 Task: Add an event with the title Sales Territory Review, date '2023/10/02', time 7:50 AM to 9:50 AMand add a description: Participants will explore techniques for building rapport and establishing positive relationships with team members. They will learn how to create a supportive and inclusive communication environment, fostering trust, respect, and collaboration.Select event color  Banana . Add location for the event as: 321 Cairo Citadel, Cairo, Egypt, logged in from the account softage.2@softage.netand send the event invitation to softage.8@softage.net and softage.9@softage.net. Set a reminder for the event Weekly on Sunday
Action: Mouse pressed left at (64, 104)
Screenshot: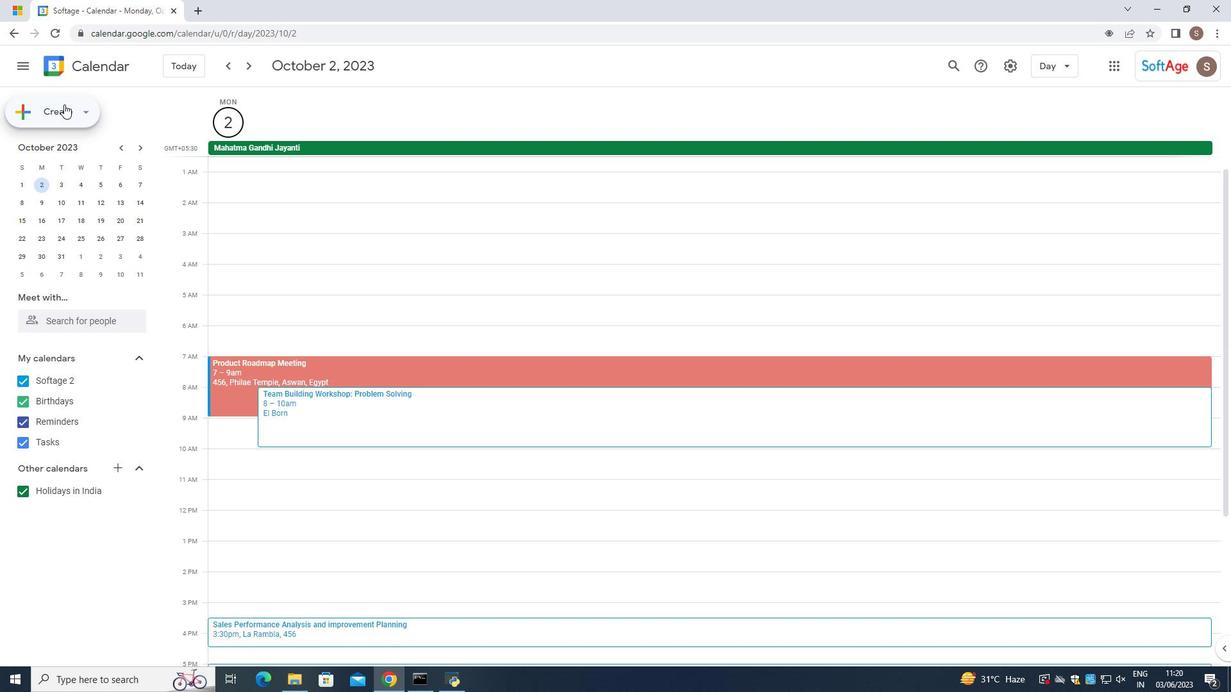 
Action: Mouse moved to (87, 142)
Screenshot: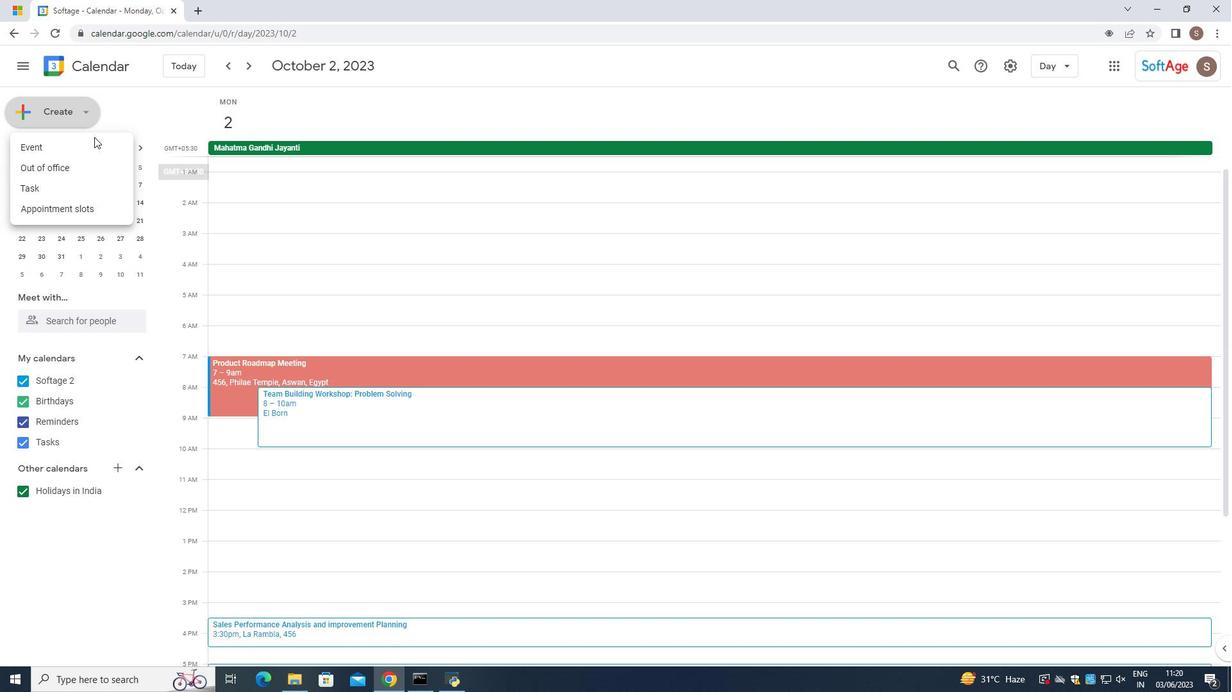 
Action: Mouse pressed left at (87, 142)
Screenshot: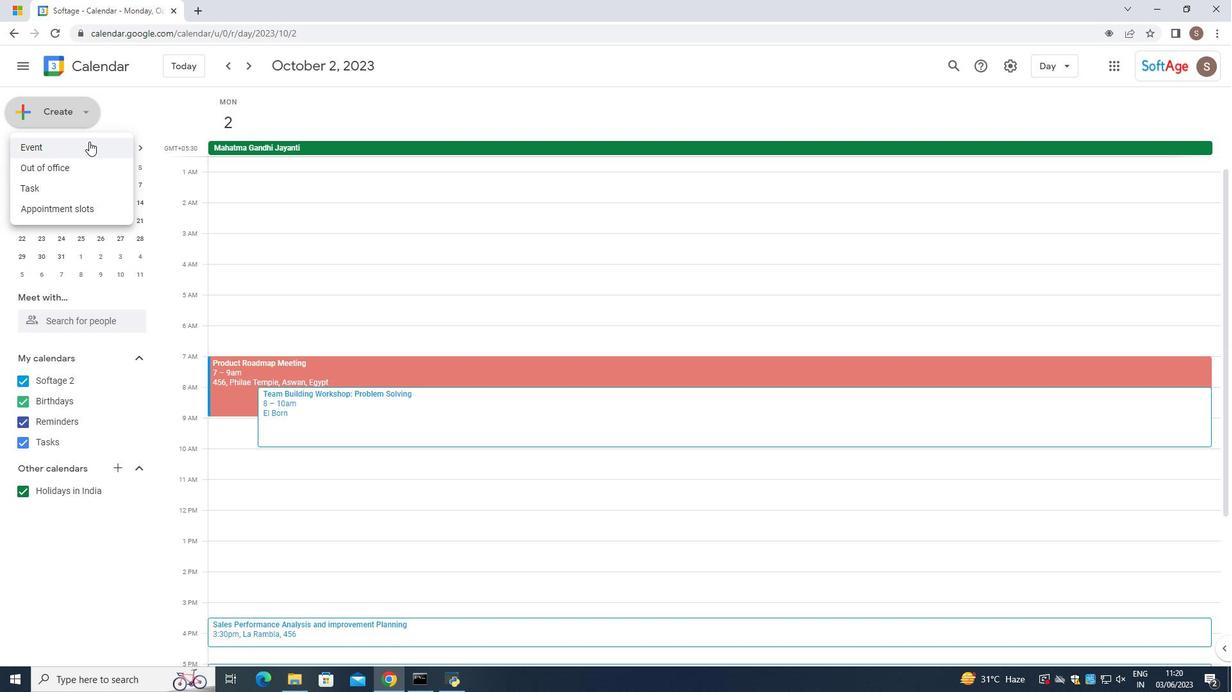 
Action: Mouse moved to (669, 302)
Screenshot: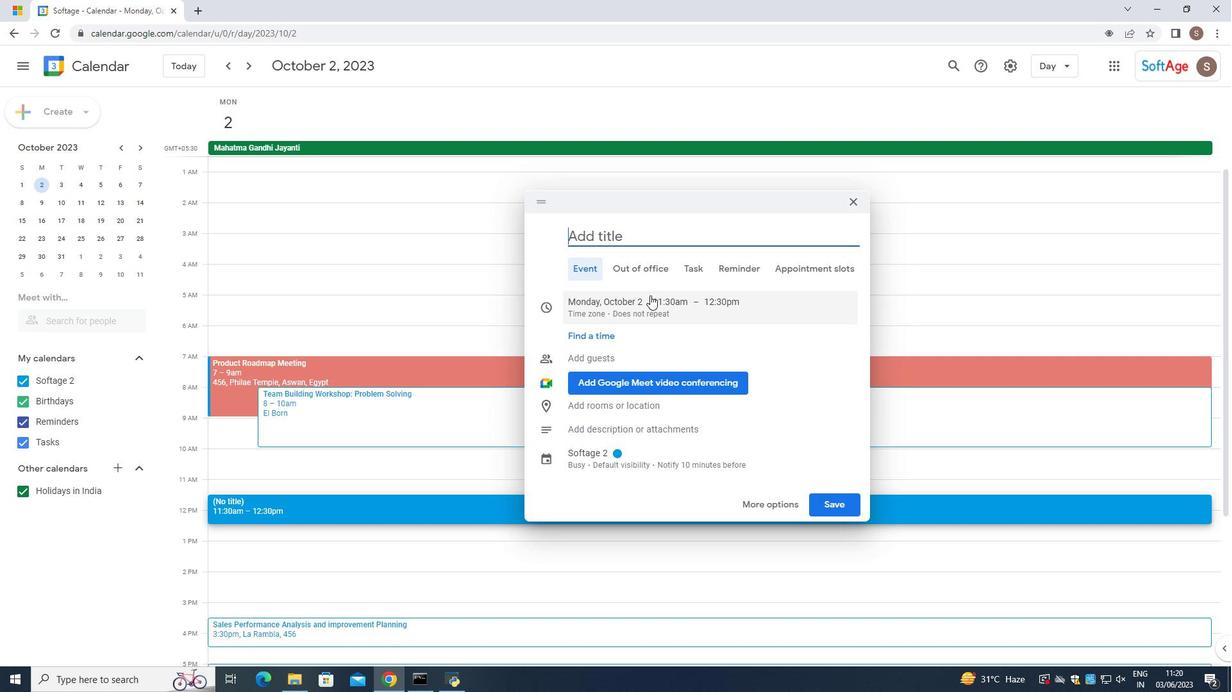 
Action: Mouse pressed left at (669, 302)
Screenshot: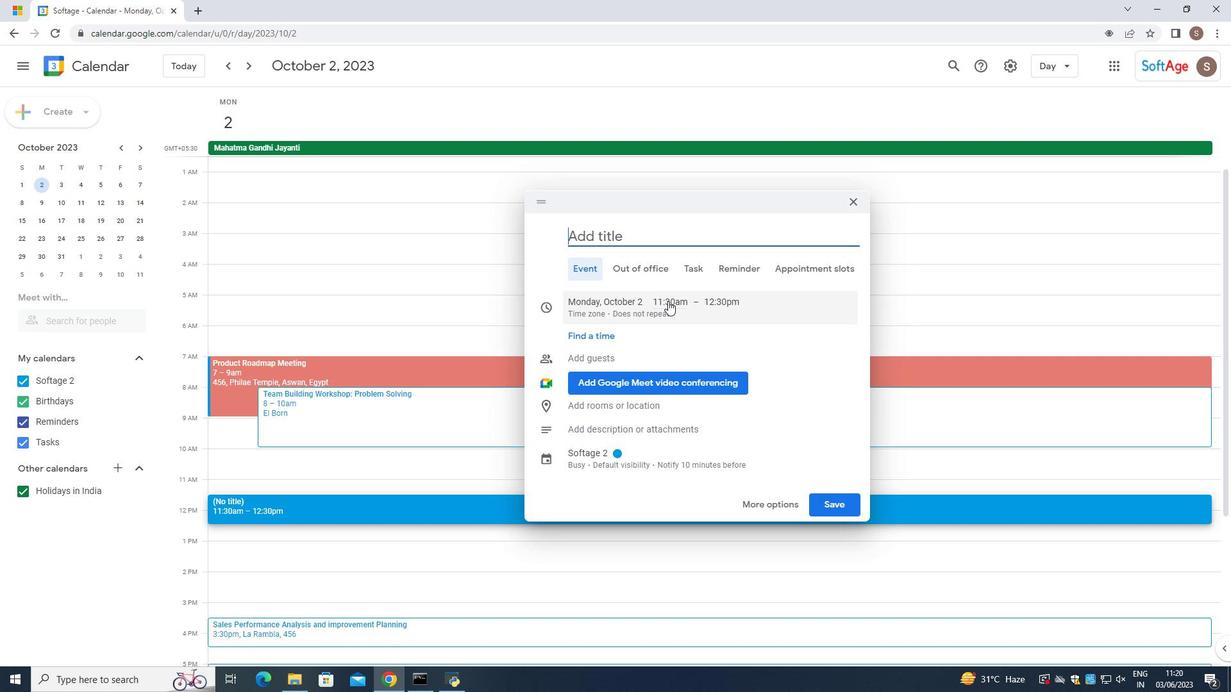 
Action: Mouse moved to (670, 302)
Screenshot: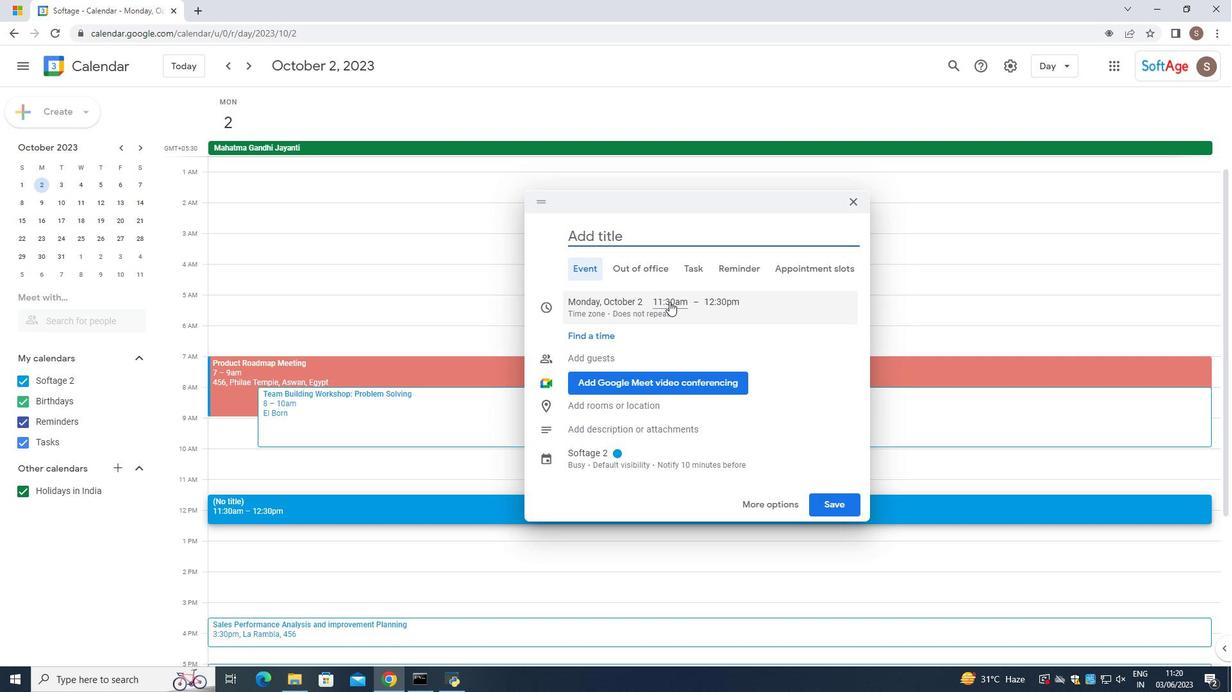 
Action: Mouse pressed left at (670, 302)
Screenshot: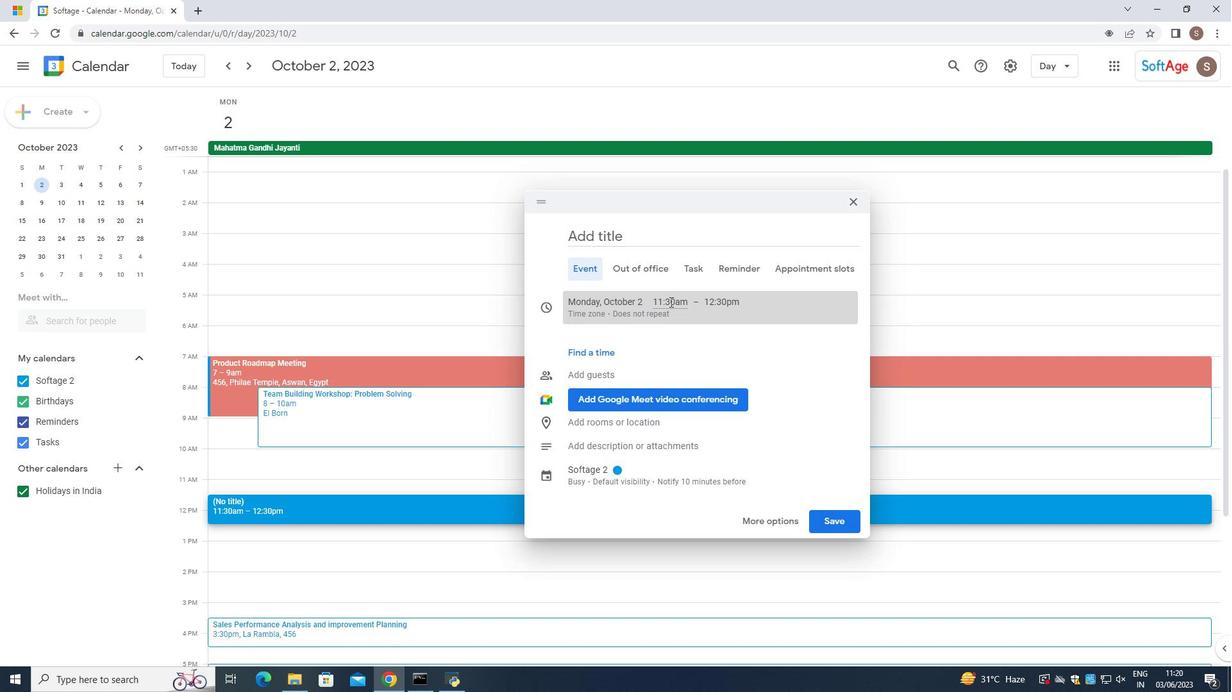 
Action: Key pressed 7<Key.shift_r>:50
Screenshot: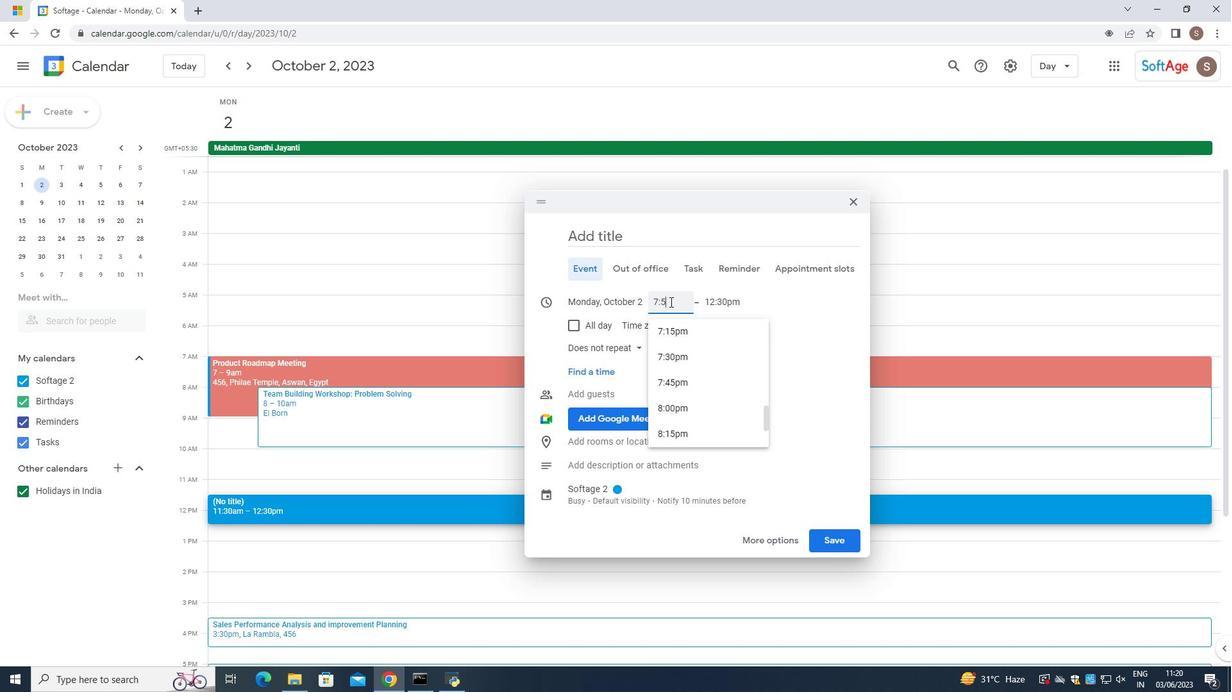 
Action: Mouse moved to (663, 287)
Screenshot: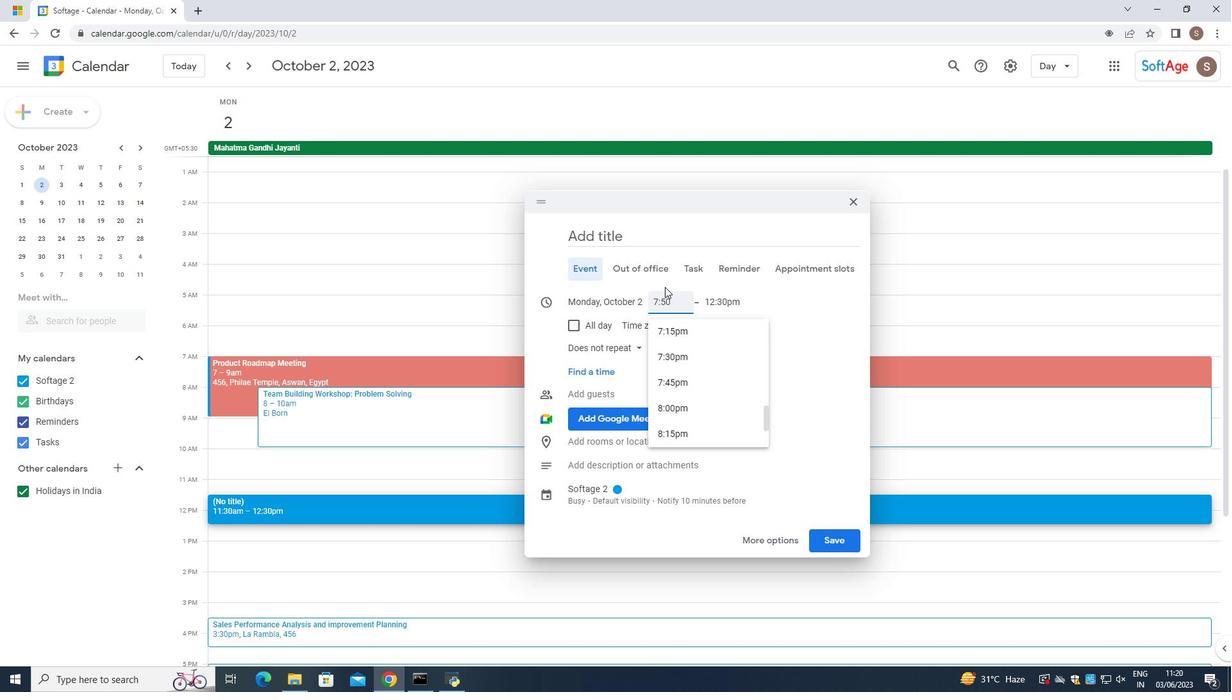 
Action: Key pressed am
Screenshot: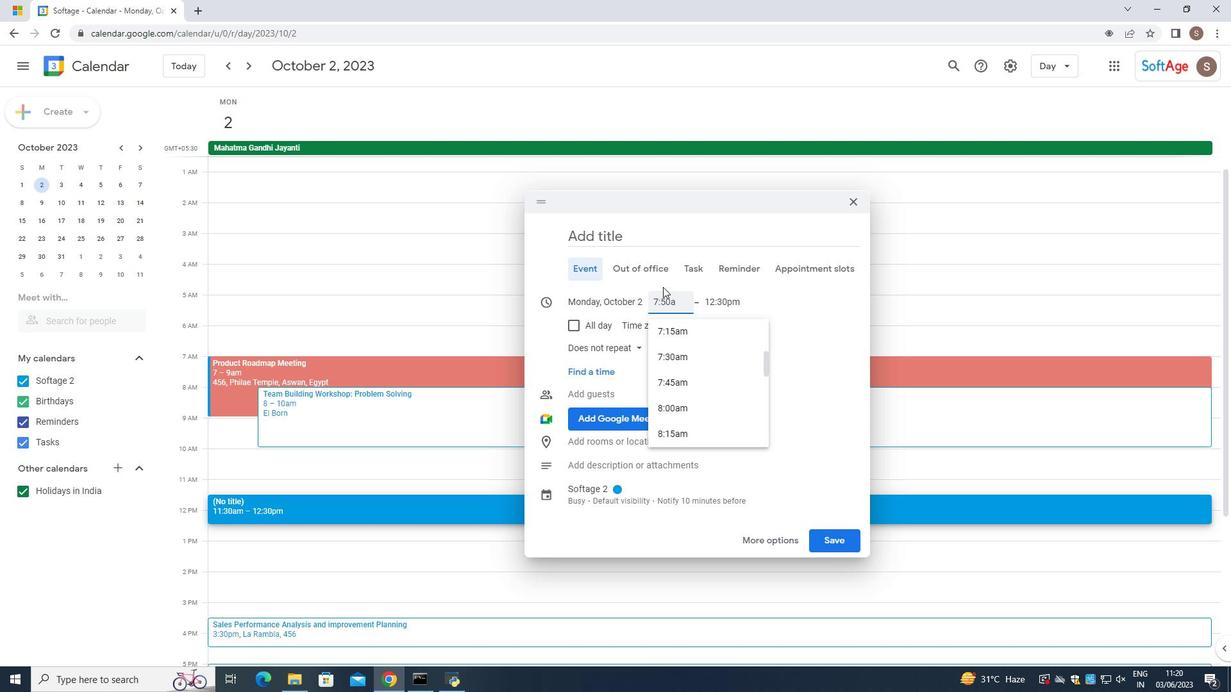 
Action: Mouse moved to (674, 314)
Screenshot: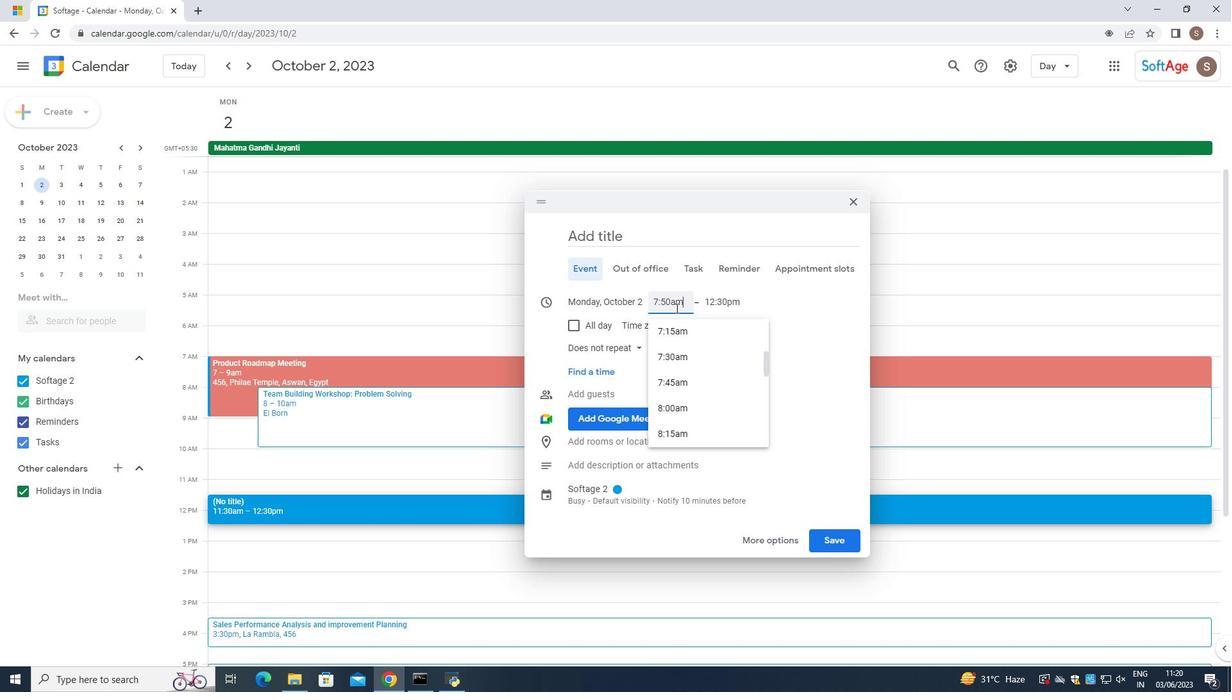 
Action: Key pressed <Key.enter>
Screenshot: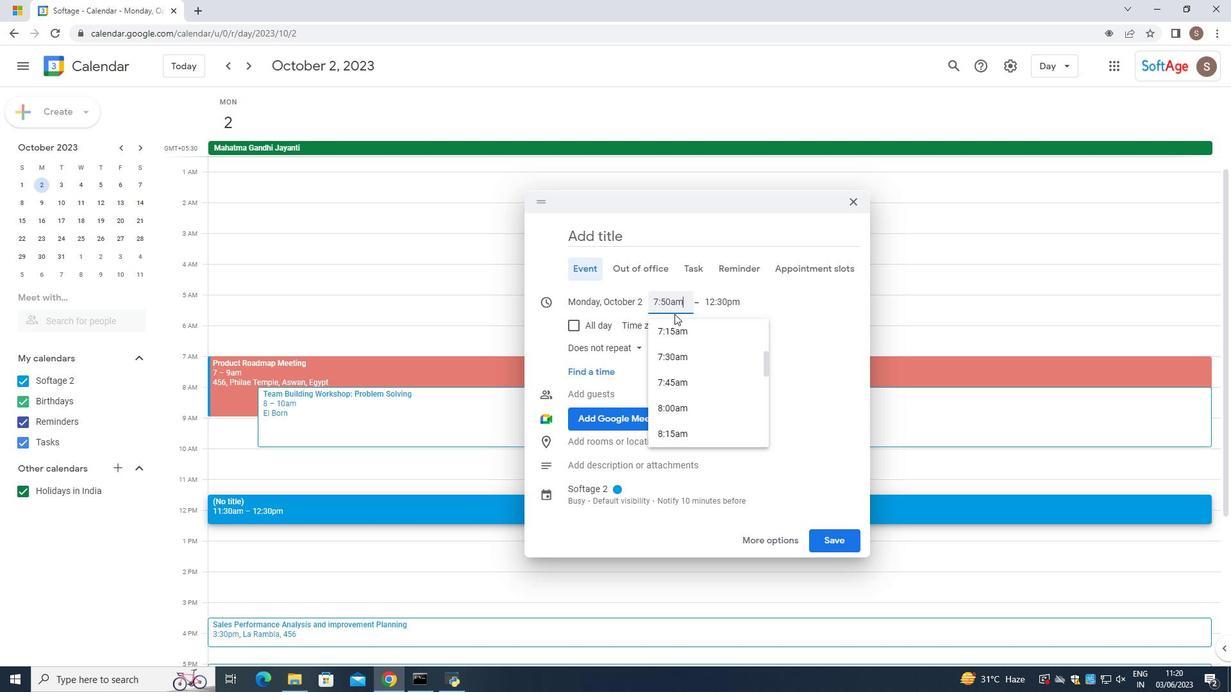 
Action: Mouse moved to (719, 309)
Screenshot: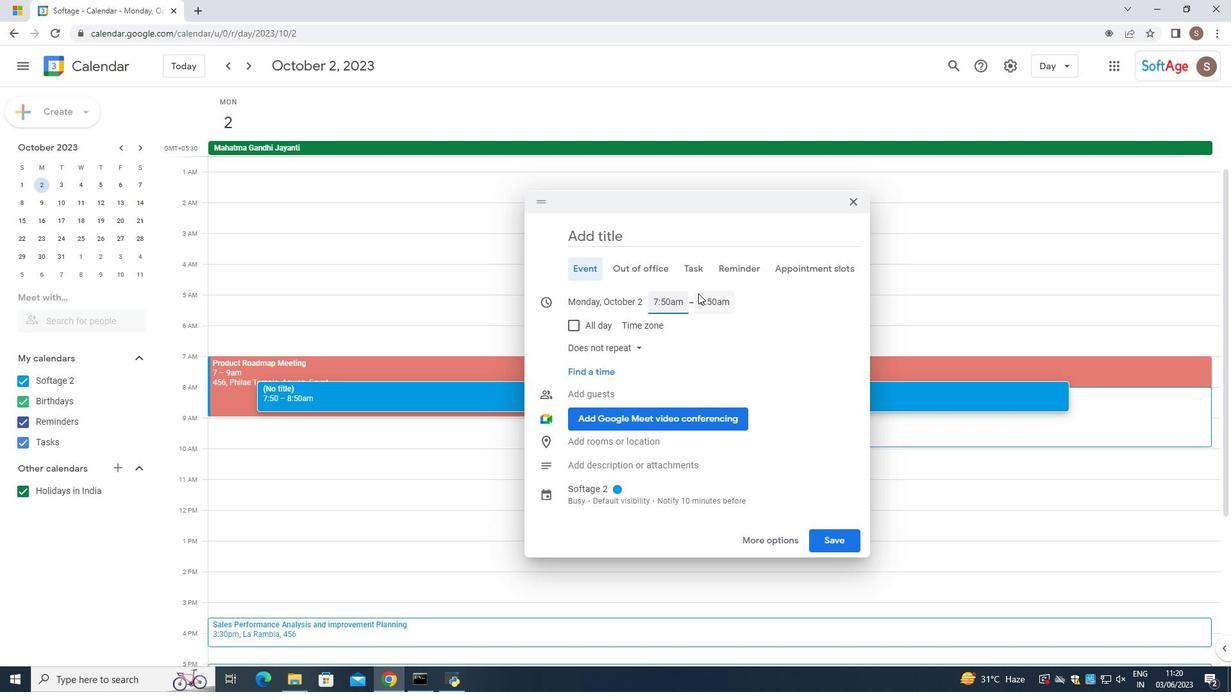 
Action: Mouse pressed left at (719, 309)
Screenshot: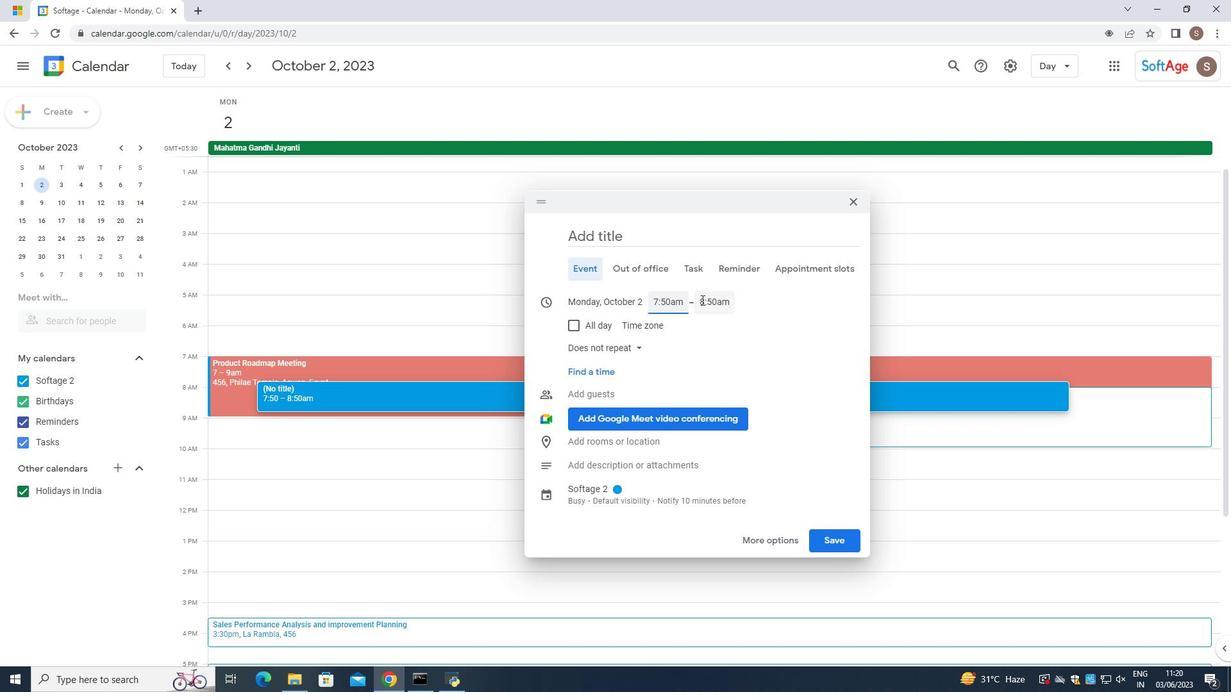 
Action: Mouse moved to (719, 445)
Screenshot: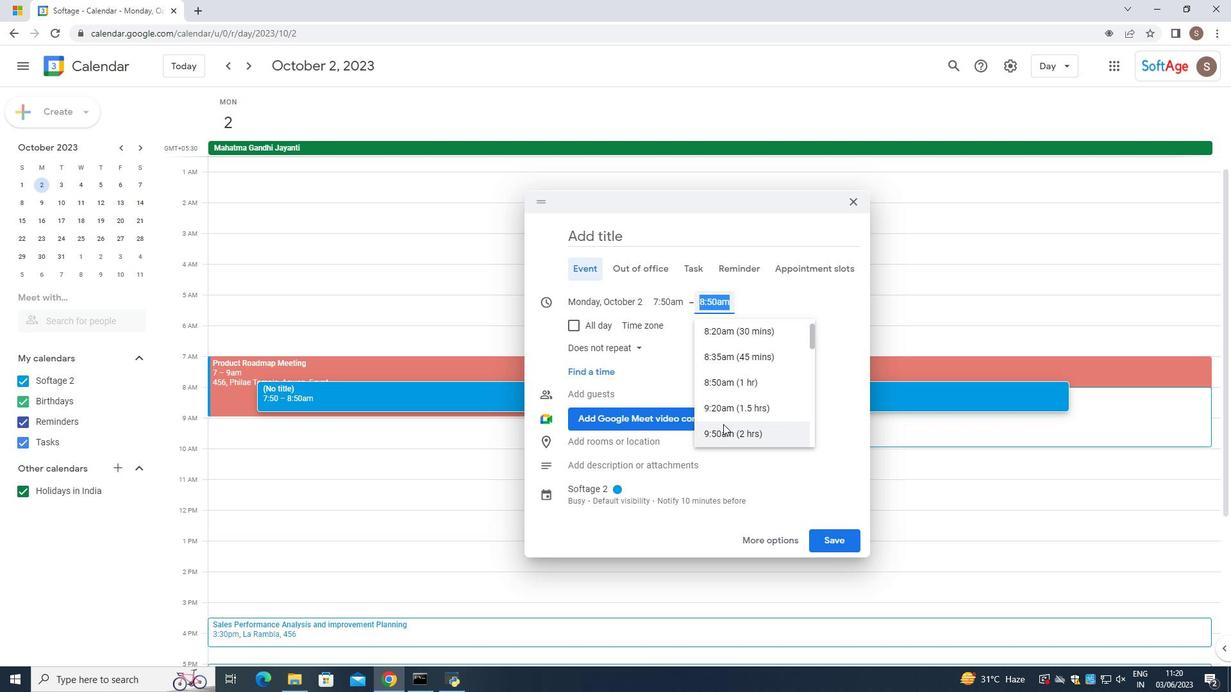 
Action: Mouse pressed left at (719, 445)
Screenshot: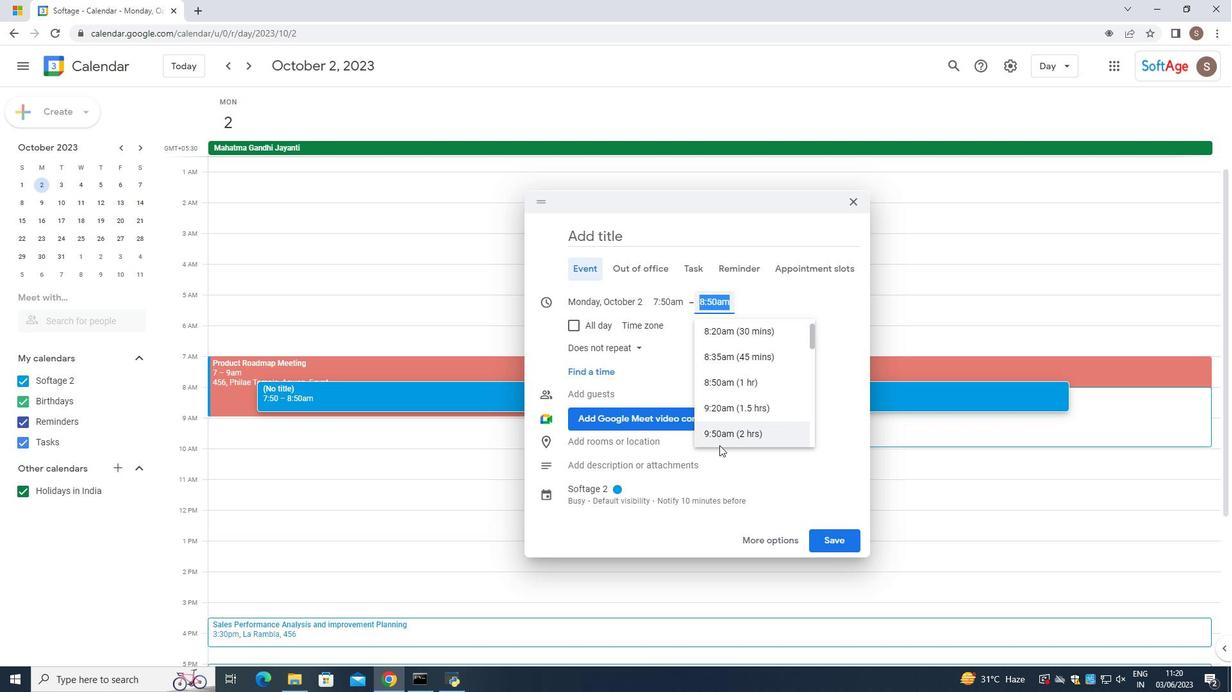
Action: Mouse moved to (635, 343)
Screenshot: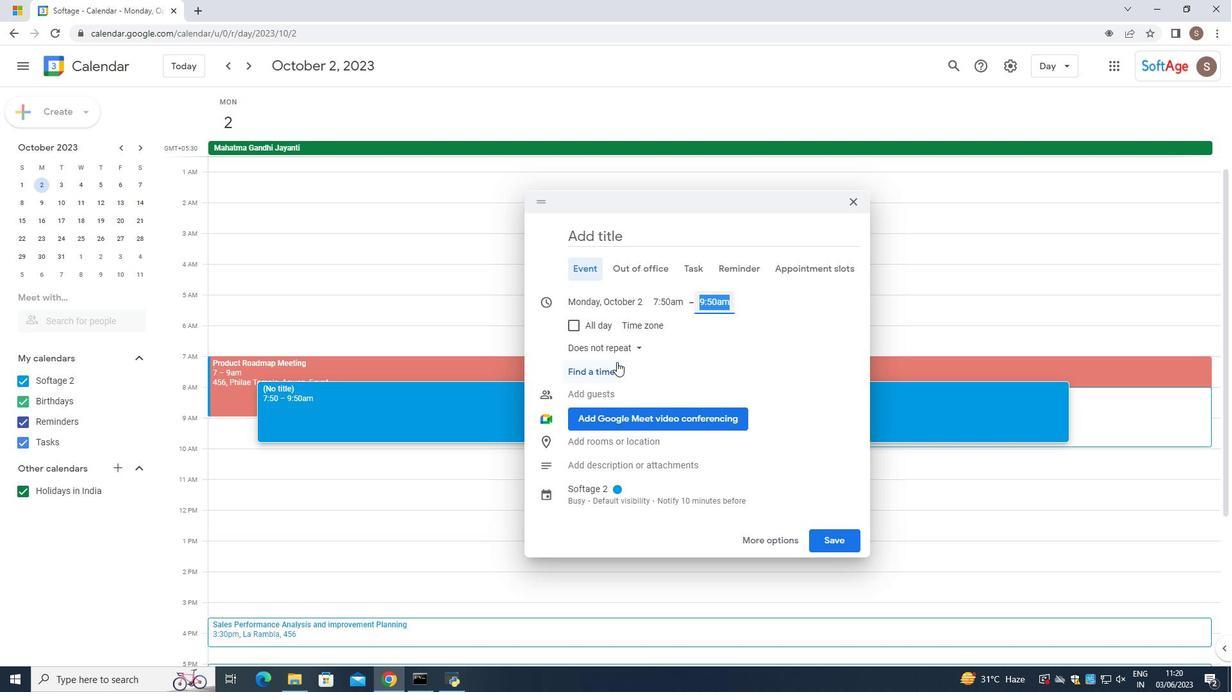 
Action: Mouse pressed left at (635, 343)
Screenshot: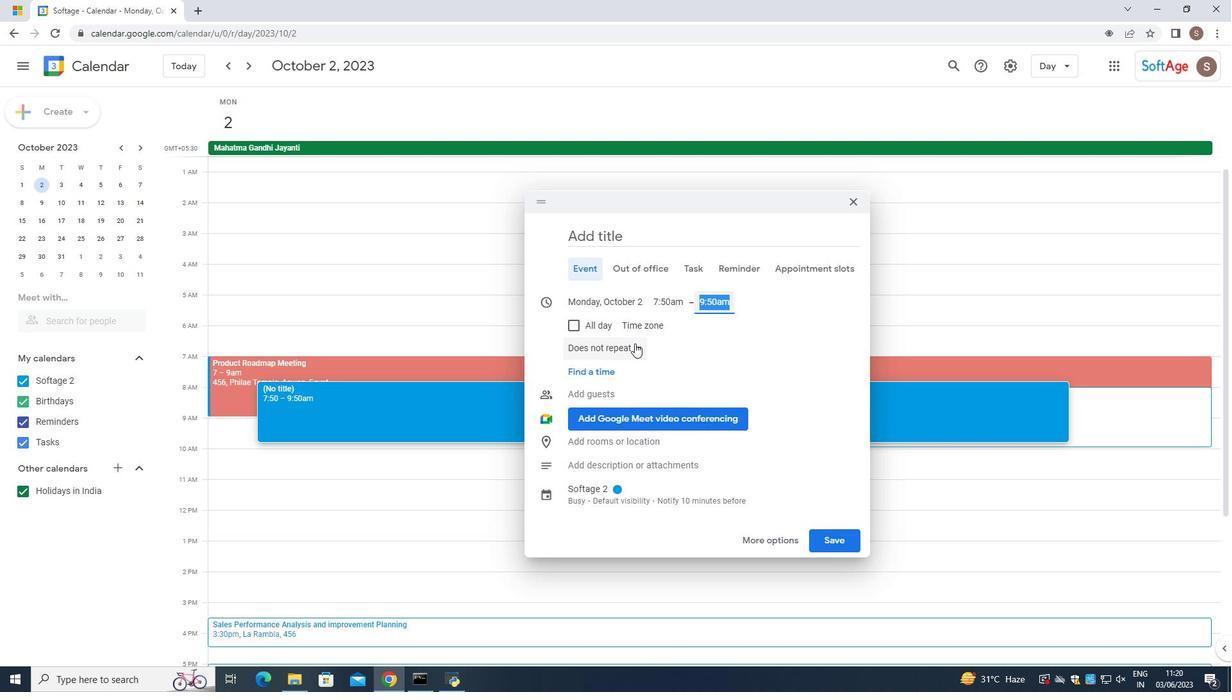 
Action: Mouse moved to (624, 395)
Screenshot: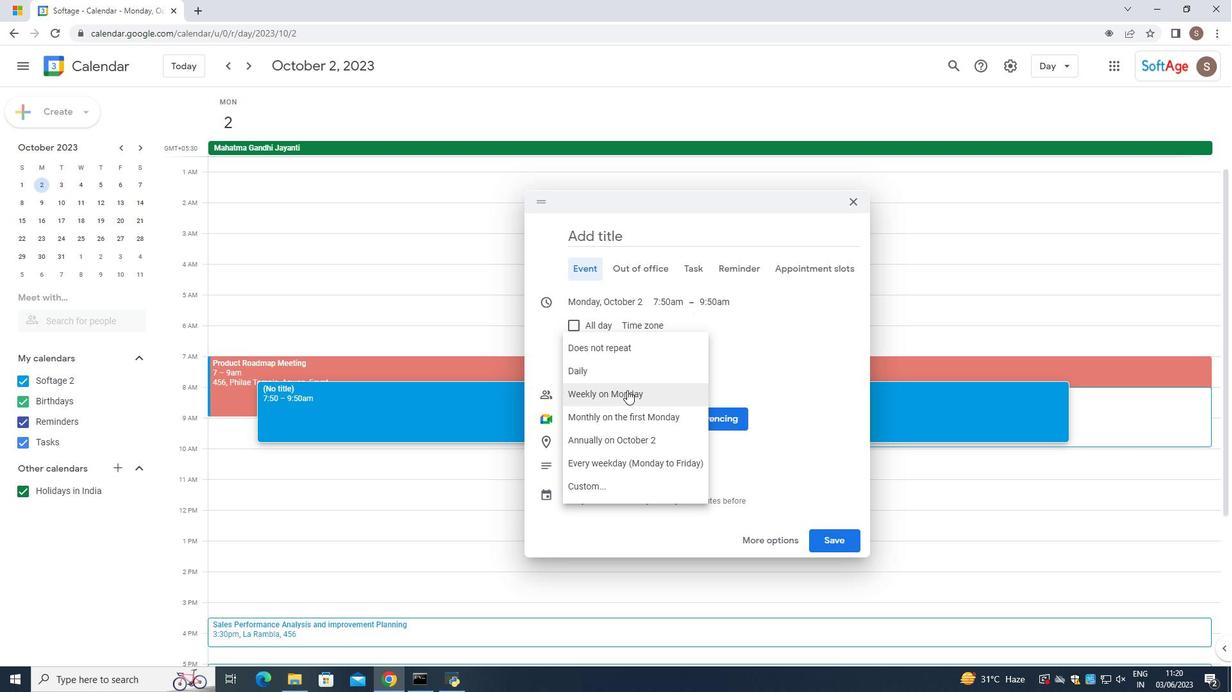 
Action: Mouse pressed left at (624, 395)
Screenshot: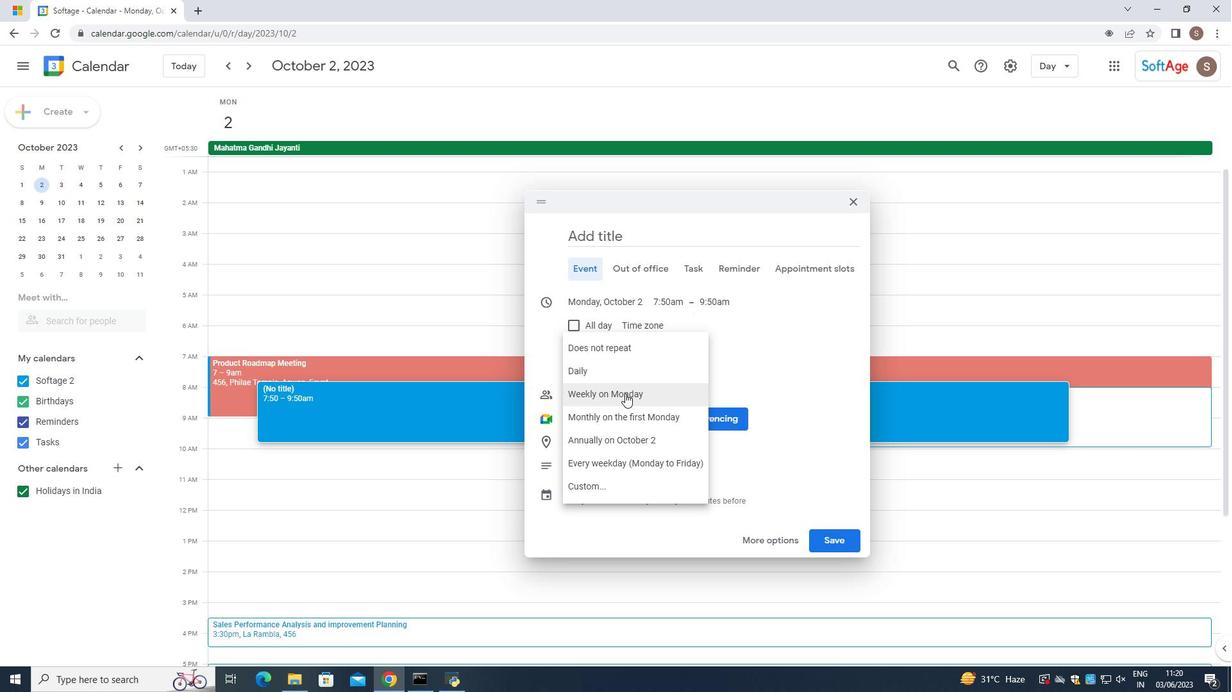
Action: Mouse moved to (624, 387)
Screenshot: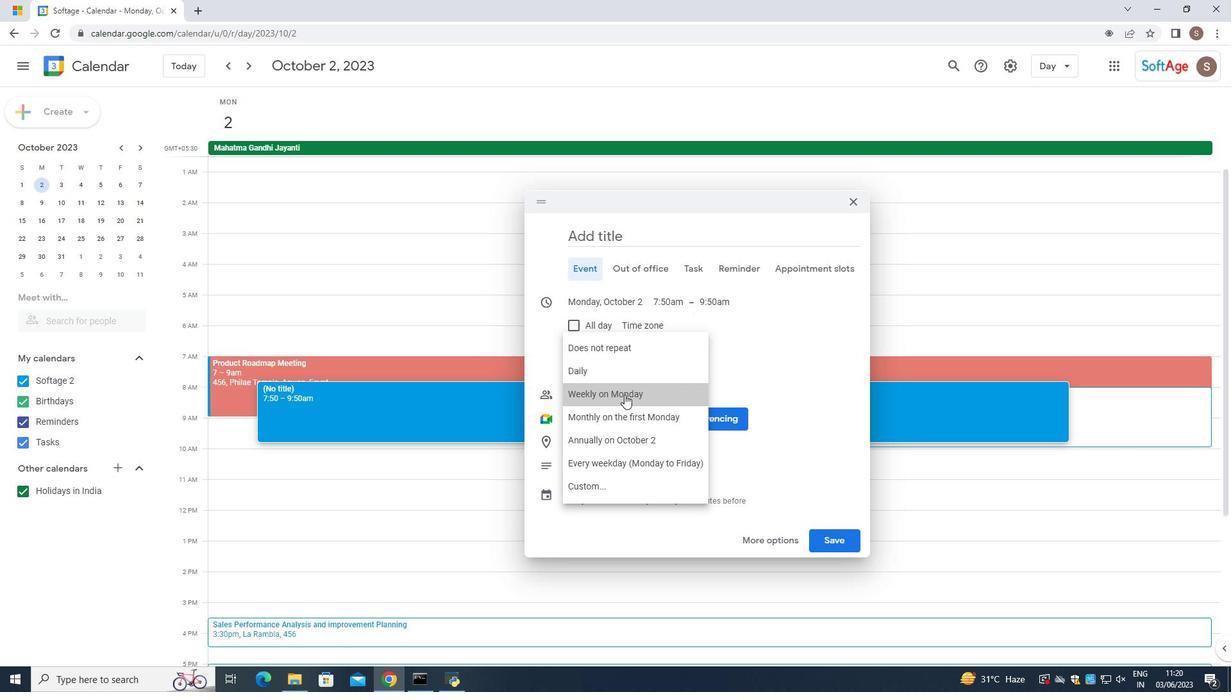 
Action: Mouse scrolled (624, 386) with delta (0, 0)
Screenshot: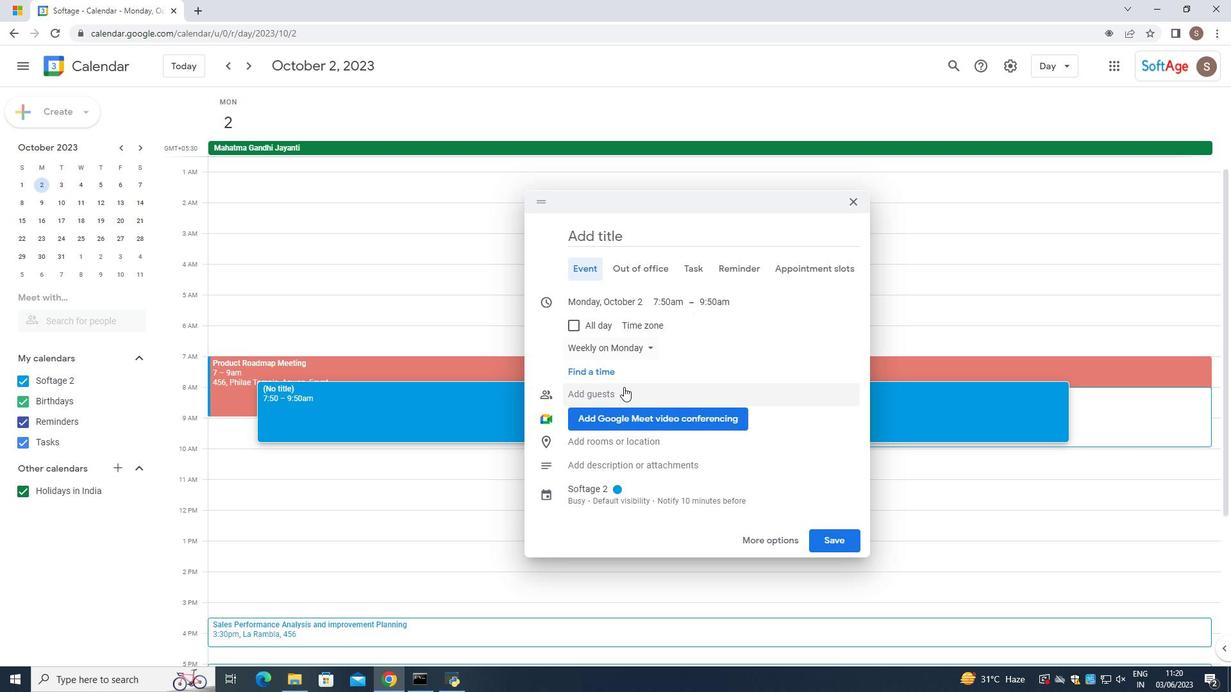 
Action: Mouse scrolled (624, 386) with delta (0, 0)
Screenshot: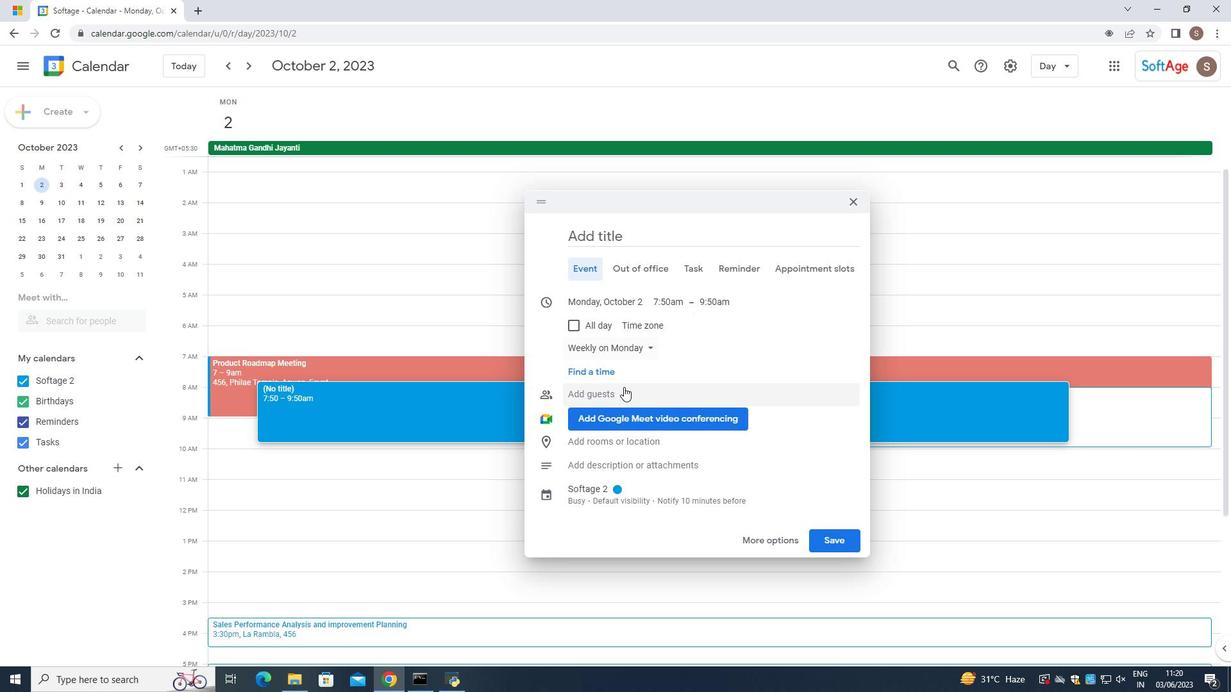 
Action: Mouse scrolled (624, 386) with delta (0, 0)
Screenshot: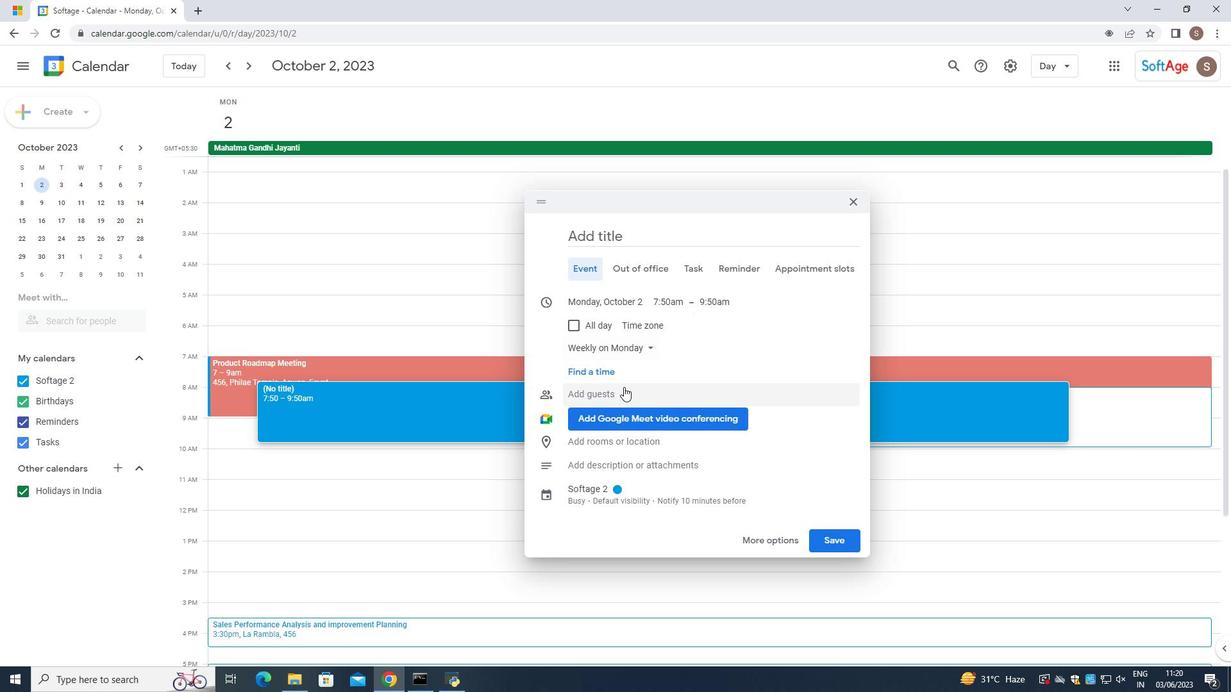 
Action: Mouse moved to (588, 460)
Screenshot: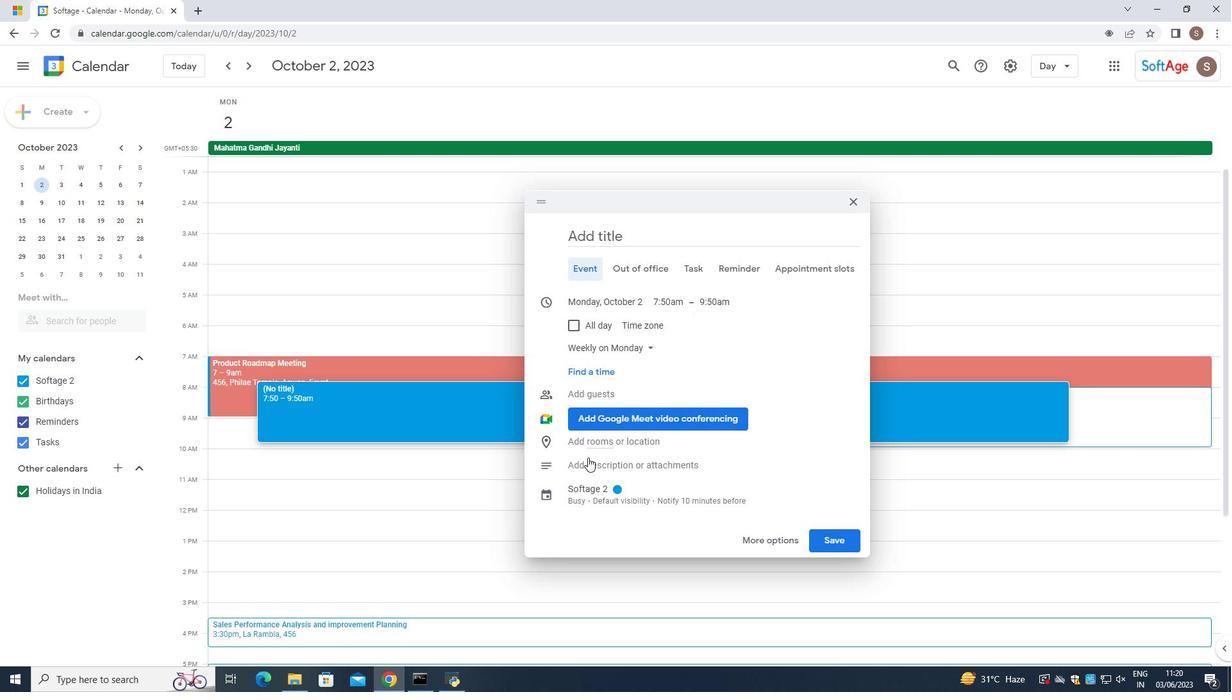 
Action: Mouse pressed left at (588, 460)
Screenshot: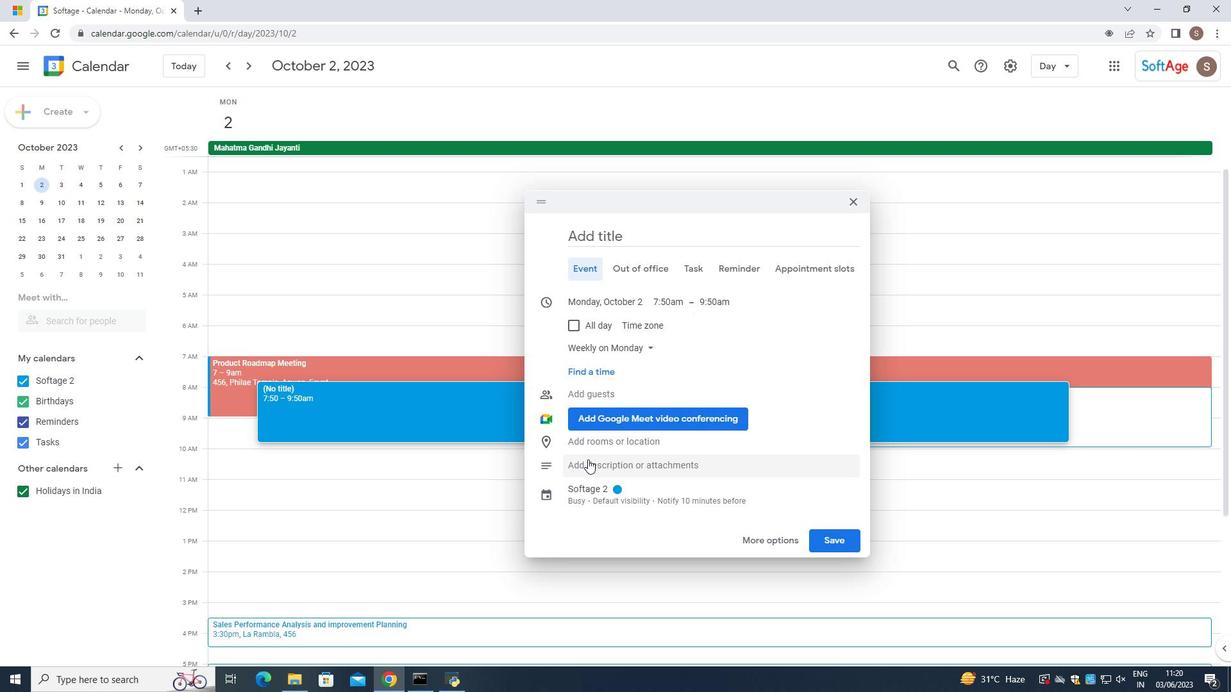 
Action: Mouse moved to (581, 428)
Screenshot: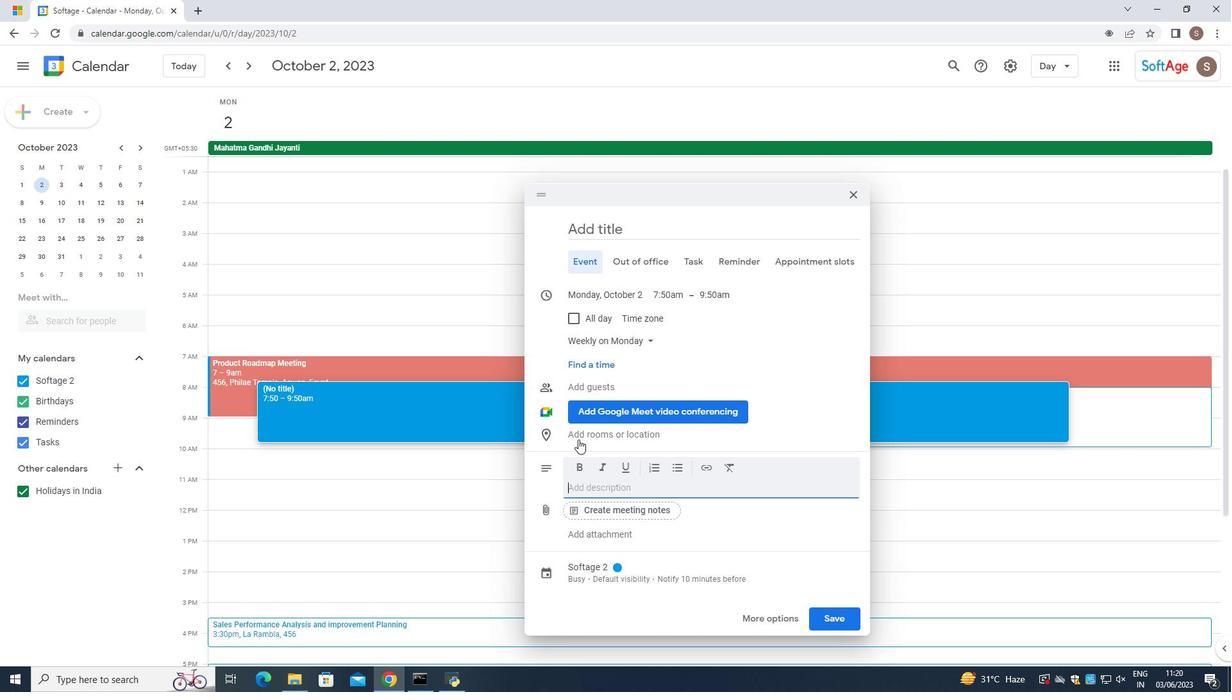 
Action: Mouse pressed left at (581, 428)
Screenshot: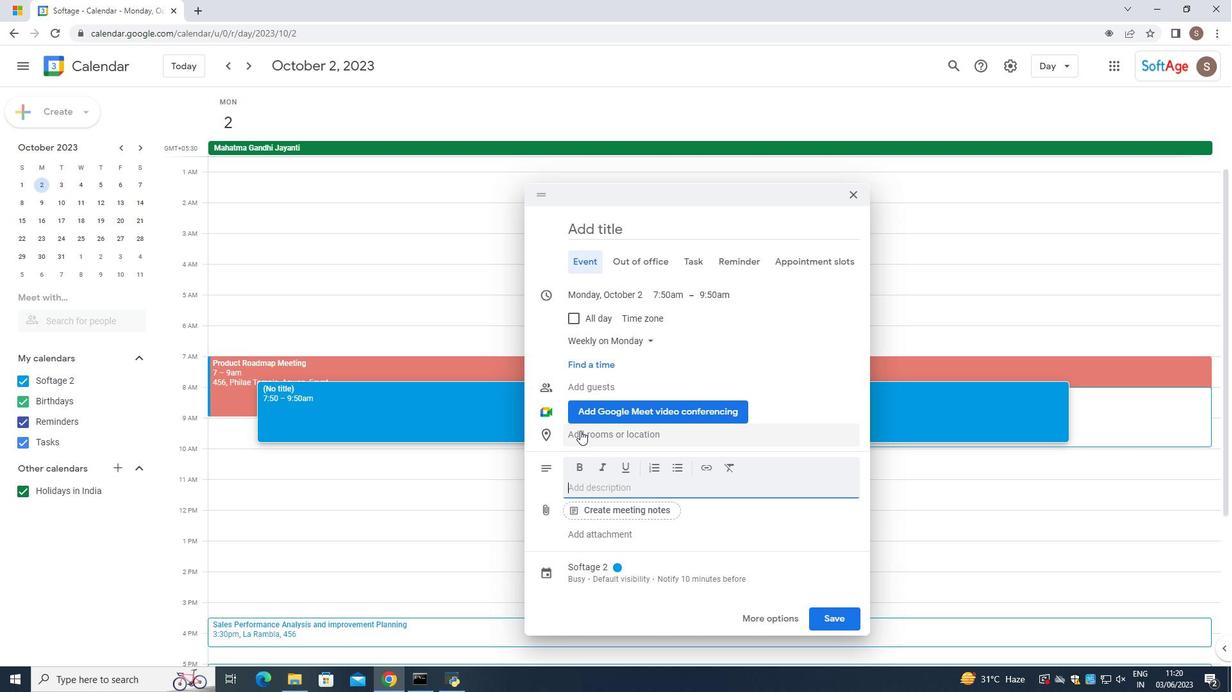 
Action: Mouse moved to (581, 428)
Screenshot: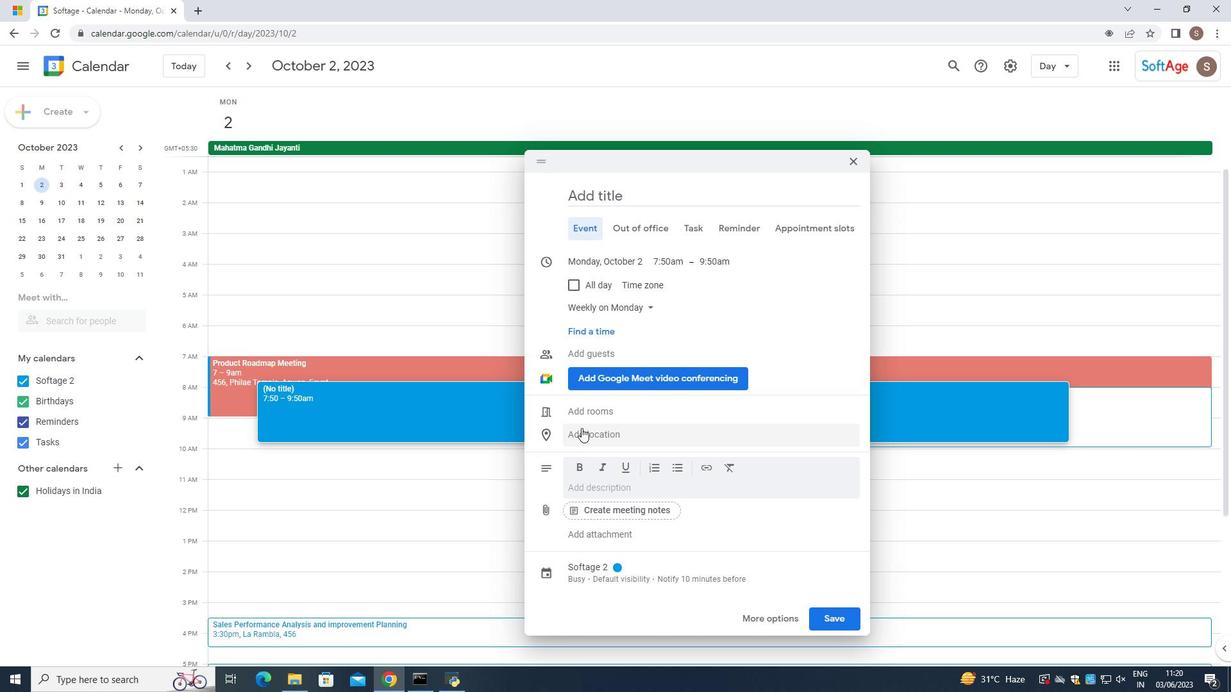 
Action: Mouse pressed left at (581, 428)
Screenshot: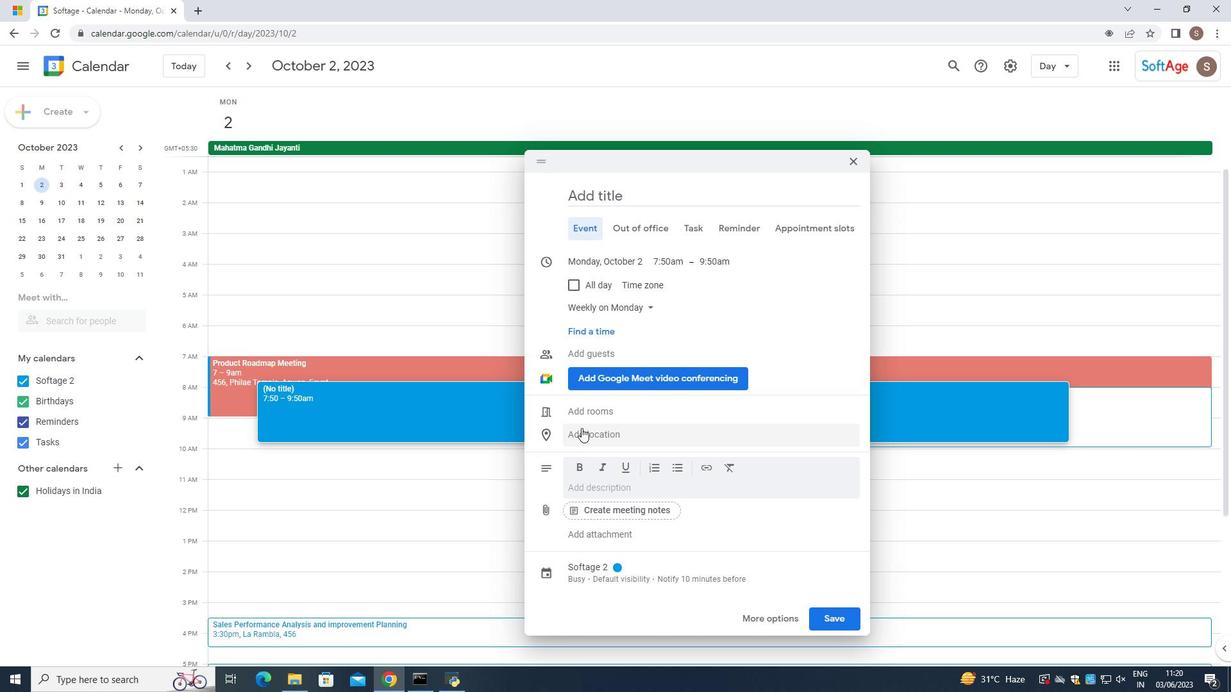 
Action: Key pressed 321<Key.space><Key.caps_lock>C<Key.caps_lock>ai
Screenshot: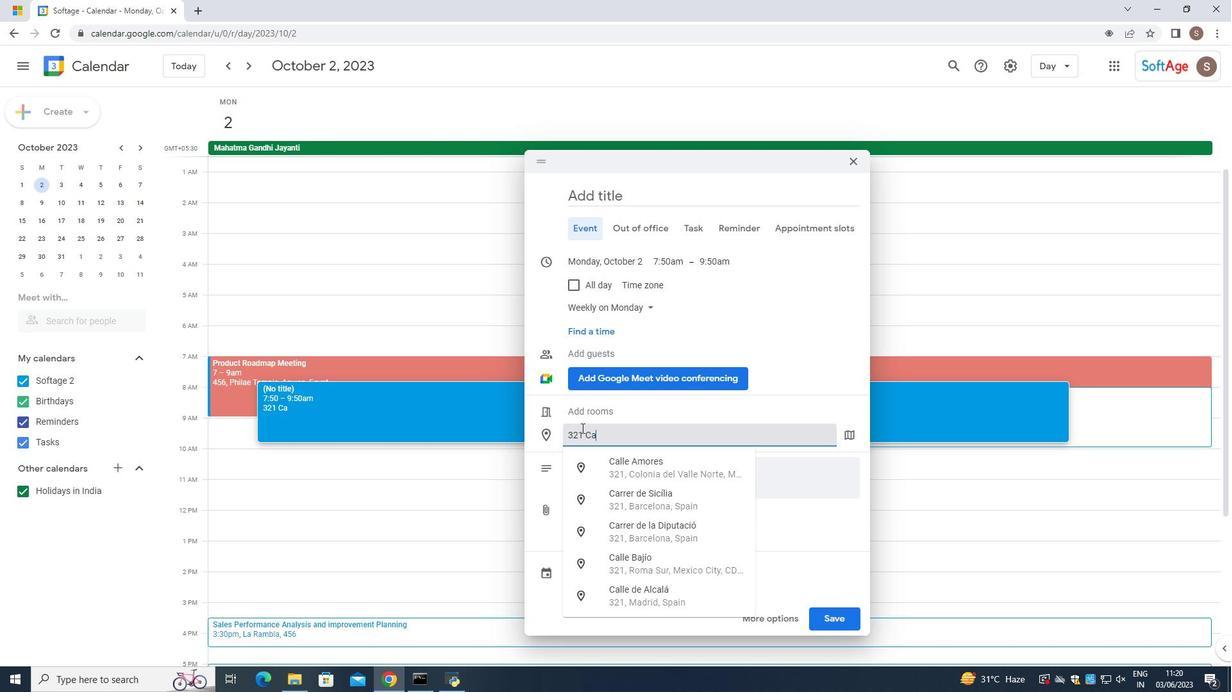 
Action: Mouse moved to (581, 425)
Screenshot: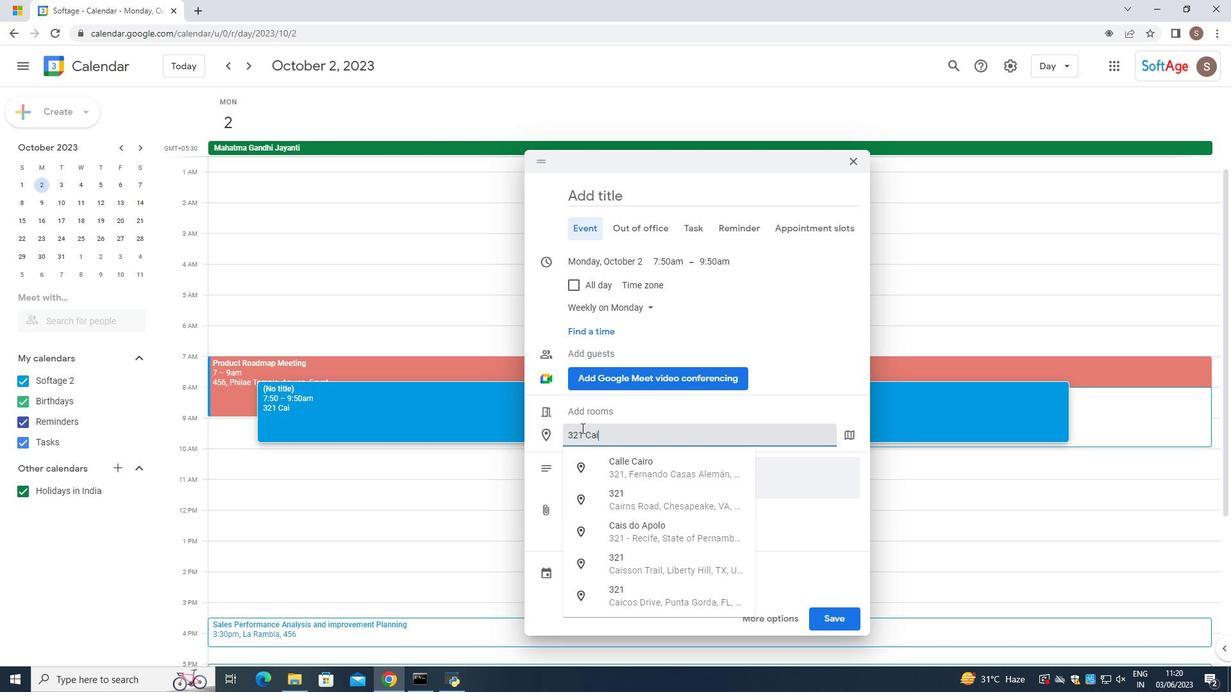 
Action: Key pressed ro
Screenshot: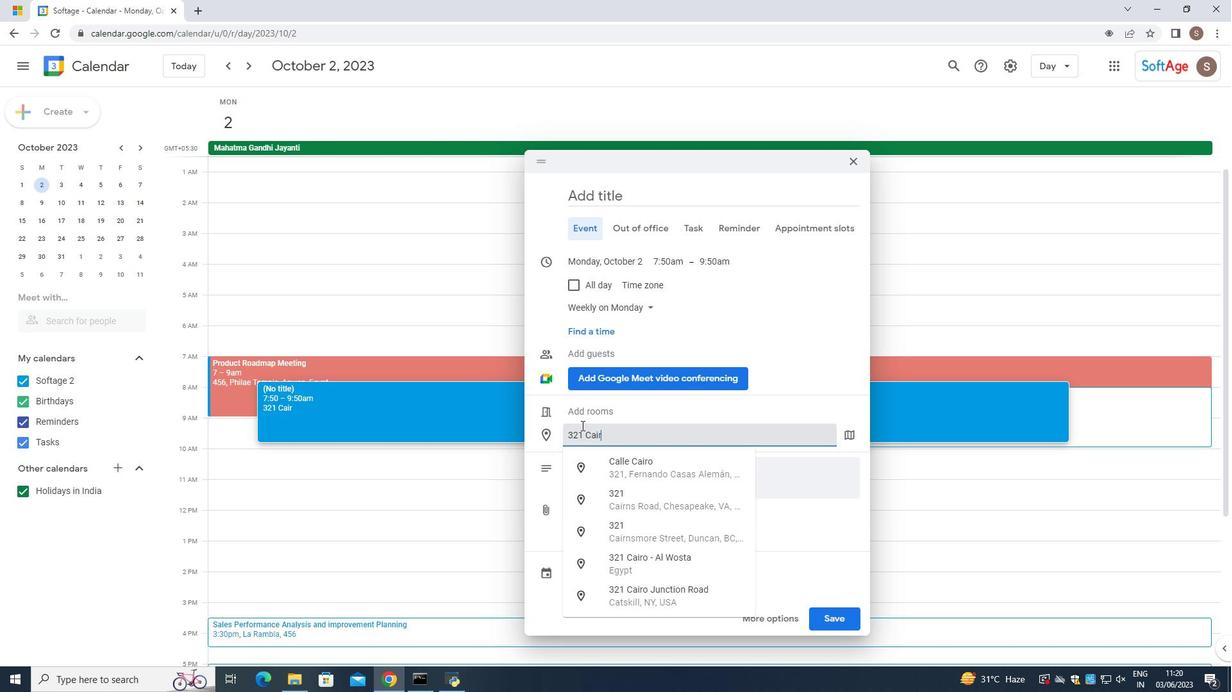 
Action: Mouse moved to (584, 411)
Screenshot: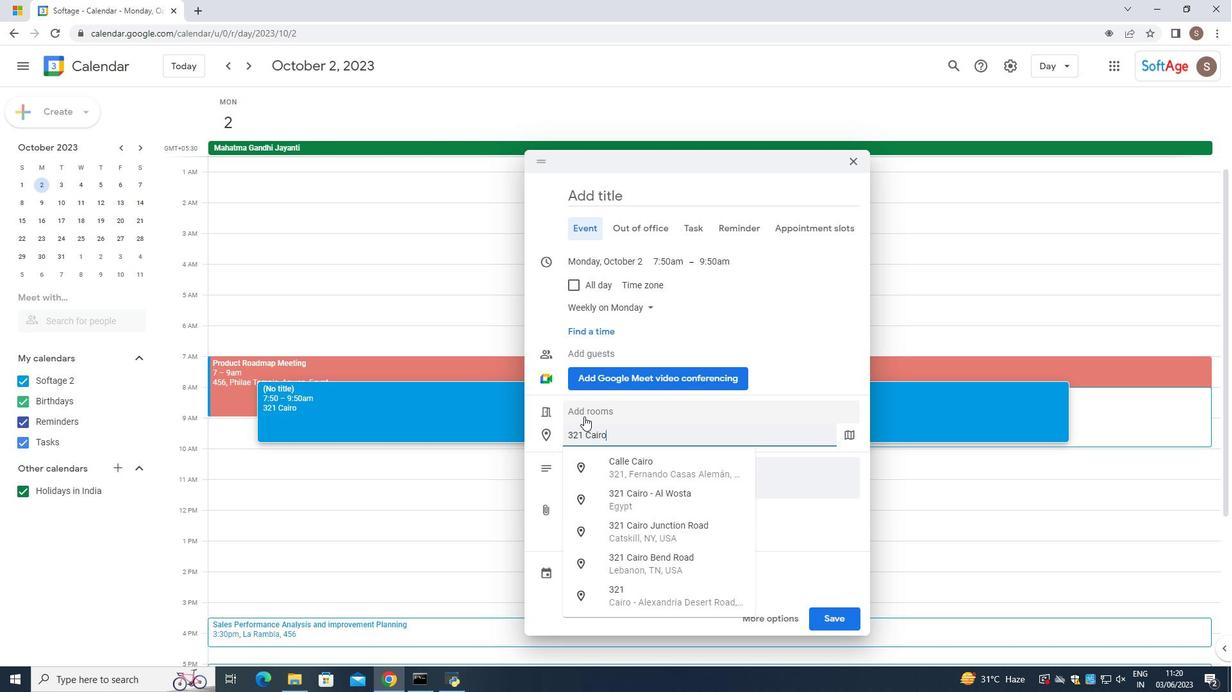 
Action: Key pressed <Key.space>
Screenshot: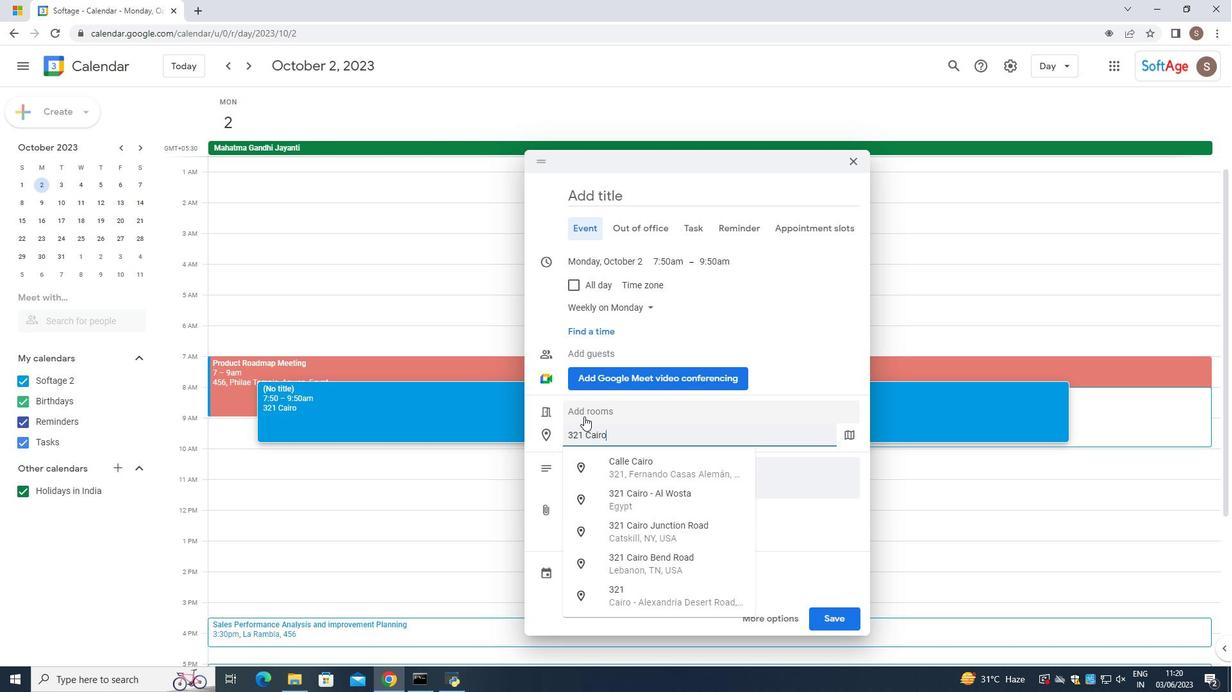 
Action: Mouse moved to (584, 411)
Screenshot: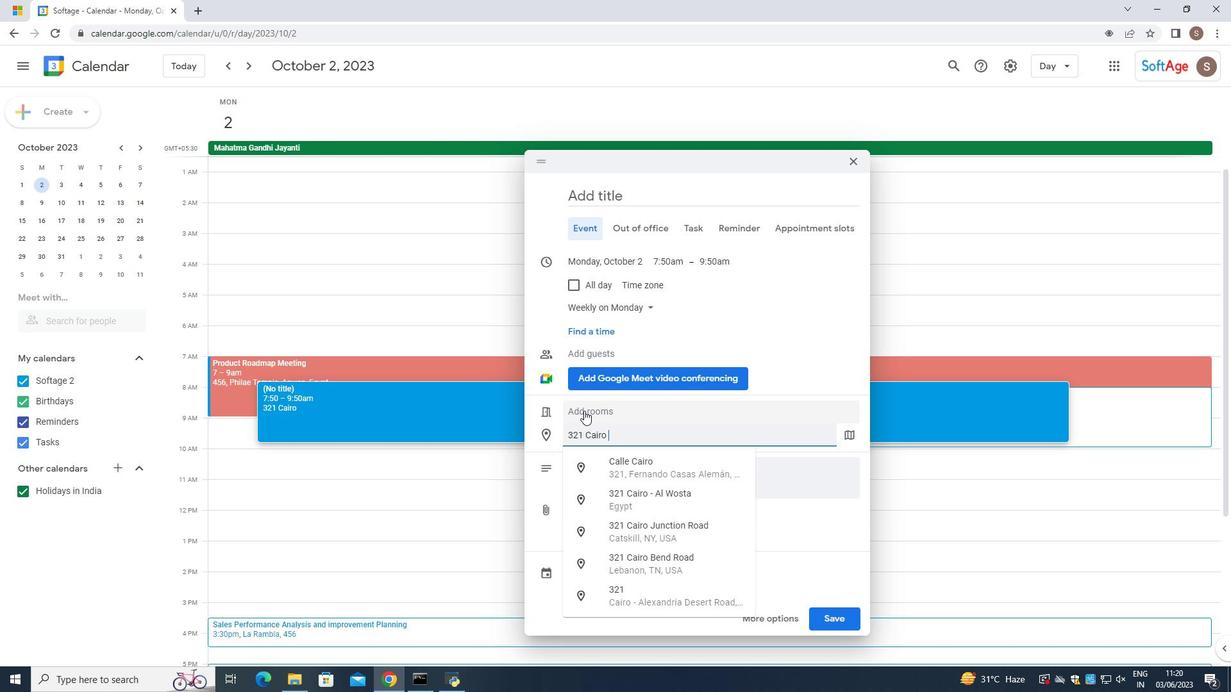 
Action: Key pressed <Key.caps_lock>C<Key.caps_lock>itadel,<Key.space><Key.caps_lock>C<Key.caps_lock>airo,<Key.space><Key.caps_lock>E<Key.caps_lock>q
Screenshot: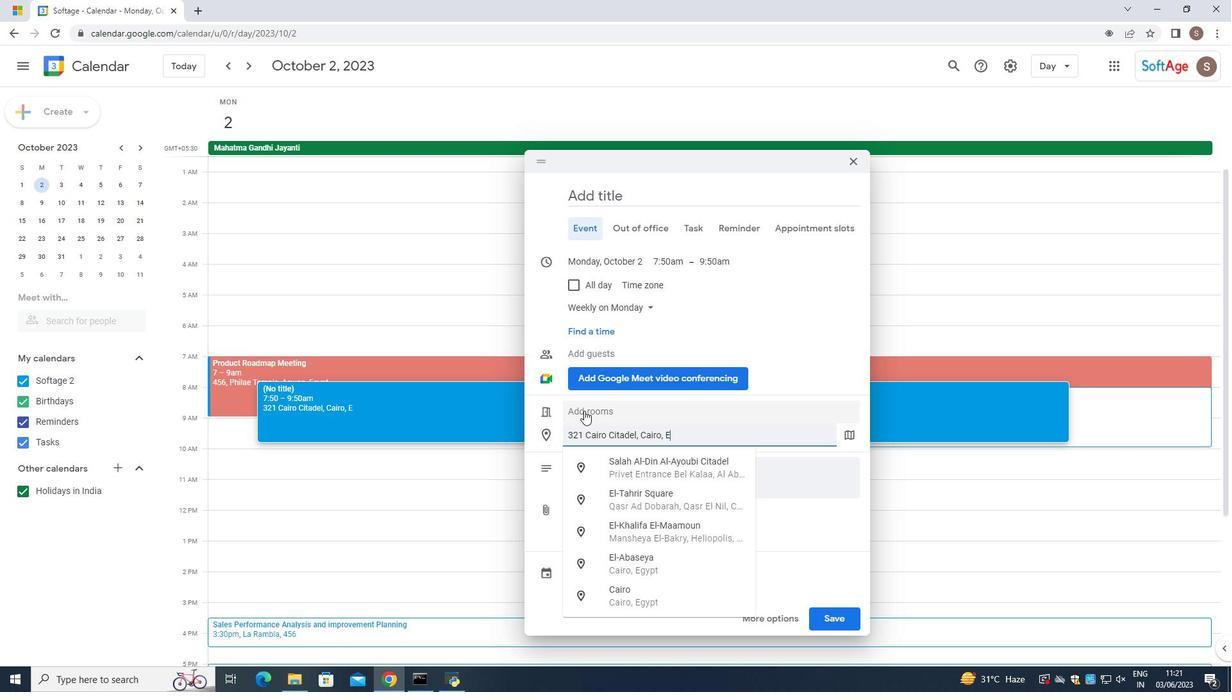 
Action: Mouse moved to (586, 404)
Screenshot: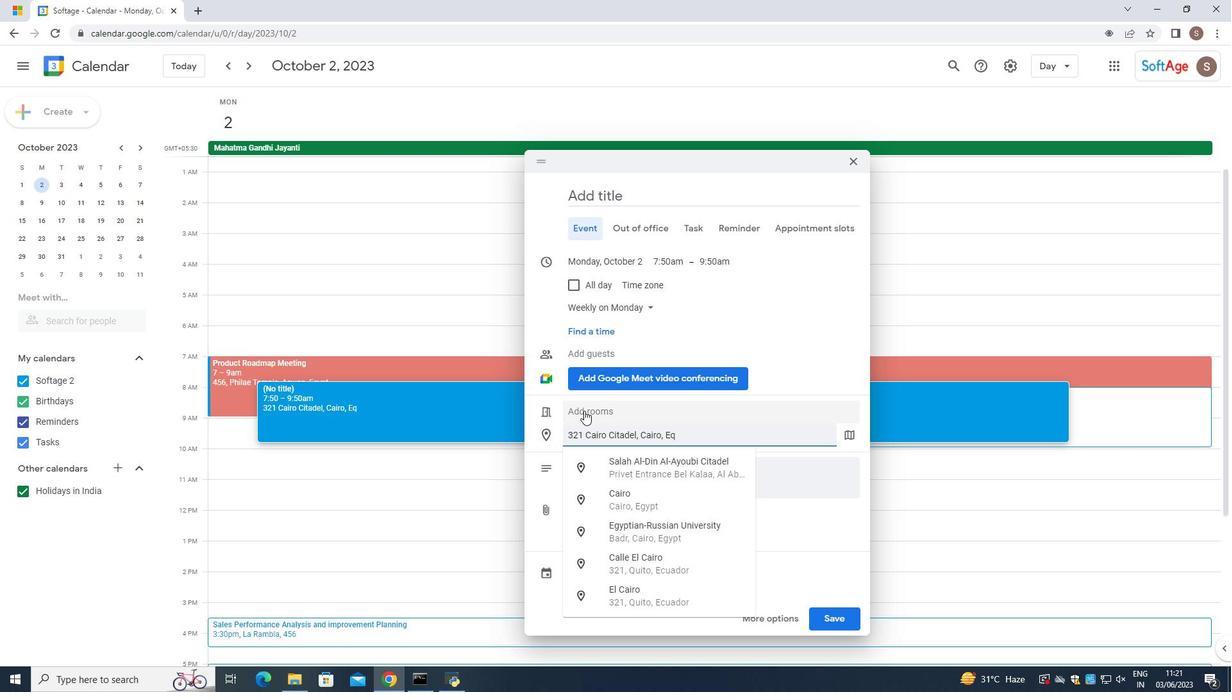 
Action: Key pressed <Key.backspace>
Screenshot: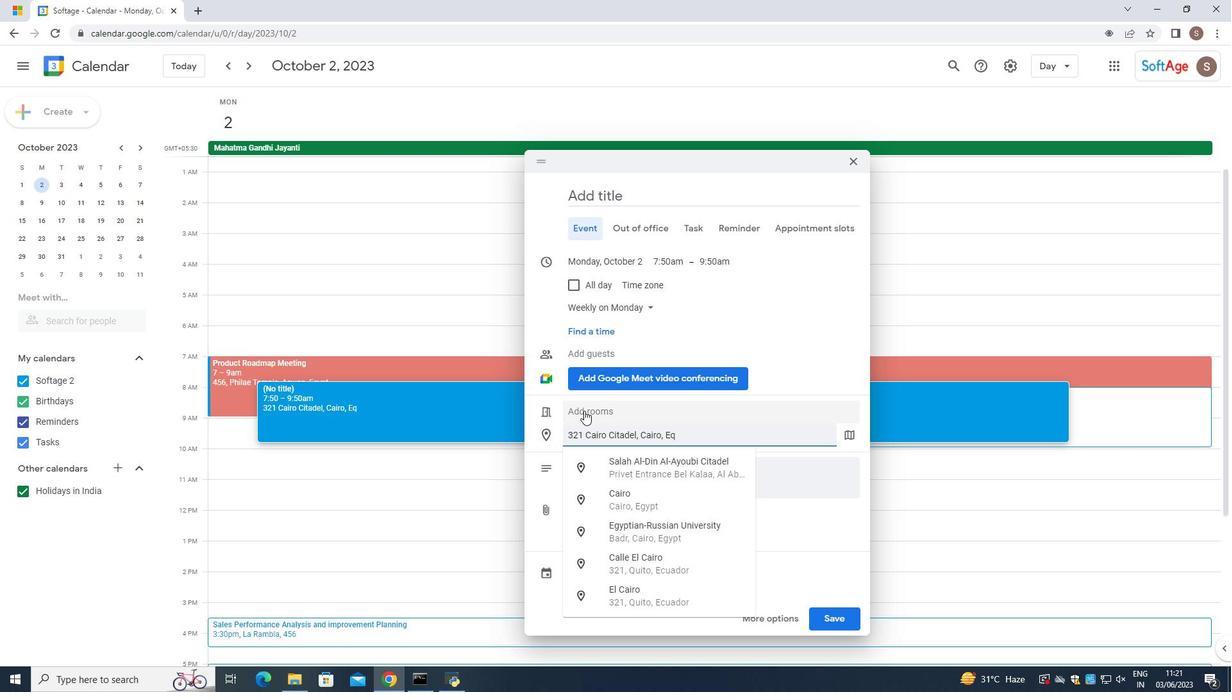 
Action: Mouse moved to (591, 383)
Screenshot: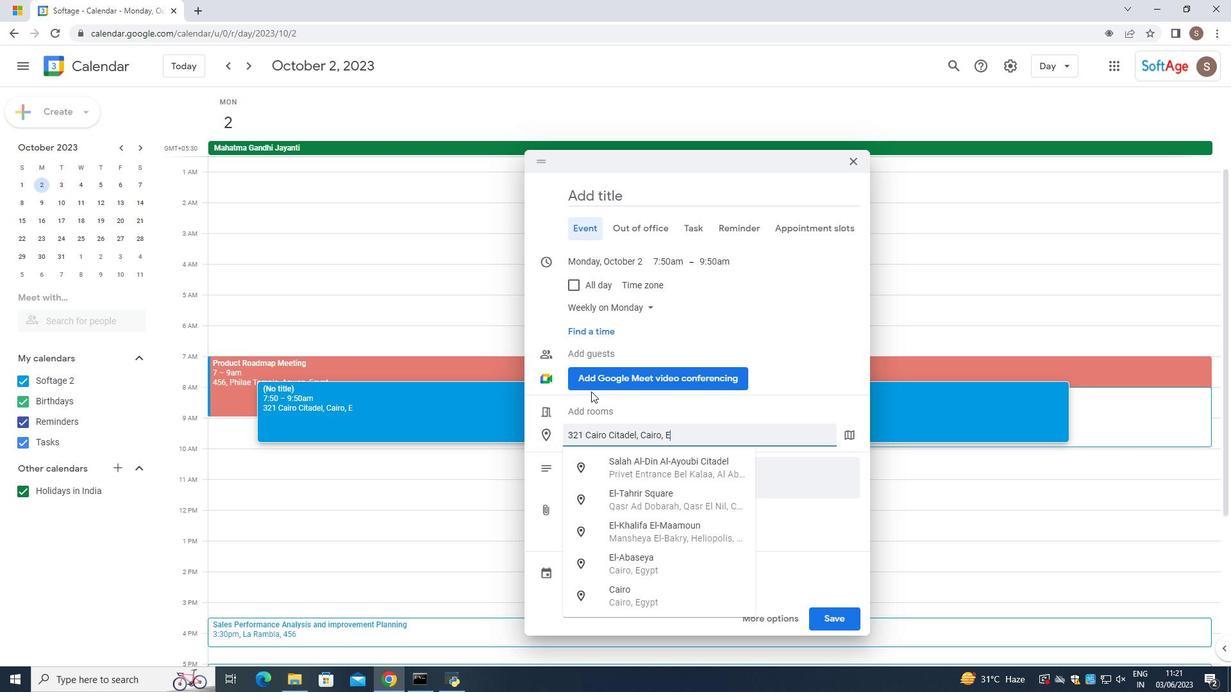 
Action: Key pressed g
Screenshot: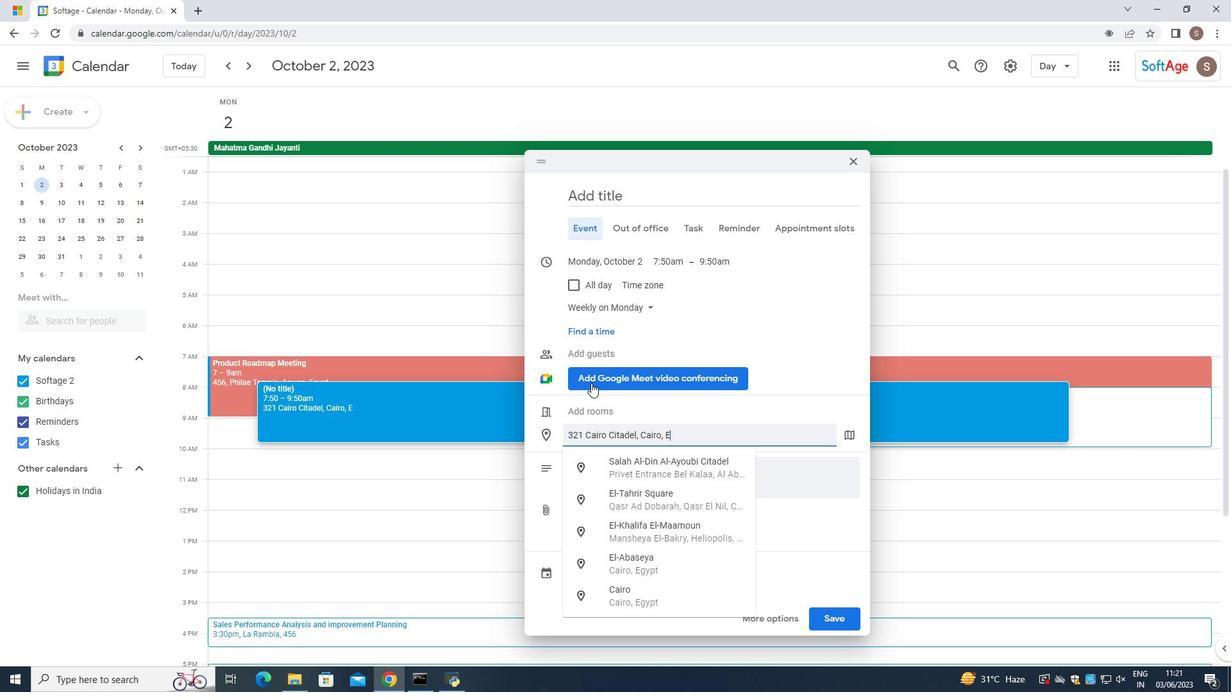 
Action: Mouse moved to (588, 388)
Screenshot: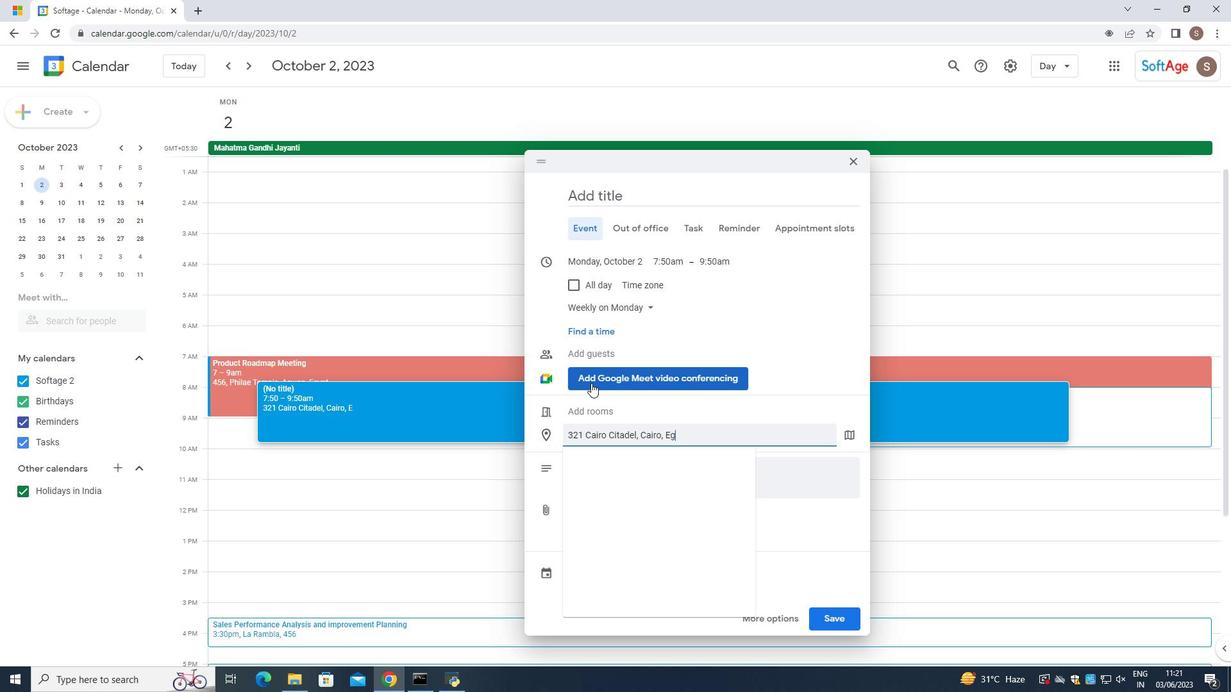 
Action: Key pressed ypt
Screenshot: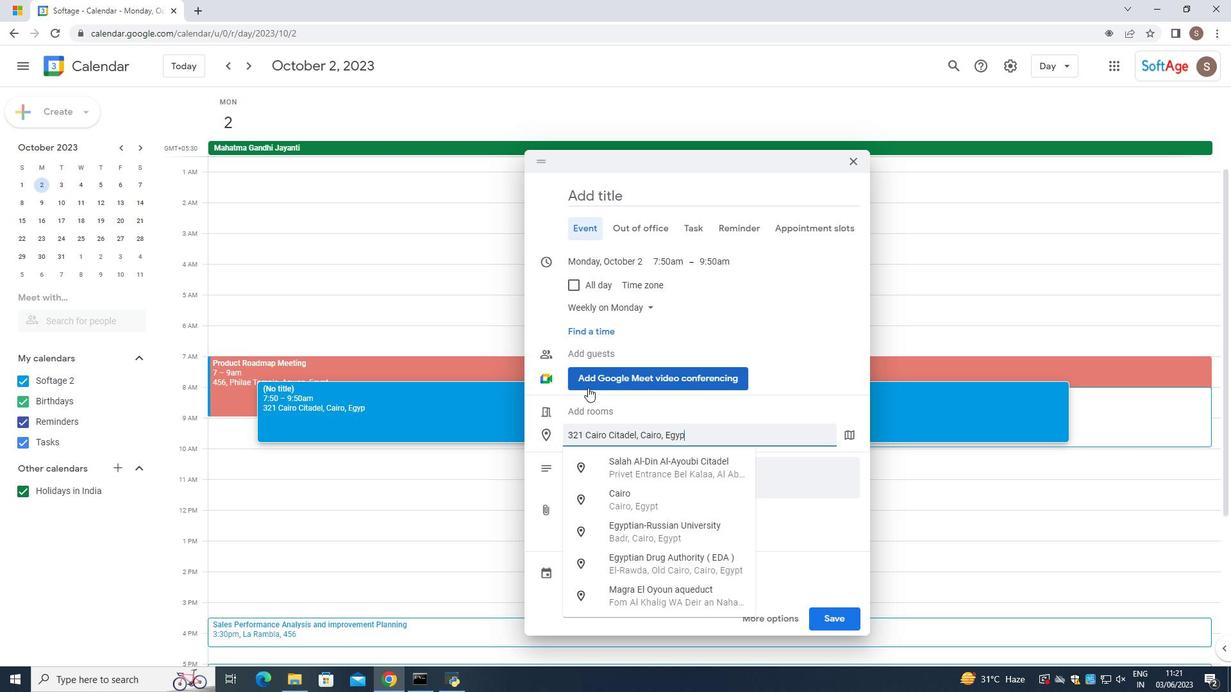 
Action: Mouse moved to (732, 428)
Screenshot: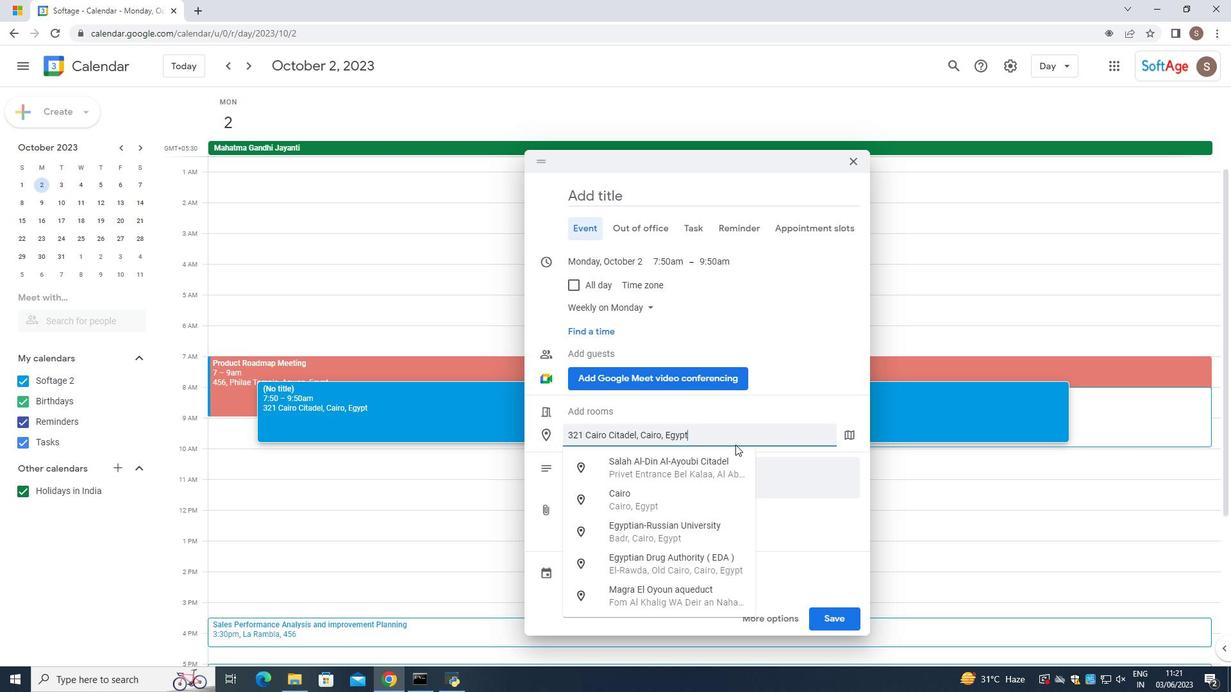 
Action: Key pressed <Key.enter>
Screenshot: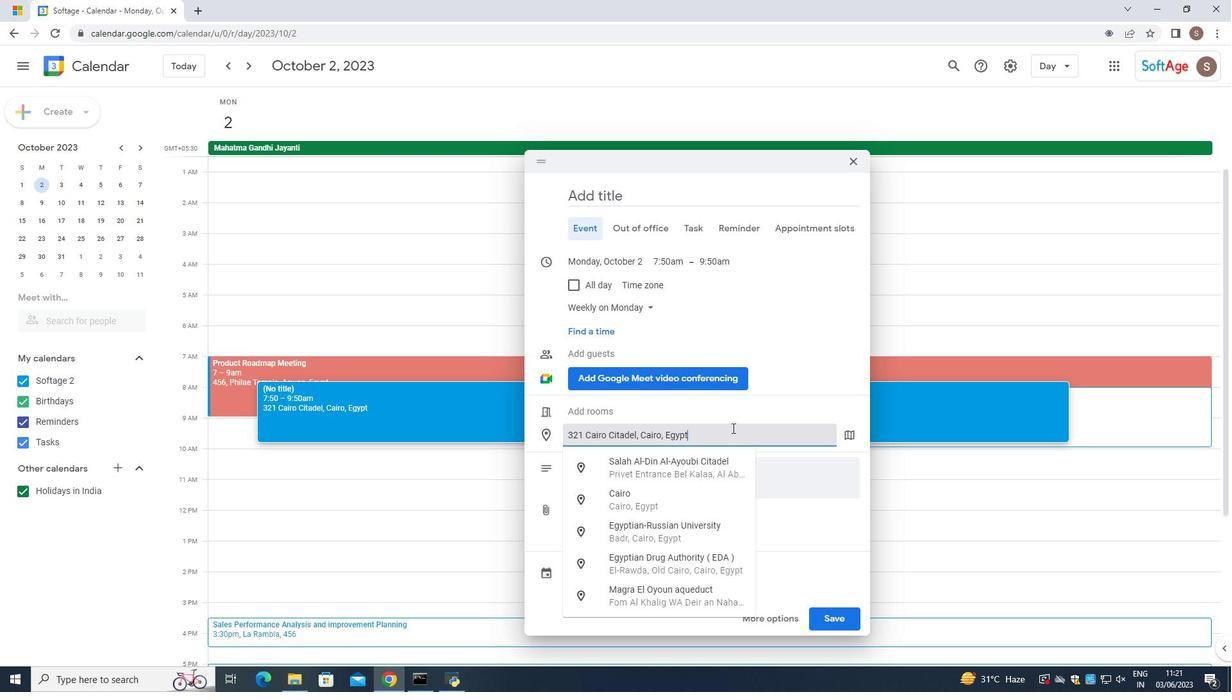 
Action: Mouse moved to (617, 479)
Screenshot: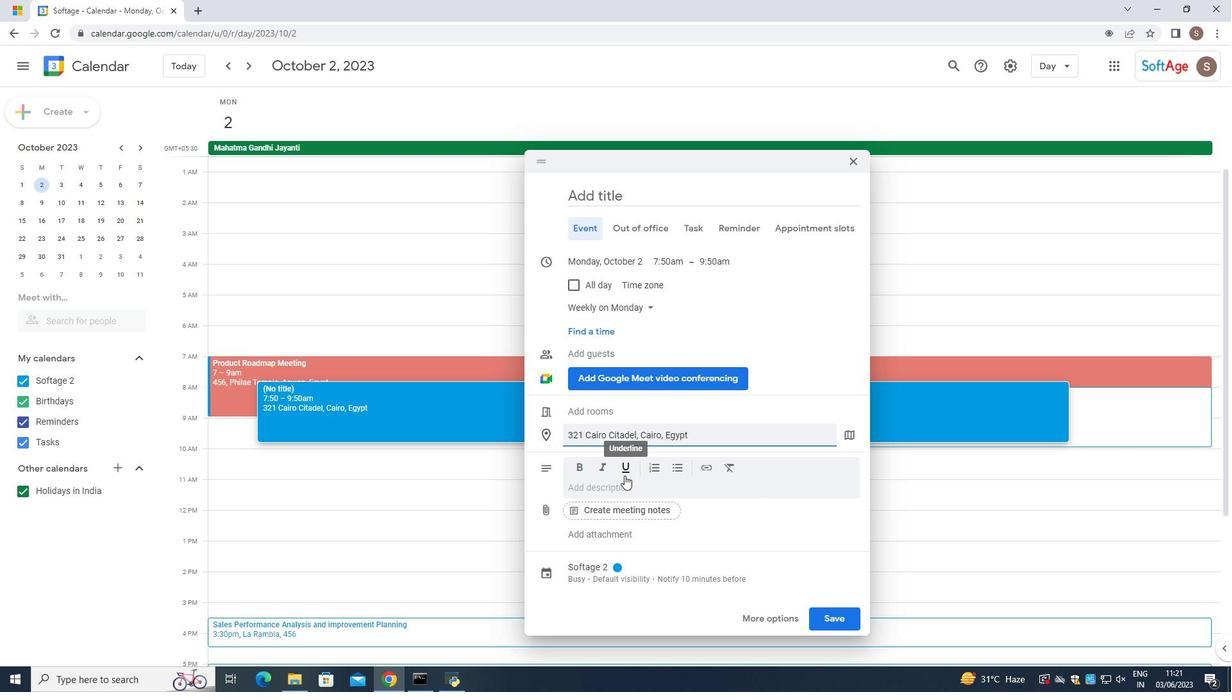 
Action: Mouse pressed left at (617, 479)
Screenshot: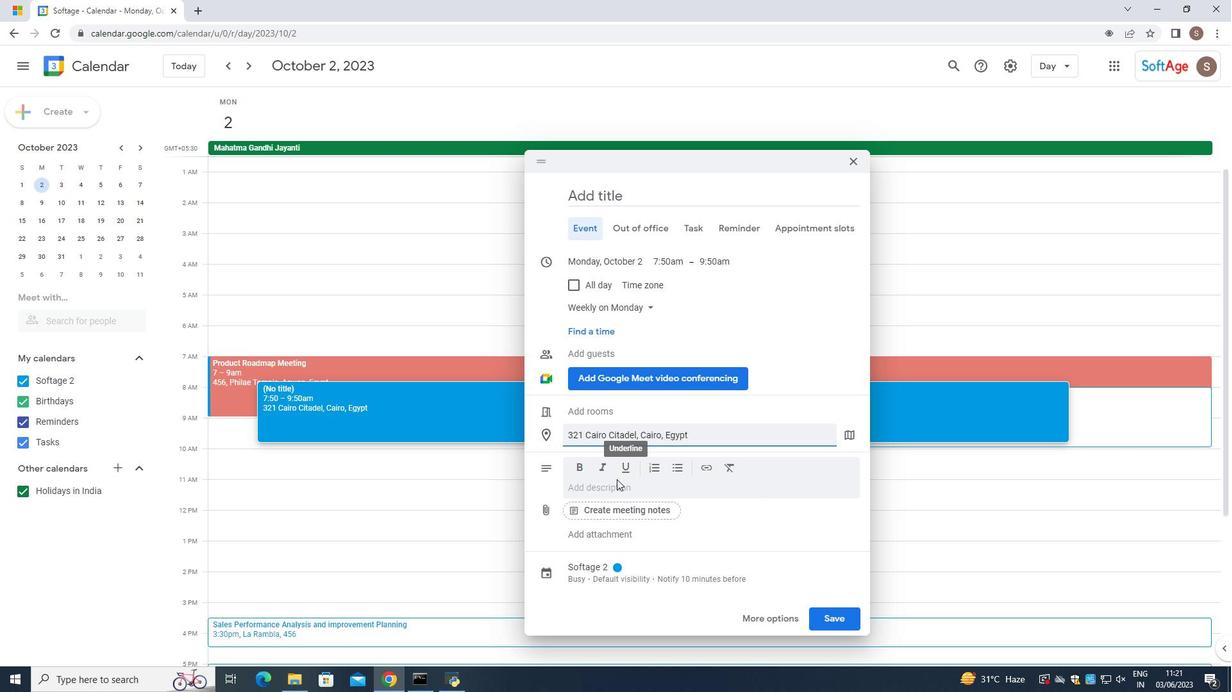 
Action: Mouse moved to (601, 560)
Screenshot: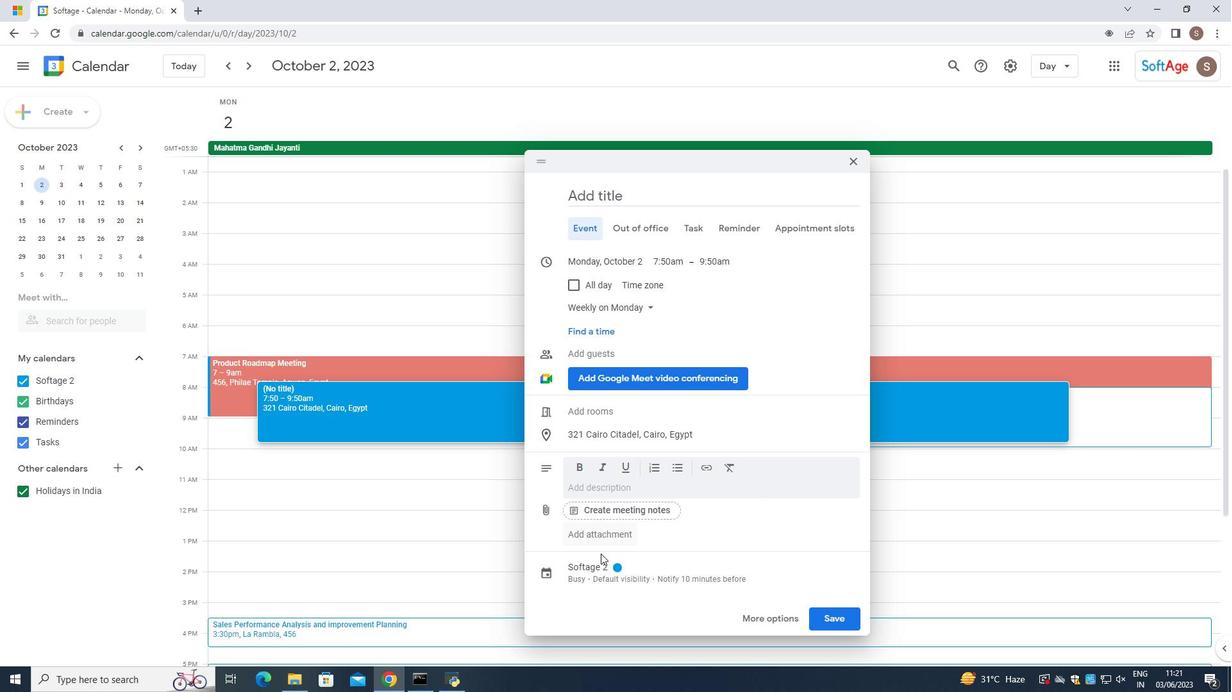 
Action: Mouse pressed left at (601, 560)
Screenshot: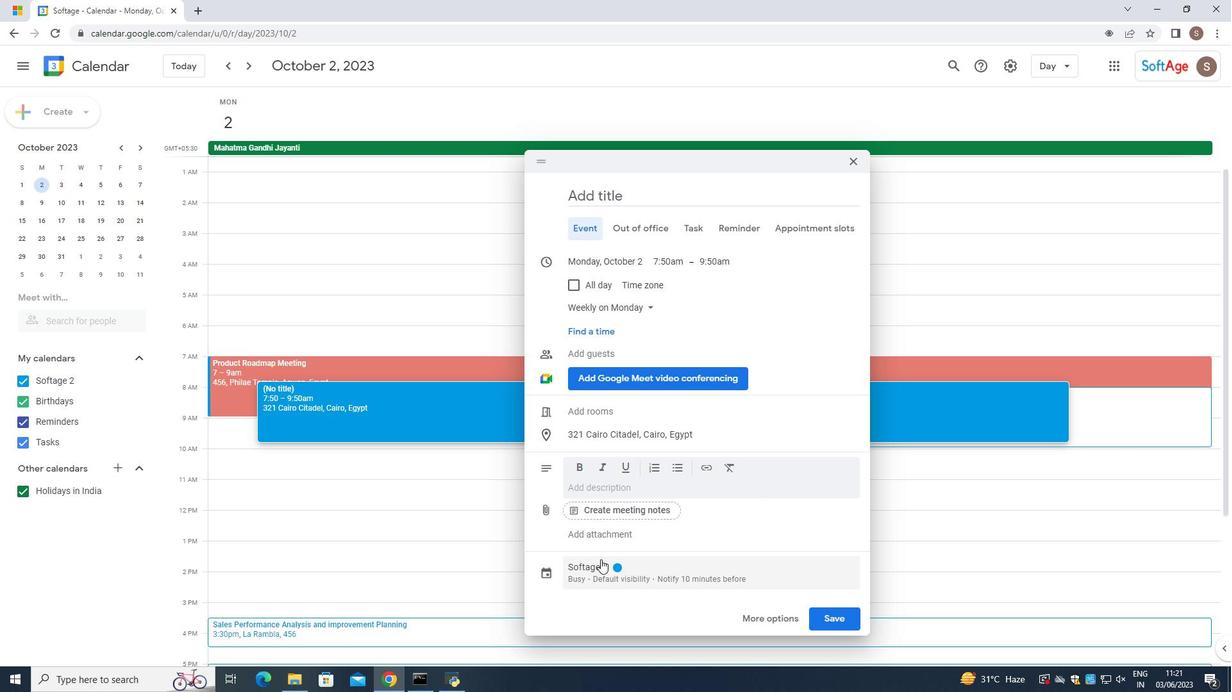 
Action: Mouse moved to (641, 484)
Screenshot: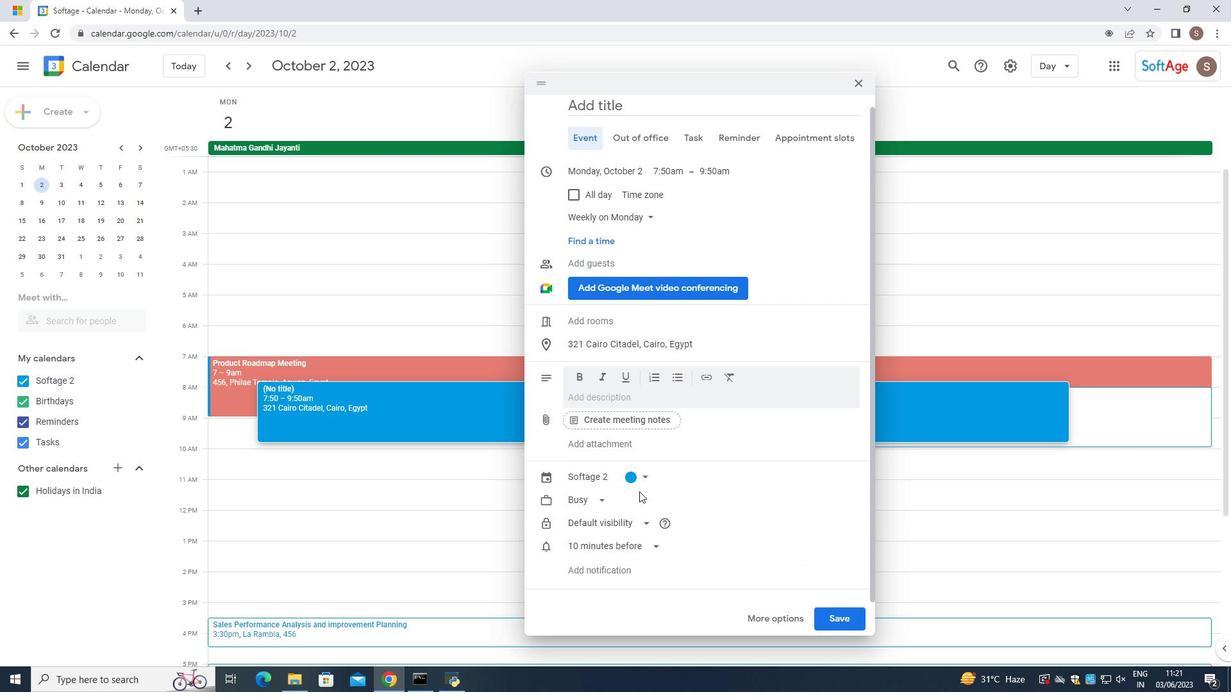 
Action: Mouse pressed left at (641, 484)
Screenshot: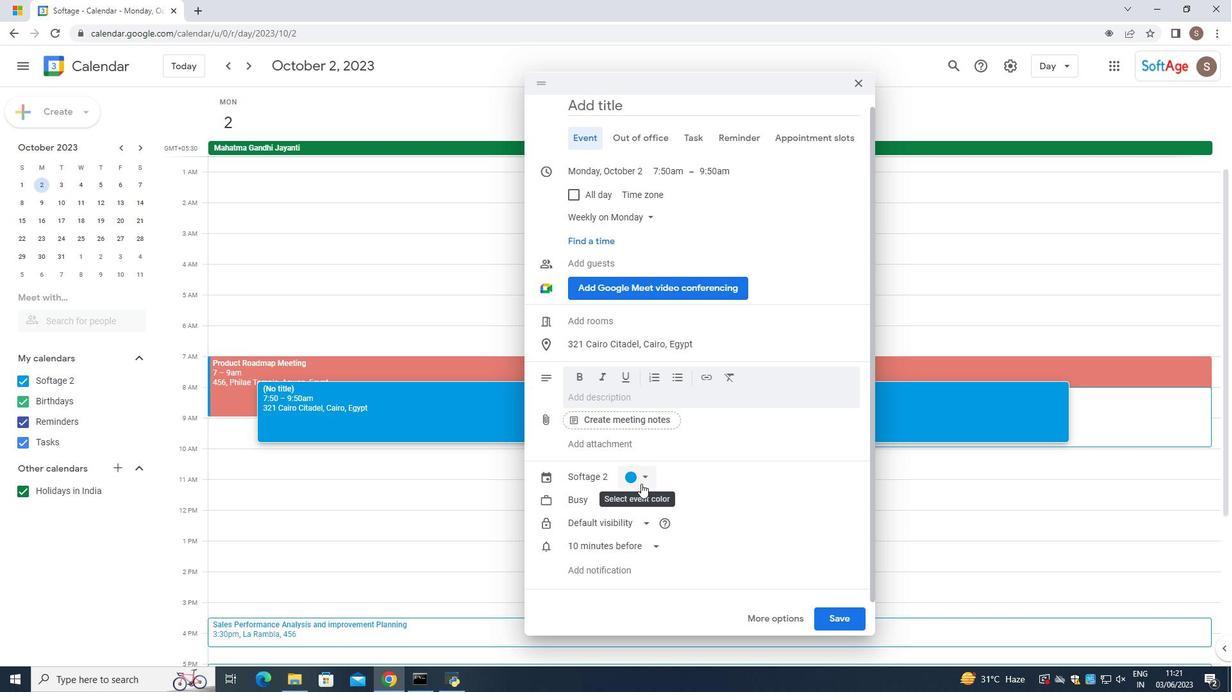 
Action: Mouse moved to (651, 495)
Screenshot: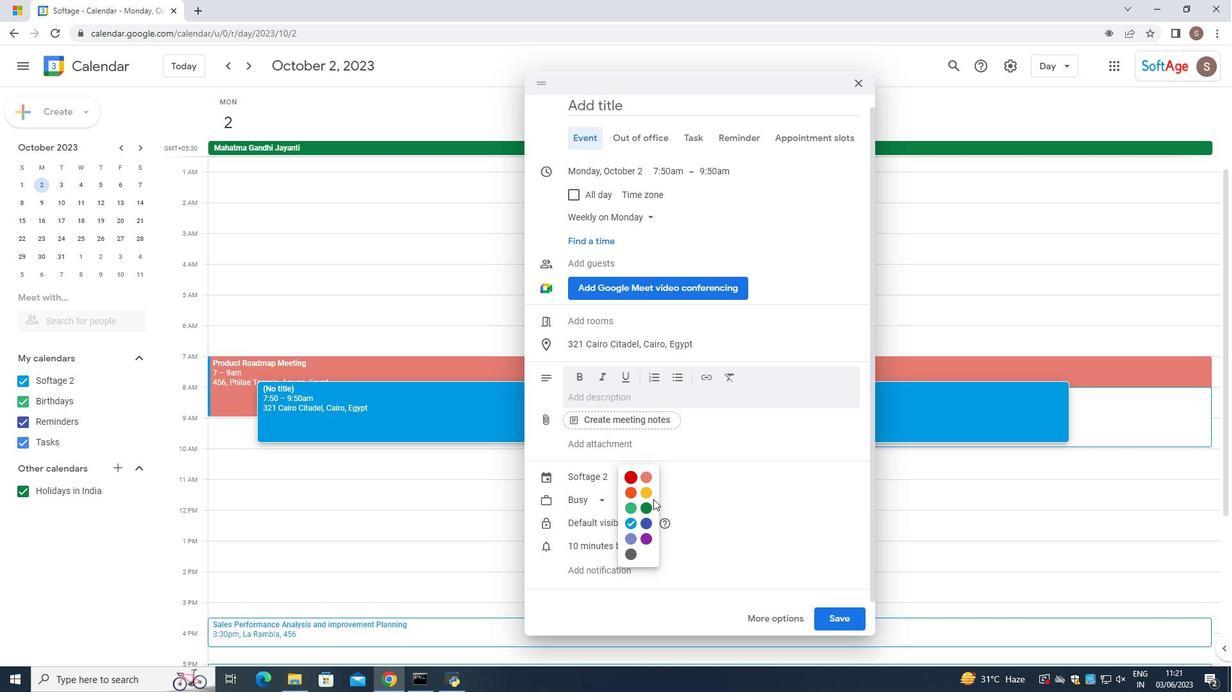 
Action: Mouse pressed left at (651, 495)
Screenshot: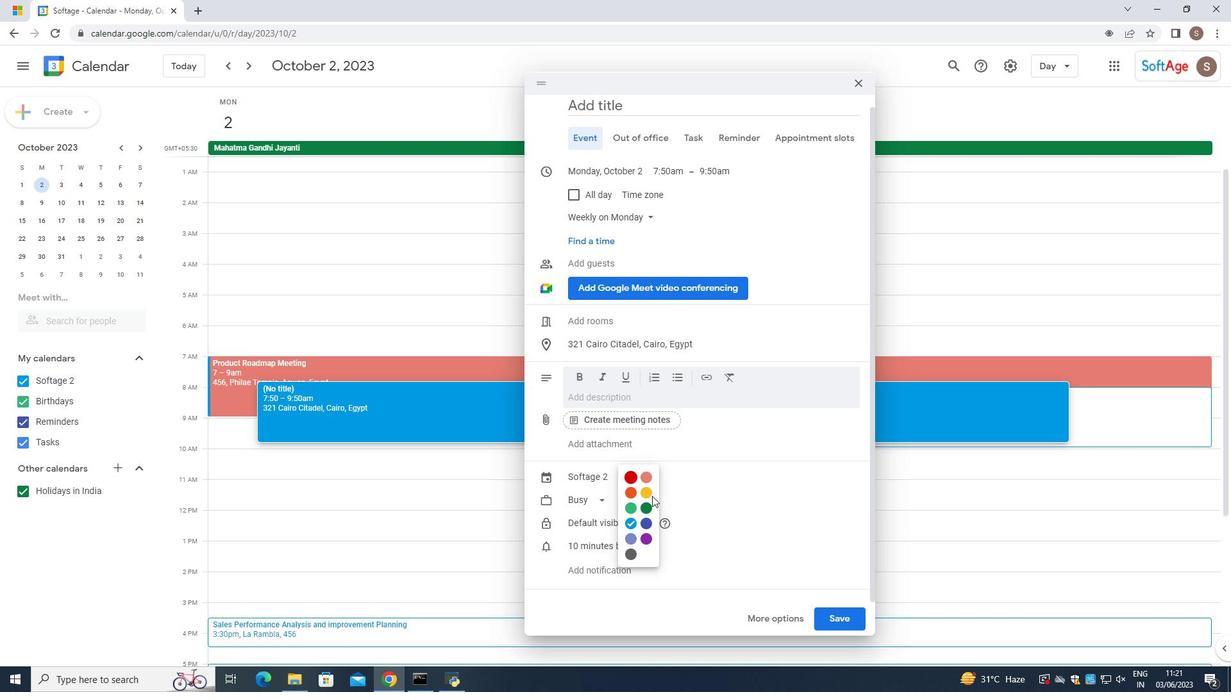 
Action: Mouse moved to (603, 399)
Screenshot: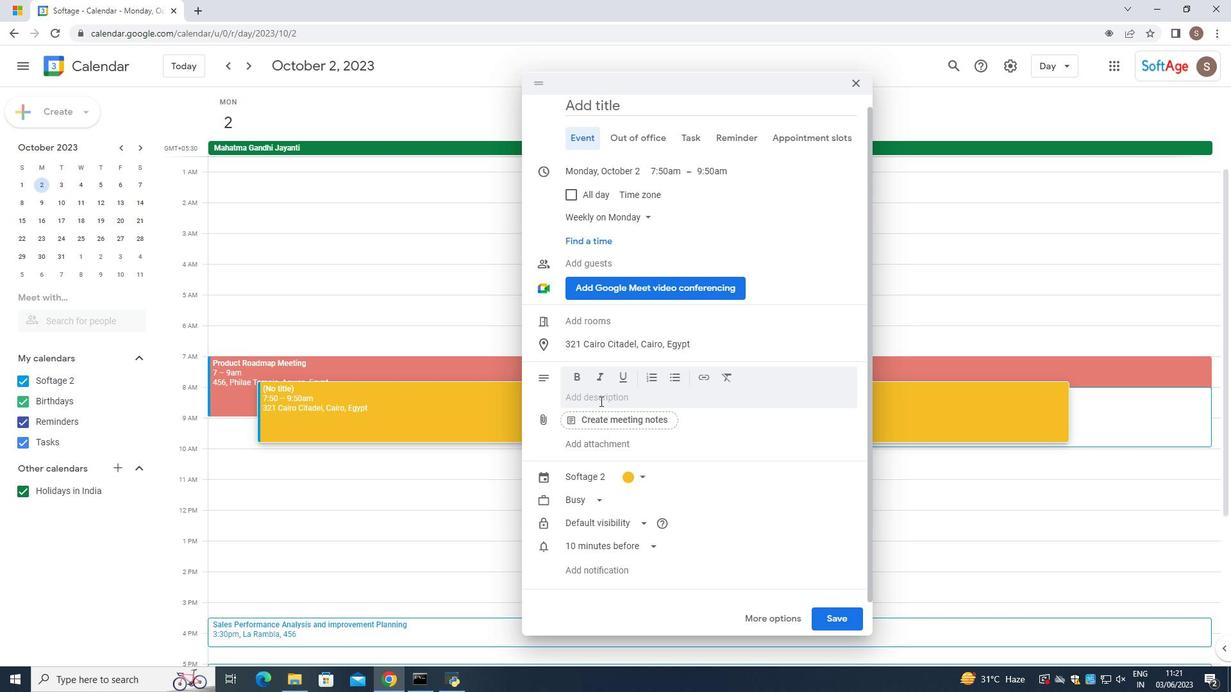 
Action: Mouse pressed left at (603, 399)
Screenshot: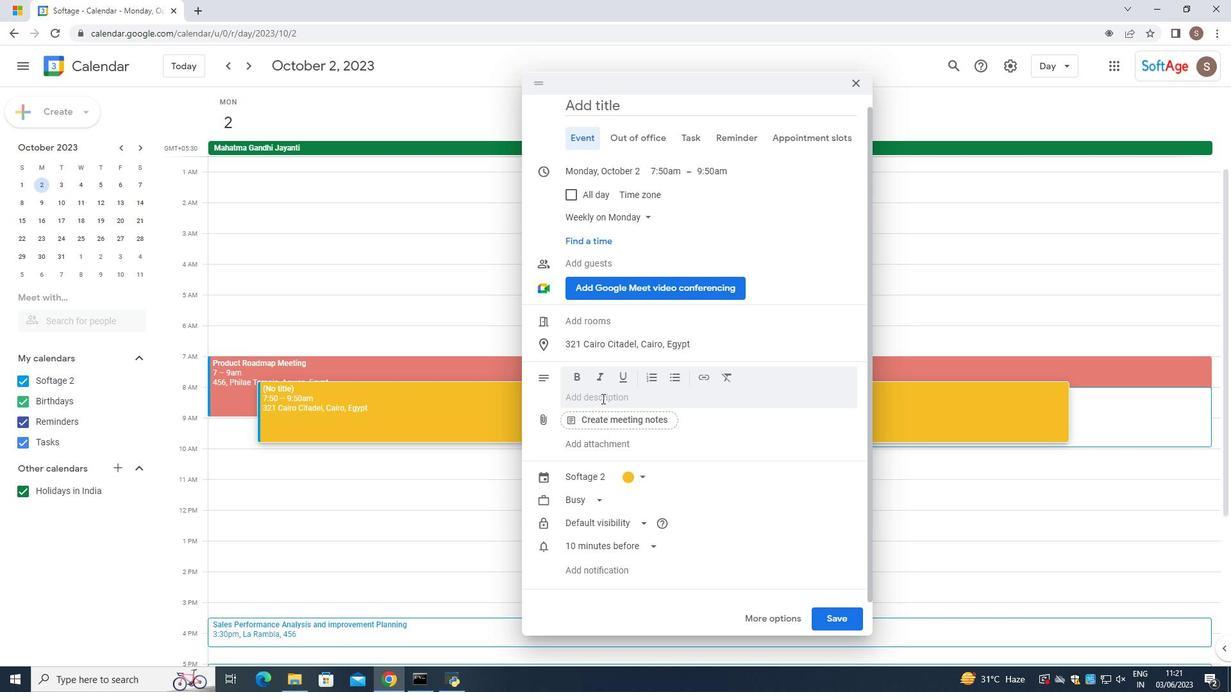 
Action: Key pressed <Key.caps_lock>P<Key.caps_lock>articipants<Key.space>will<Key.space>explore<Key.space>techniques<Key.space>for<Key.space>building<Key.space>rapport<Key.space>and<Key.space>establishing<Key.space>positive<Key.space>relationships<Key.space>with<Key.space>team<Key.space>members<Key.space><Key.backspace>.<Key.space><Key.caps_lock>T<Key.caps_lock>hey<Key.space>will<Key.space>learn<Key.space>n<Key.backspace>how<Key.space>to<Key.space>create<Key.space>a<Key.space>upportu<Key.backspace><Key.backspace><Key.backspace><Key.backspace><Key.backspace><Key.backspace><Key.backspace>si<Key.backspace>upportive<Key.space>and<Key.space>inclusive<Key.space>communication<Key.space>environment<Key.space>fostering<Key.space>trustm<Key.backspace>,<Key.space>respect<Key.space>and<Key.space>collaboartion
Screenshot: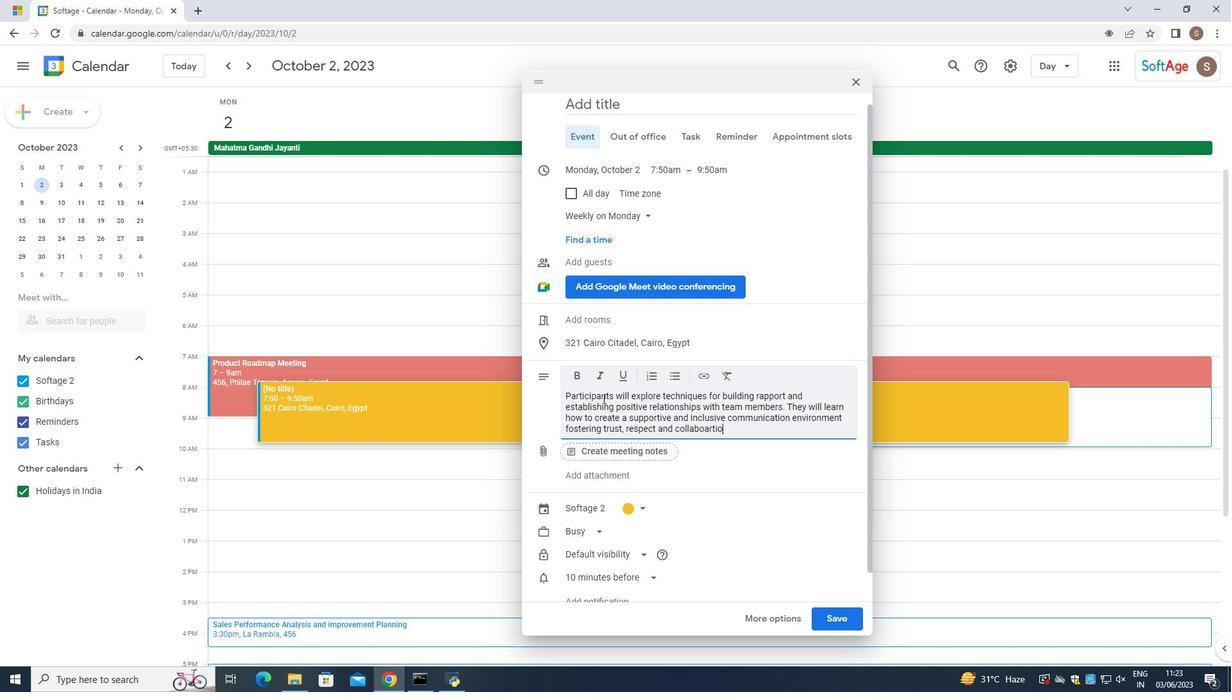 
Action: Mouse moved to (685, 434)
Screenshot: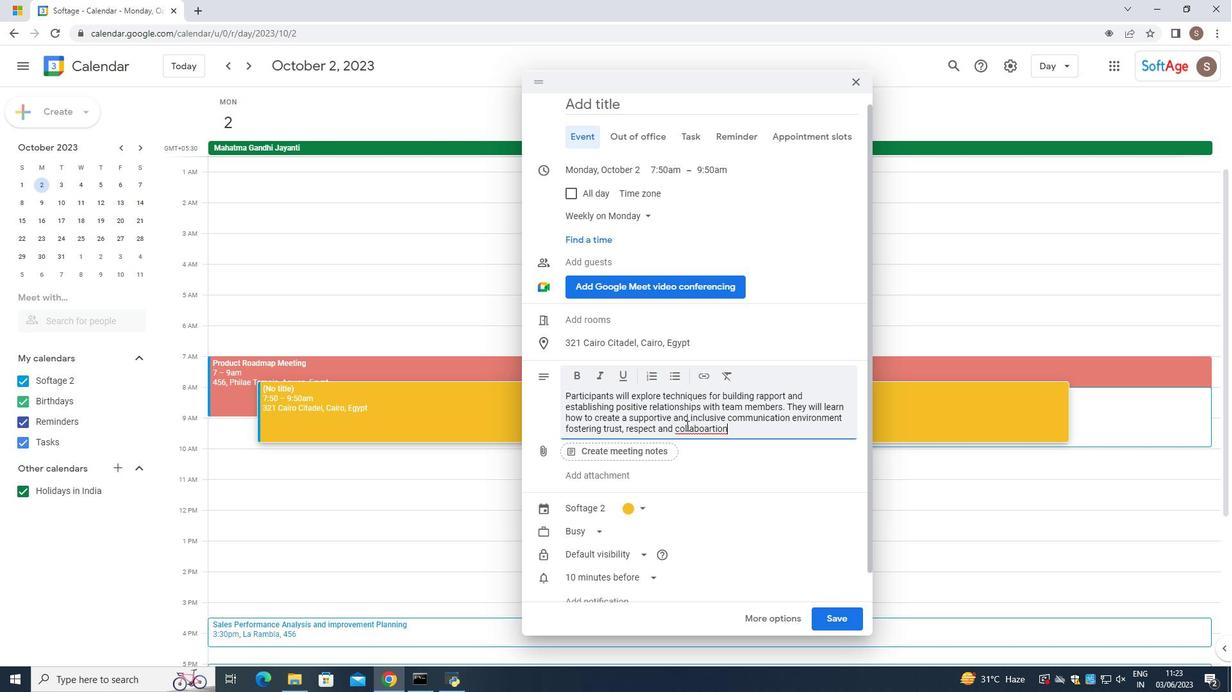 
Action: Mouse pressed left at (685, 434)
Screenshot: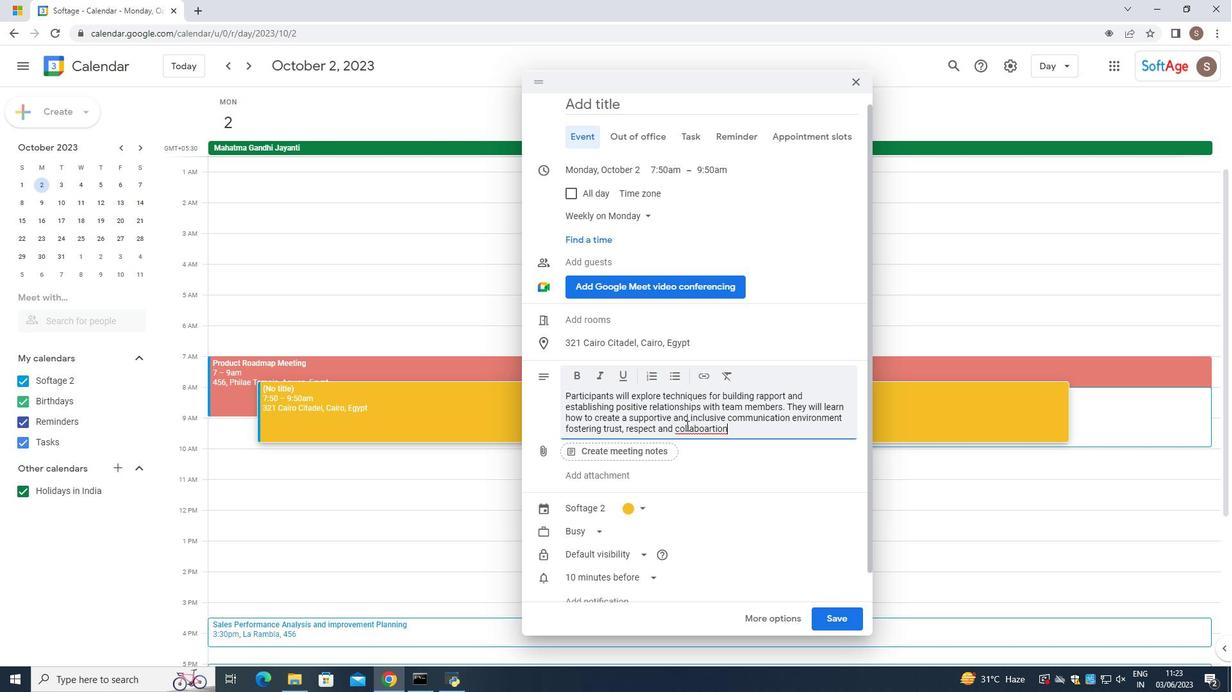 
Action: Mouse pressed right at (685, 434)
Screenshot: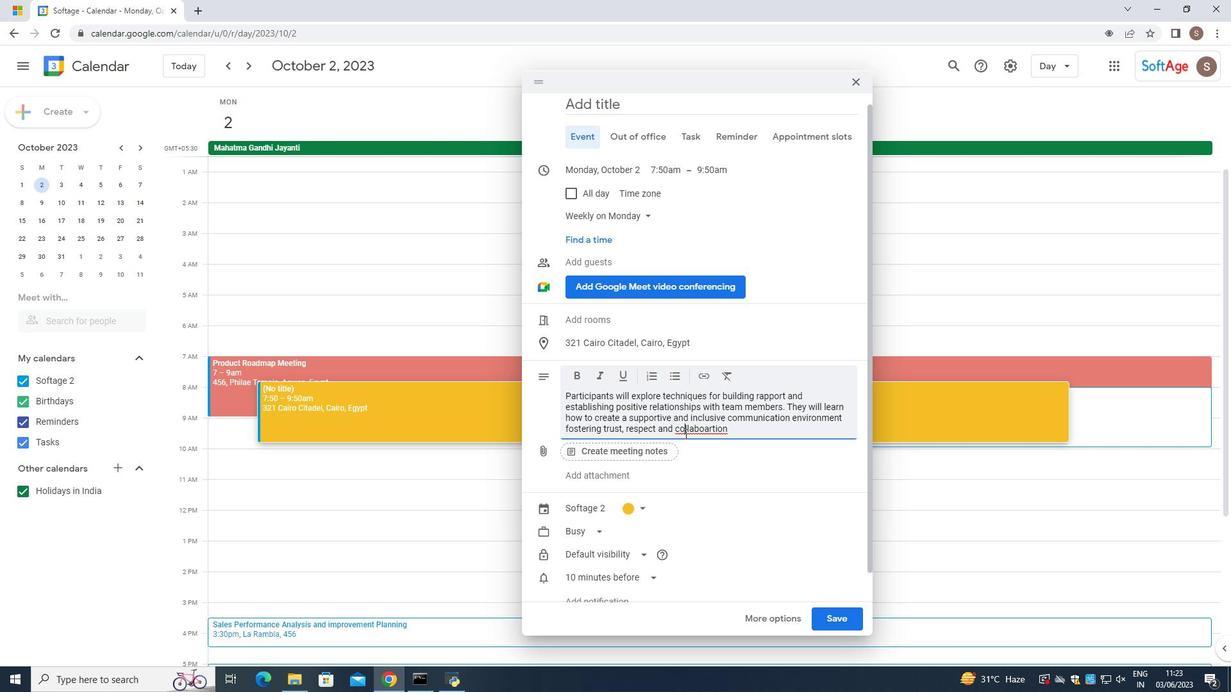 
Action: Mouse moved to (692, 448)
Screenshot: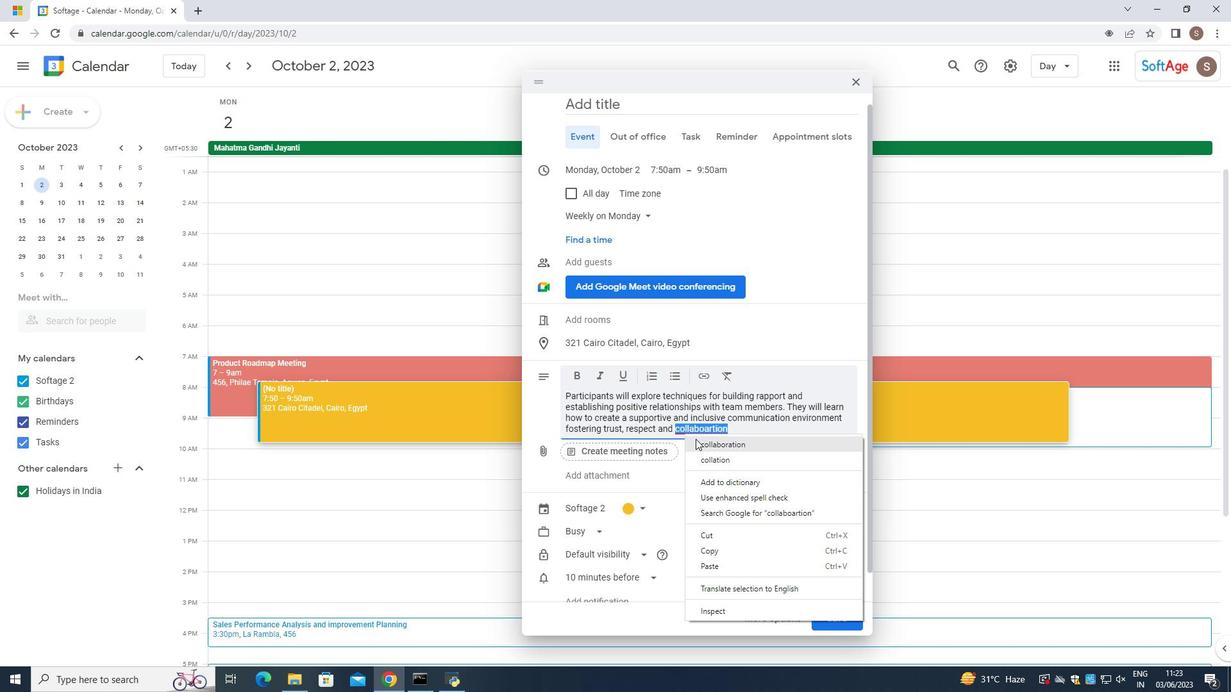 
Action: Mouse pressed left at (692, 448)
Screenshot: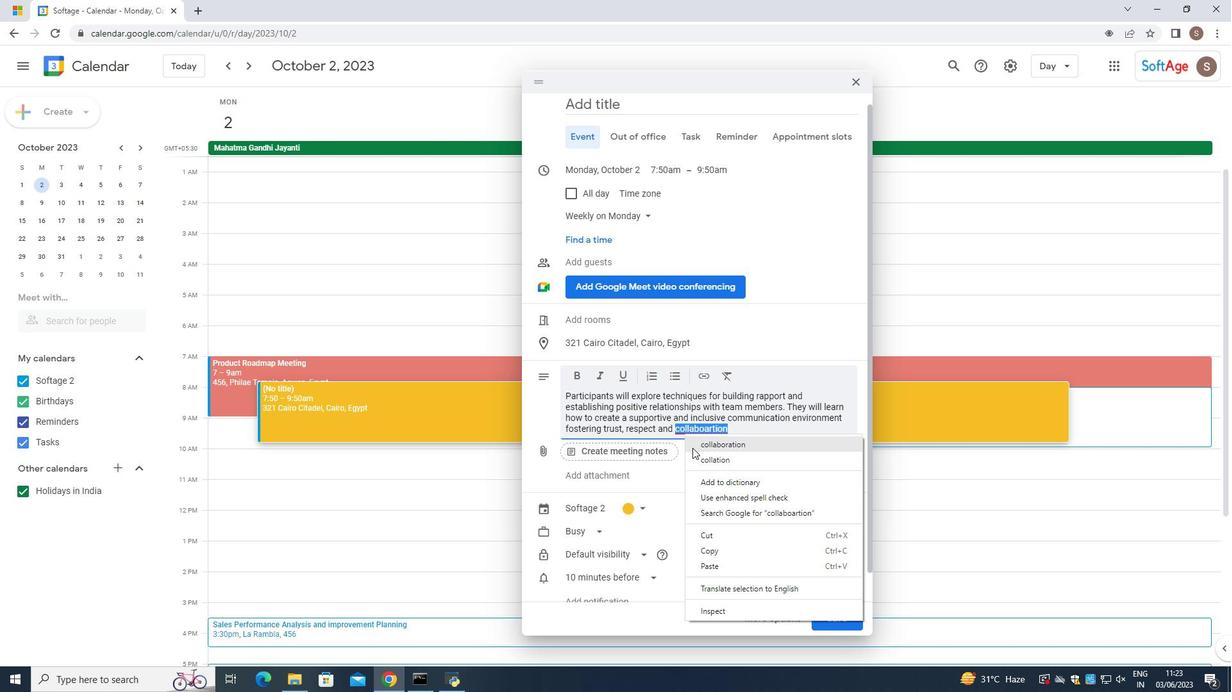 
Action: Mouse moved to (749, 428)
Screenshot: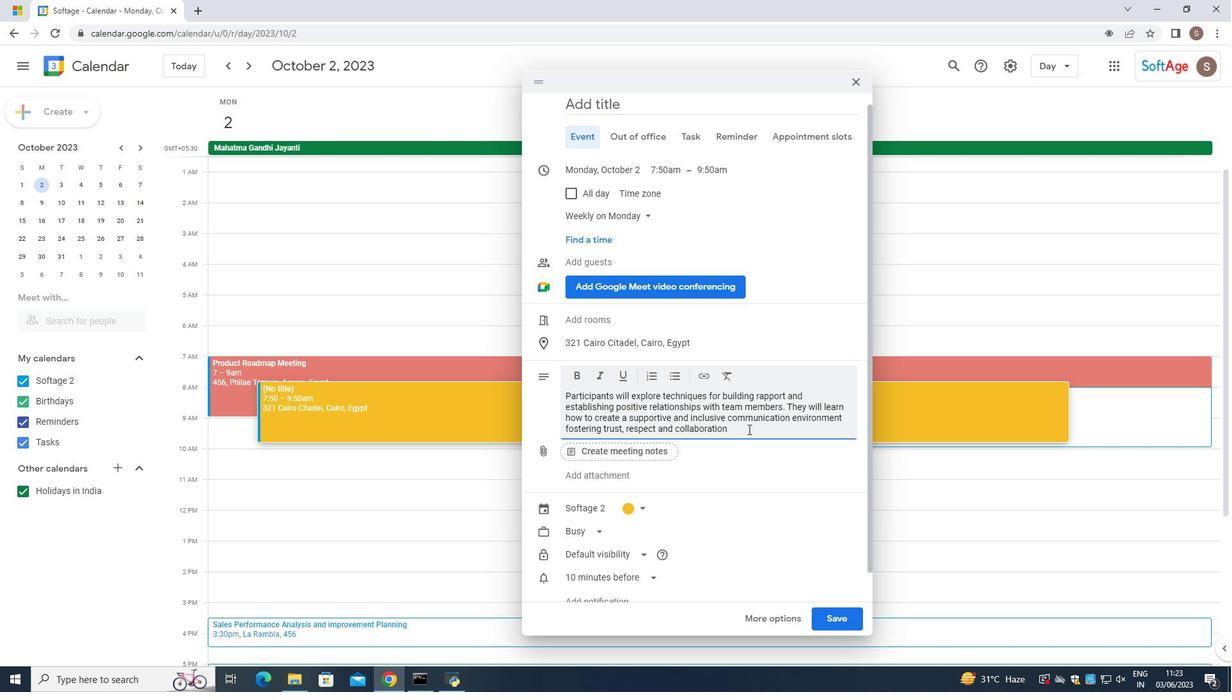 
Action: Key pressed .
Screenshot: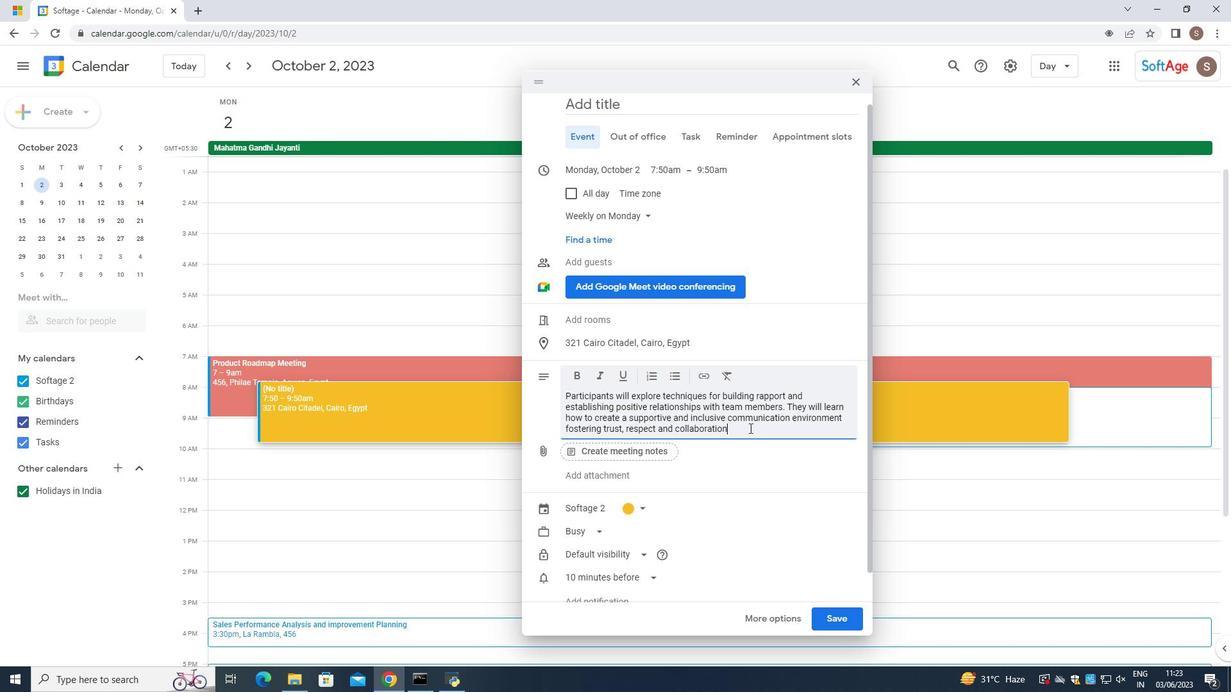 
Action: Mouse moved to (672, 475)
Screenshot: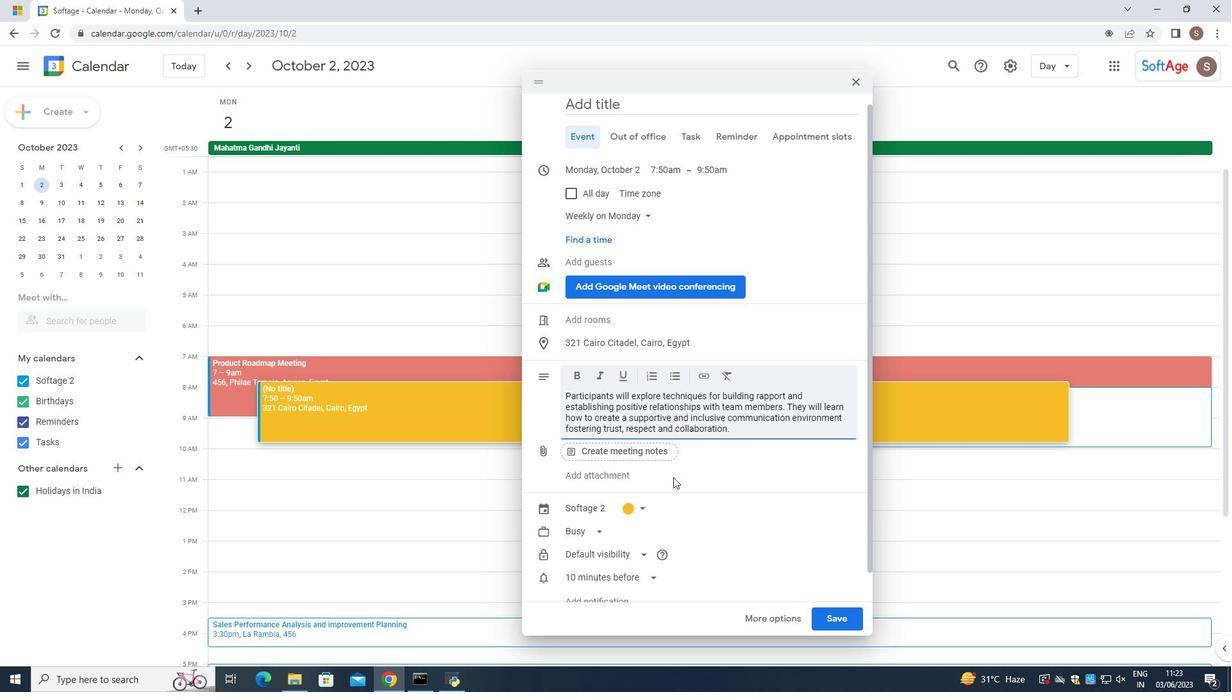 
Action: Mouse scrolled (672, 476) with delta (0, 0)
Screenshot: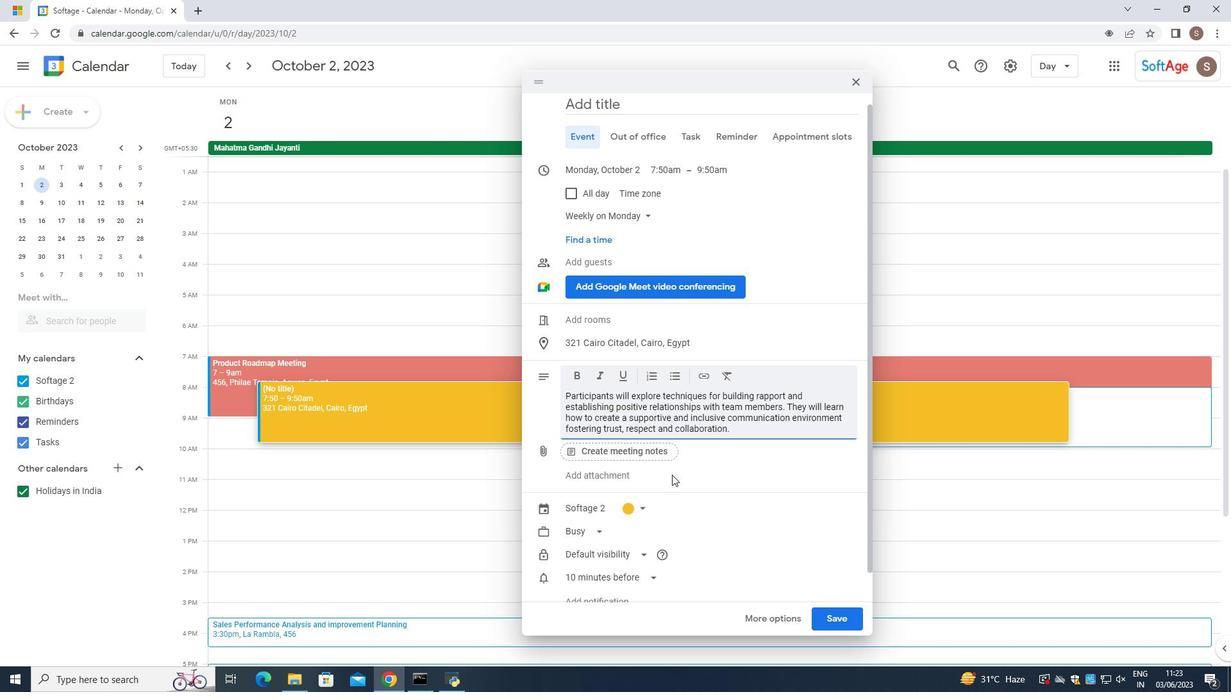 
Action: Mouse scrolled (672, 476) with delta (0, 0)
Screenshot: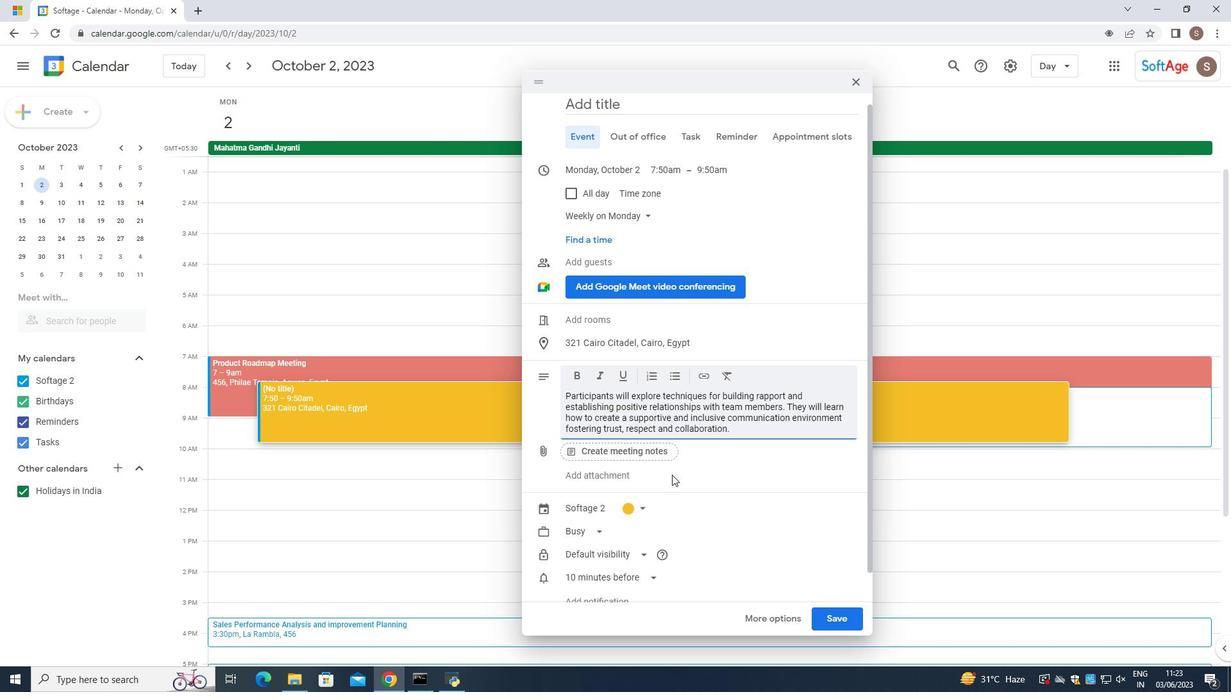 
Action: Mouse scrolled (672, 476) with delta (0, 0)
Screenshot: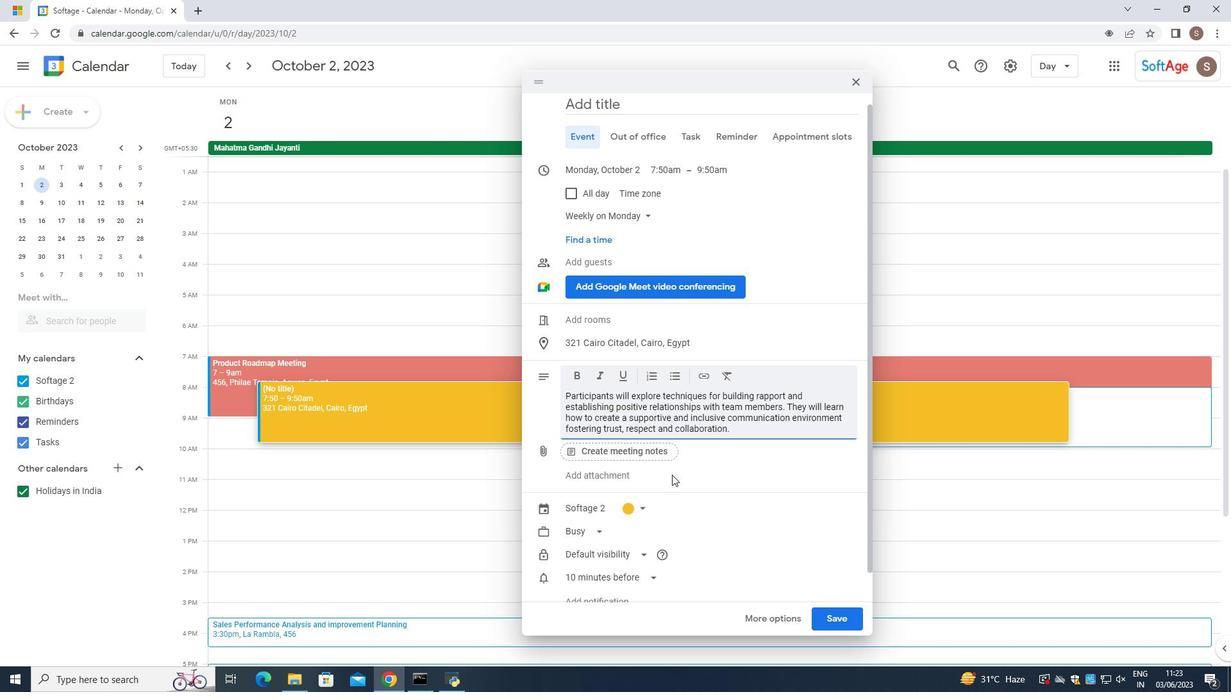 
Action: Mouse scrolled (672, 476) with delta (0, 0)
Screenshot: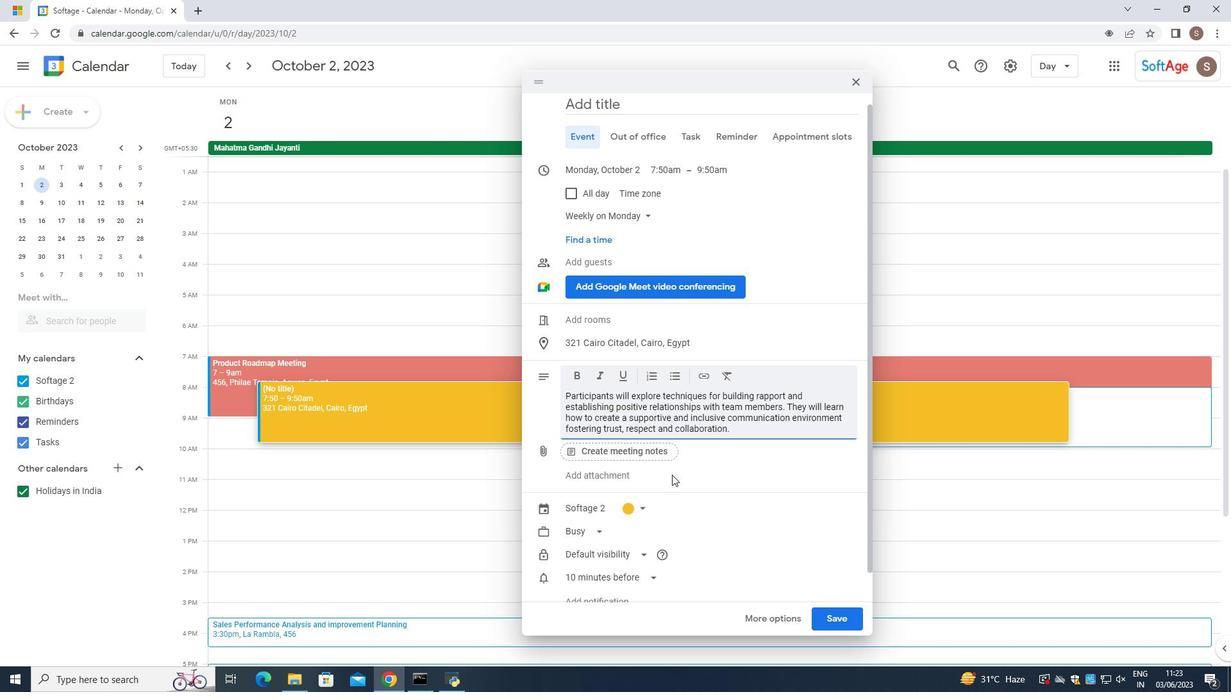 
Action: Mouse scrolled (672, 476) with delta (0, 0)
Screenshot: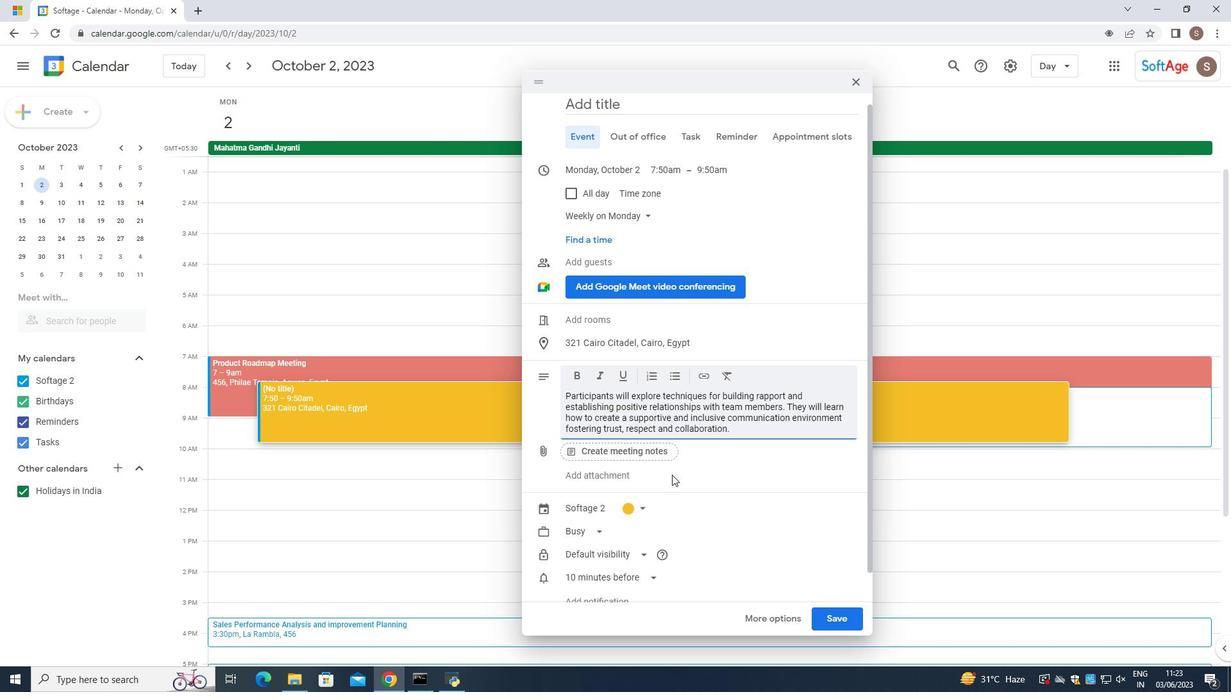 
Action: Mouse scrolled (672, 476) with delta (0, 0)
Screenshot: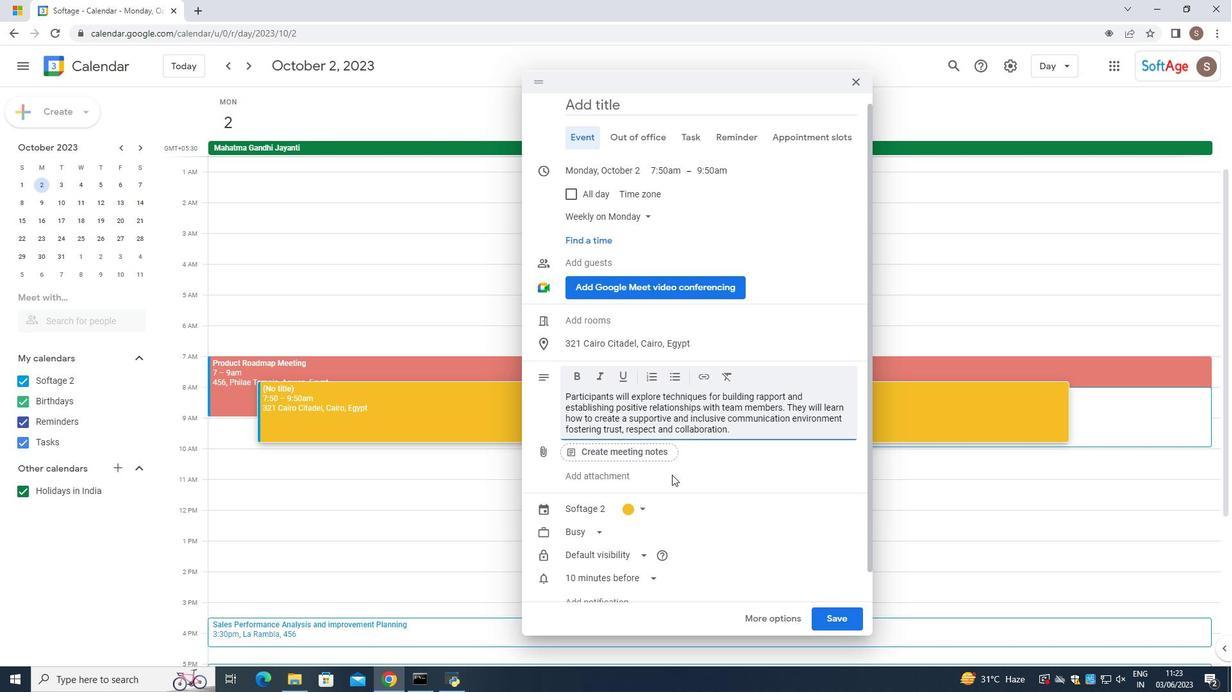 
Action: Mouse moved to (624, 117)
Screenshot: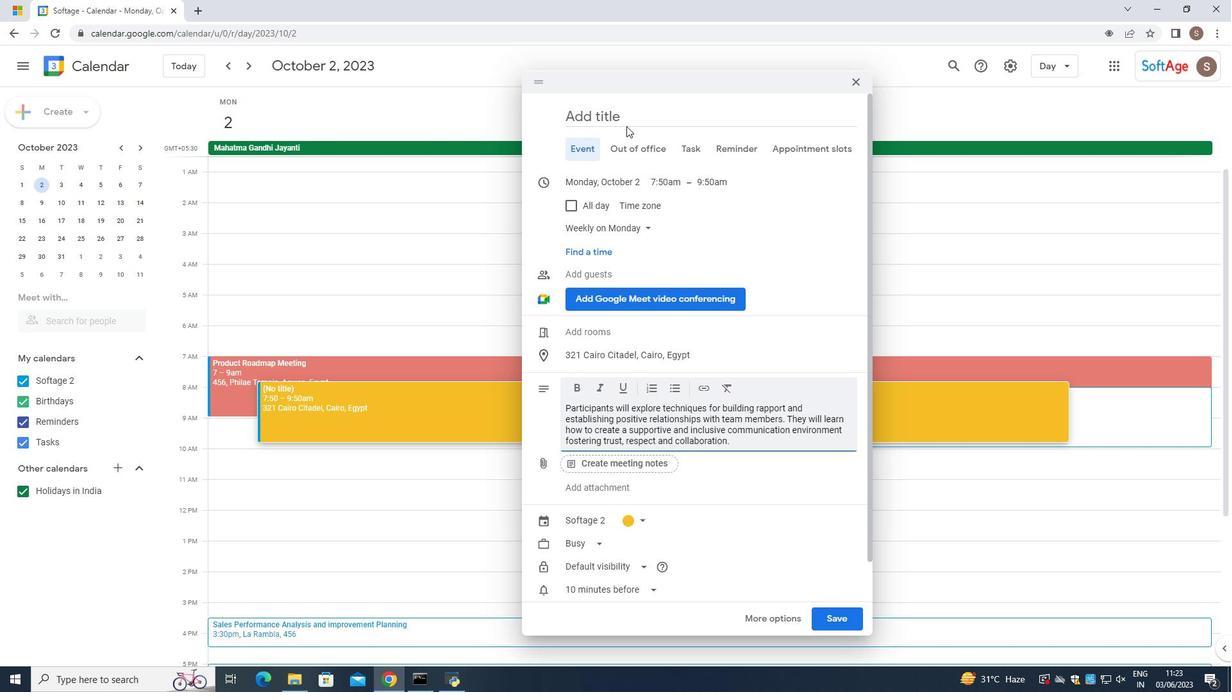 
Action: Mouse pressed left at (624, 117)
Screenshot: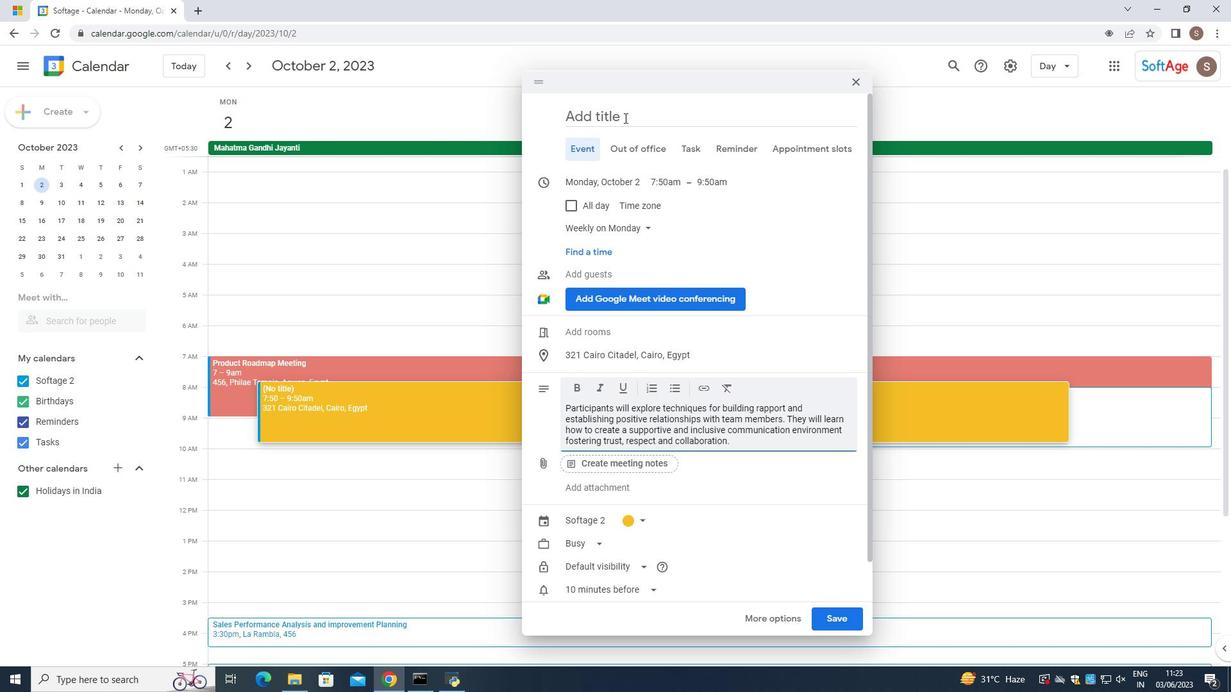 
Action: Mouse moved to (608, 107)
Screenshot: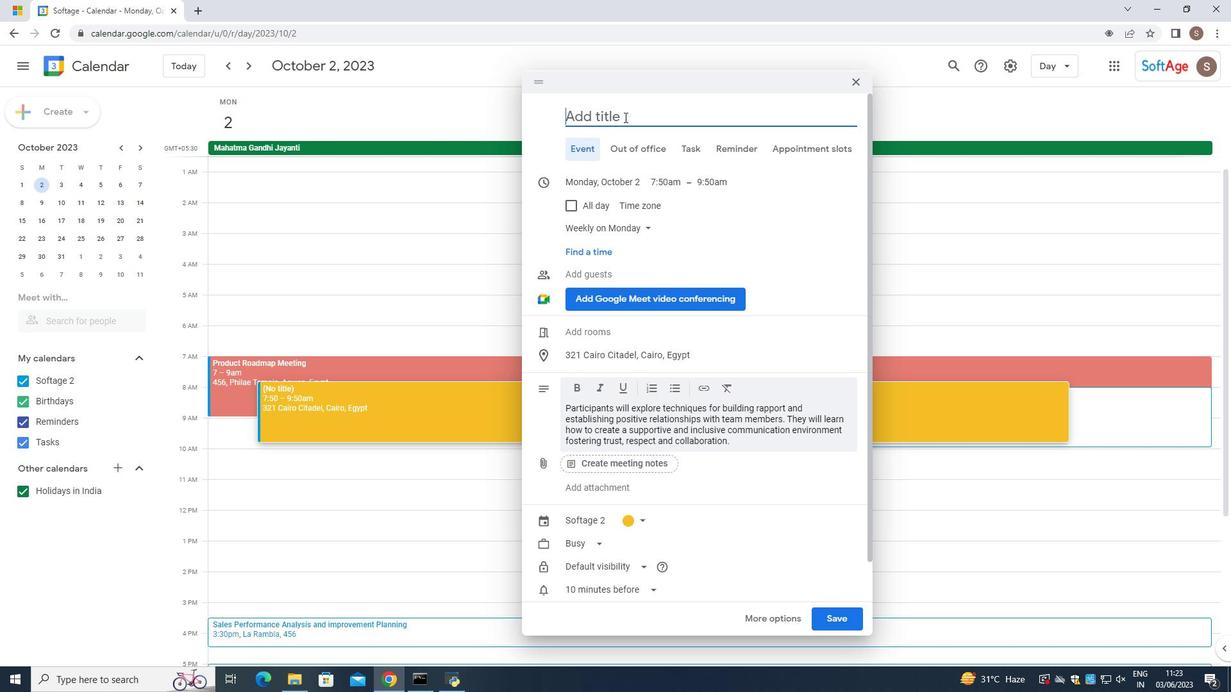 
Action: Key pressed <Key.caps_lock>S<Key.caps_lock>ales<Key.space><Key.caps_lock>T<Key.caps_lock>erriotory<Key.space><Key.caps_lock>R<Key.caps_lock>eview
Screenshot: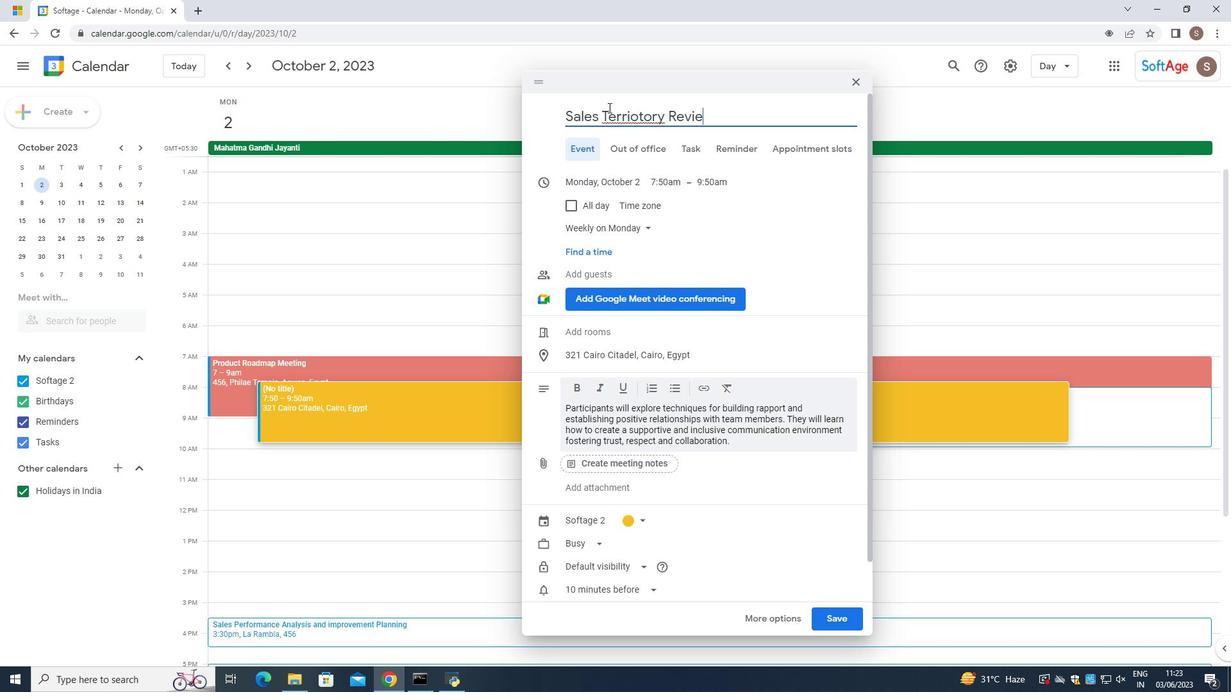 
Action: Mouse moved to (637, 121)
Screenshot: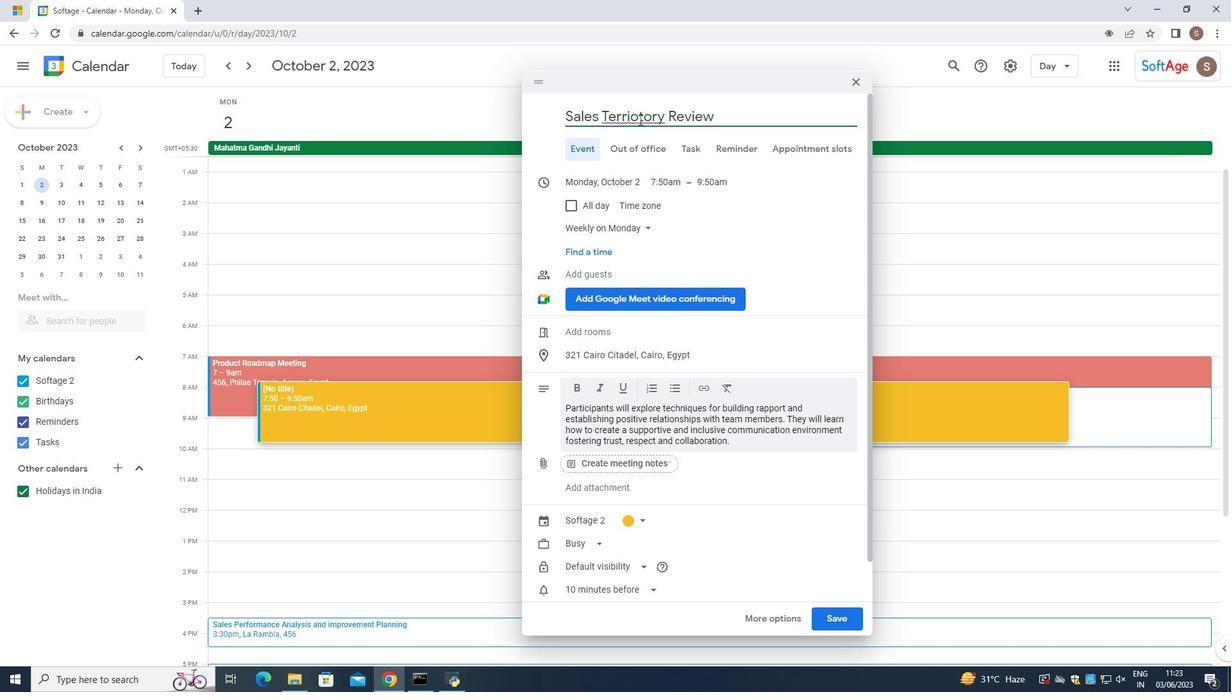 
Action: Mouse pressed left at (637, 121)
Screenshot: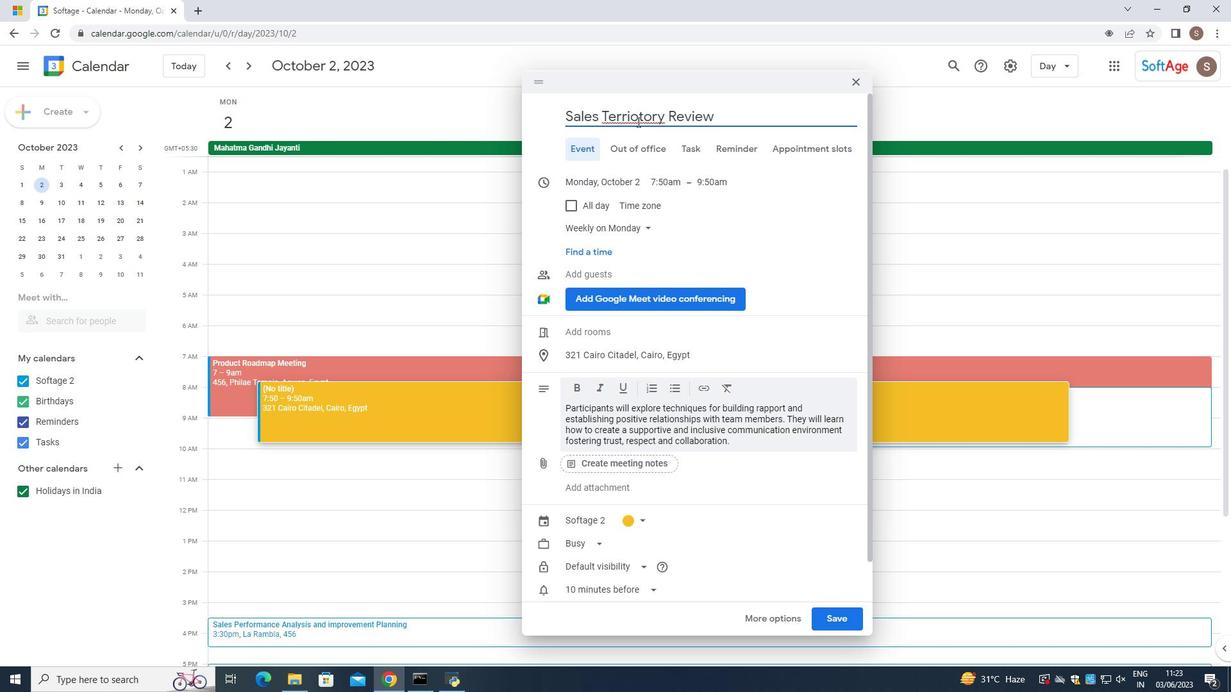 
Action: Key pressed <Key.backspace>
Screenshot: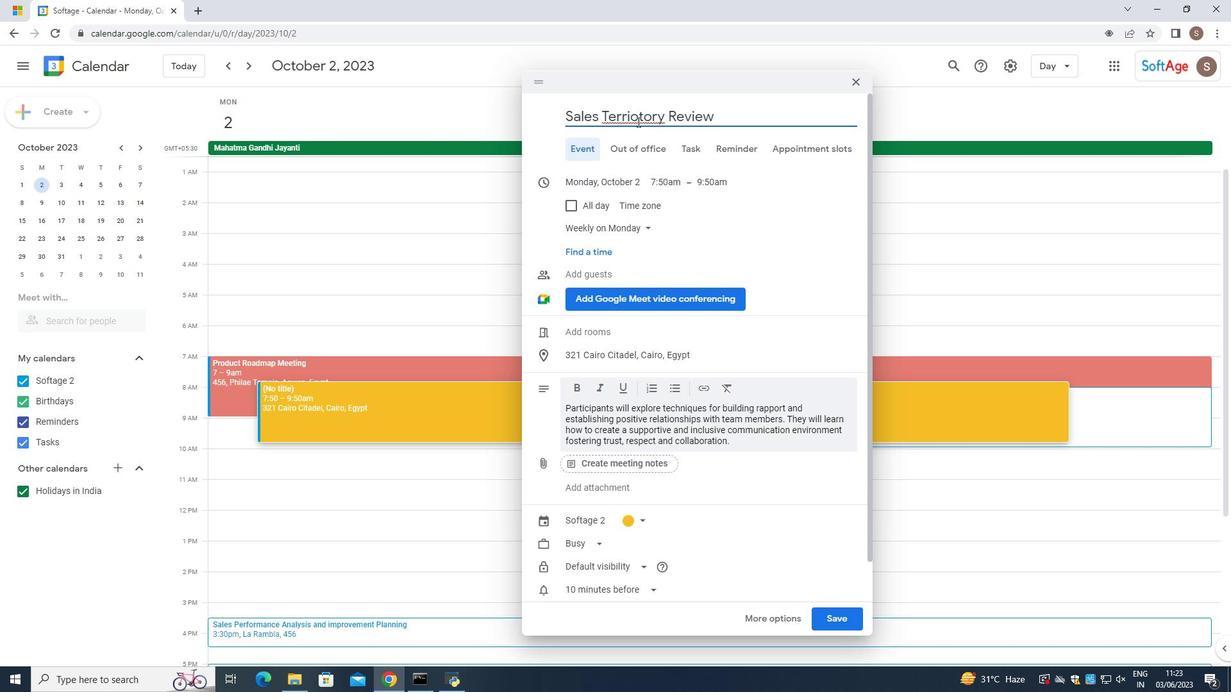
Action: Mouse moved to (750, 119)
Screenshot: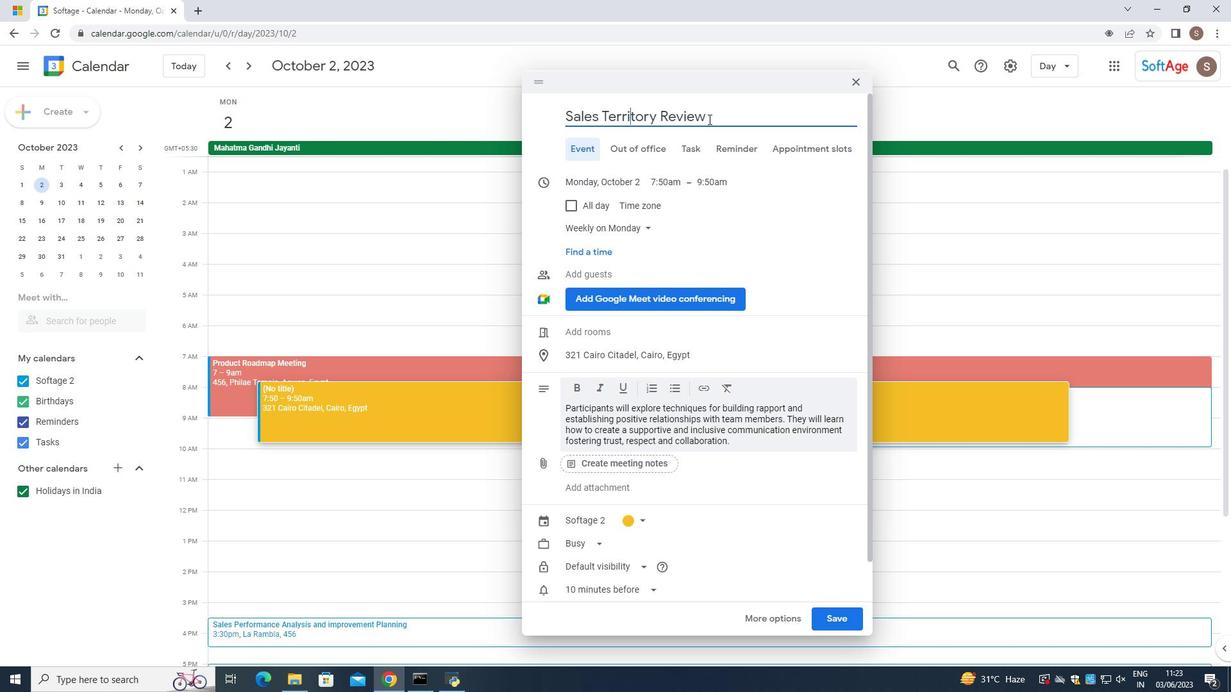 
Action: Mouse pressed left at (750, 119)
Screenshot: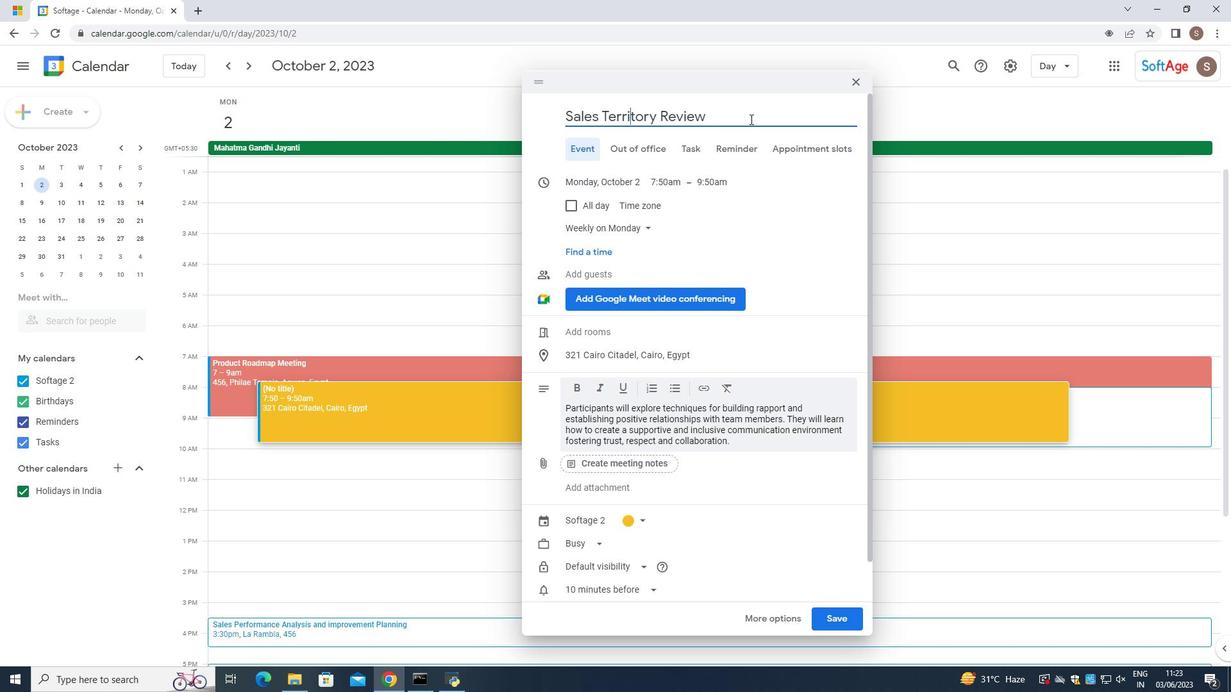 
Action: Mouse moved to (852, 622)
Screenshot: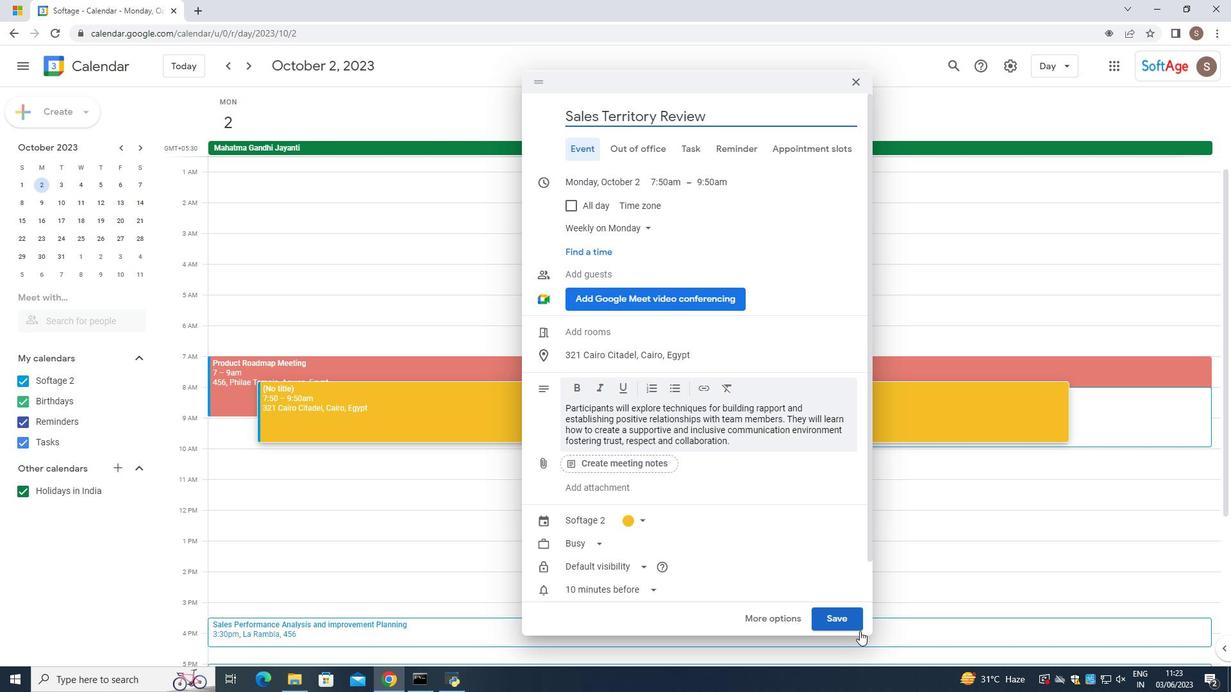 
Action: Mouse pressed left at (852, 622)
Screenshot: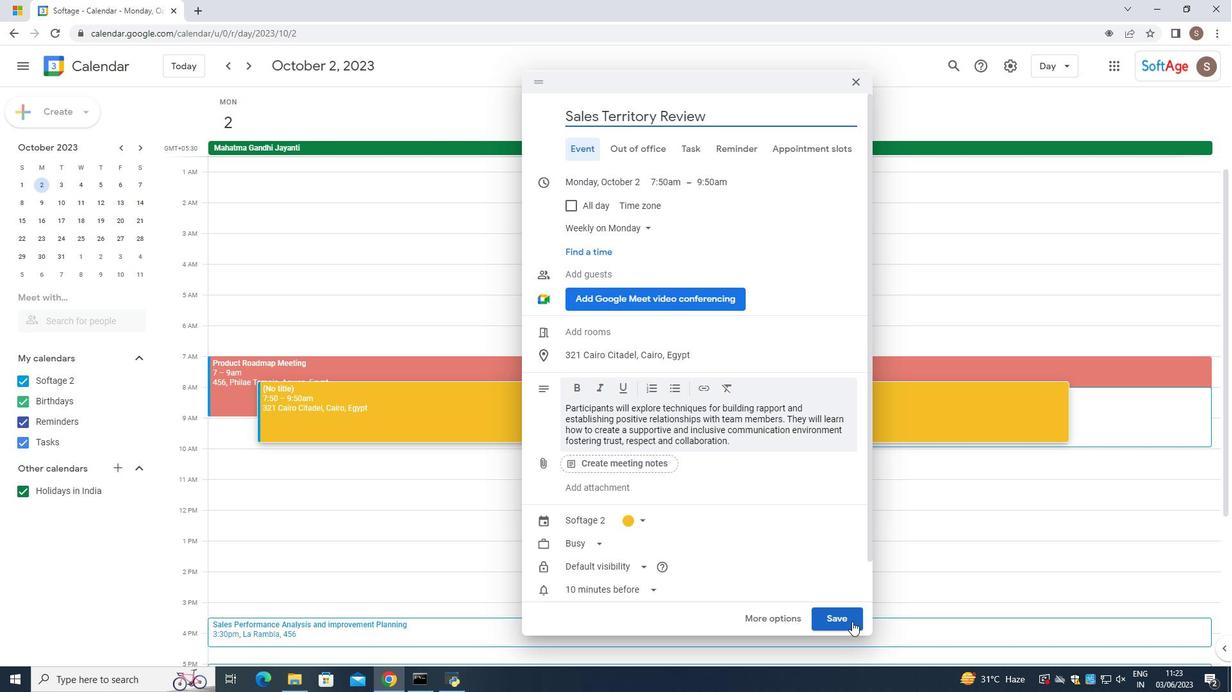 
Action: Mouse moved to (526, 425)
Screenshot: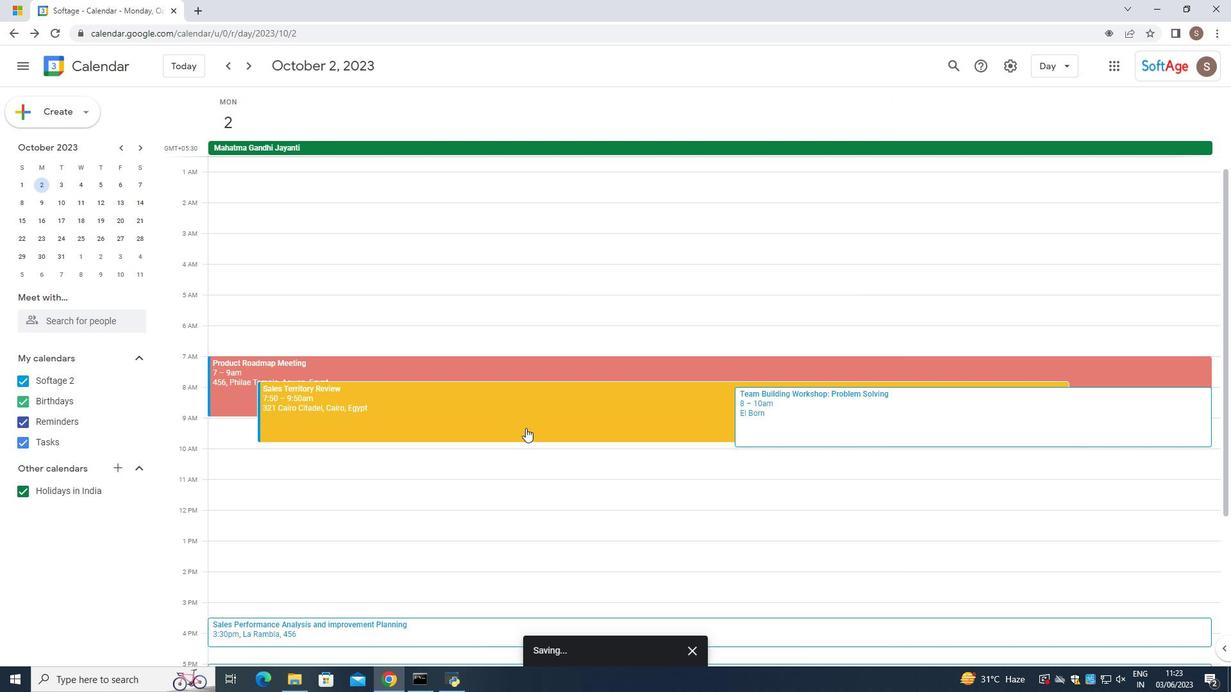 
Action: Mouse pressed left at (526, 425)
Screenshot: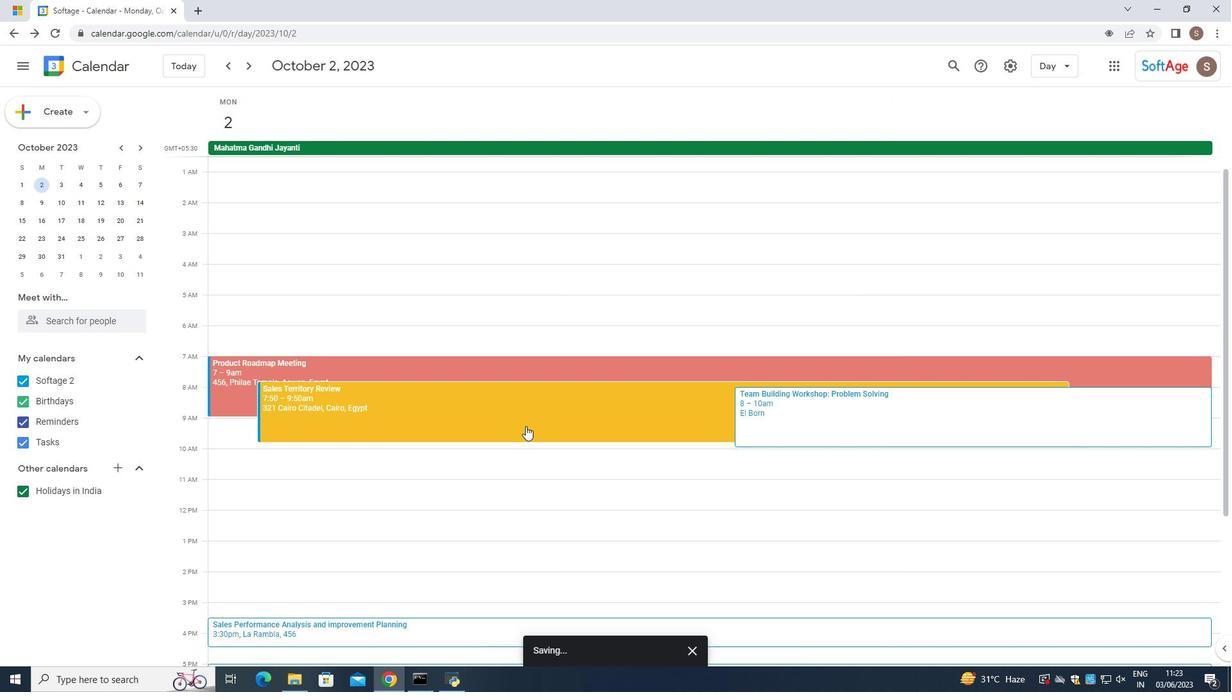 
Action: Mouse moved to (765, 240)
Screenshot: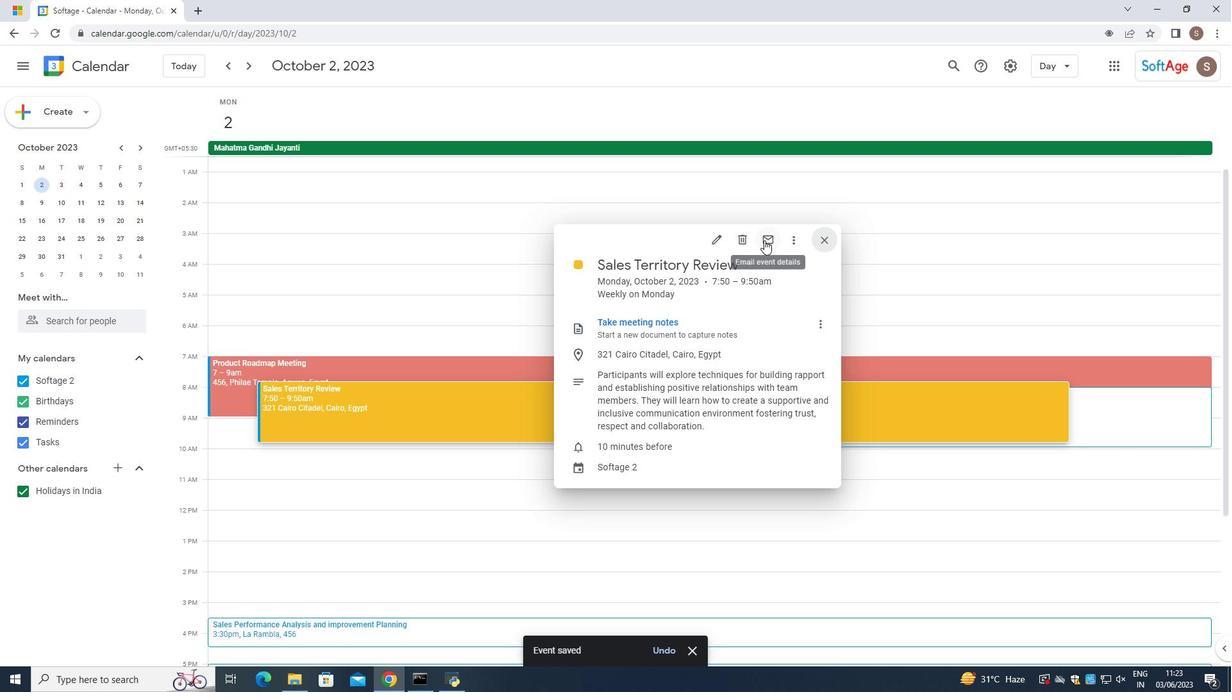 
Action: Mouse pressed left at (765, 240)
Screenshot: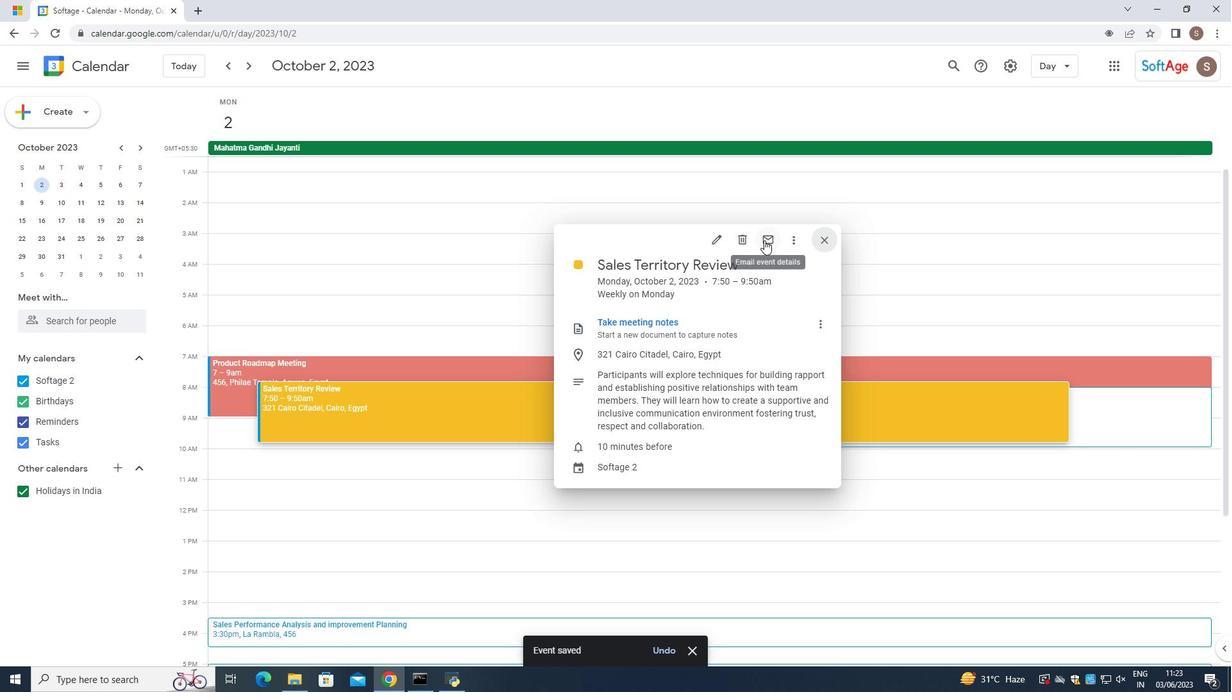 
Action: Mouse moved to (503, 293)
Screenshot: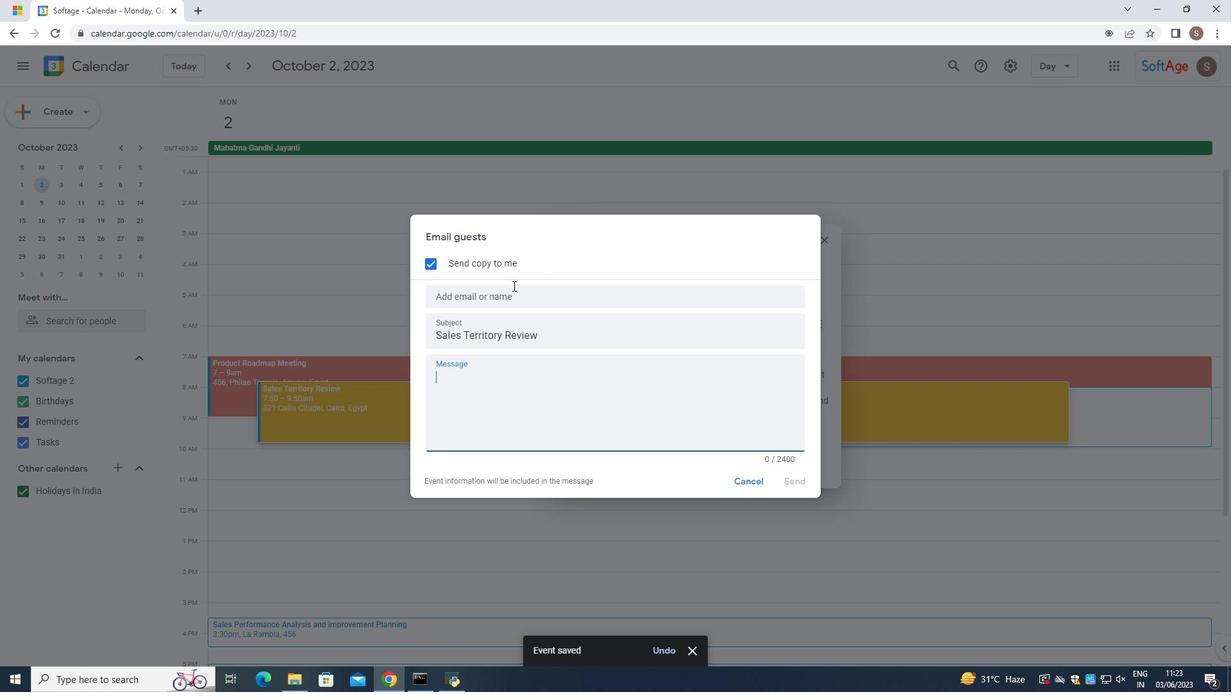 
Action: Mouse pressed left at (503, 293)
Screenshot: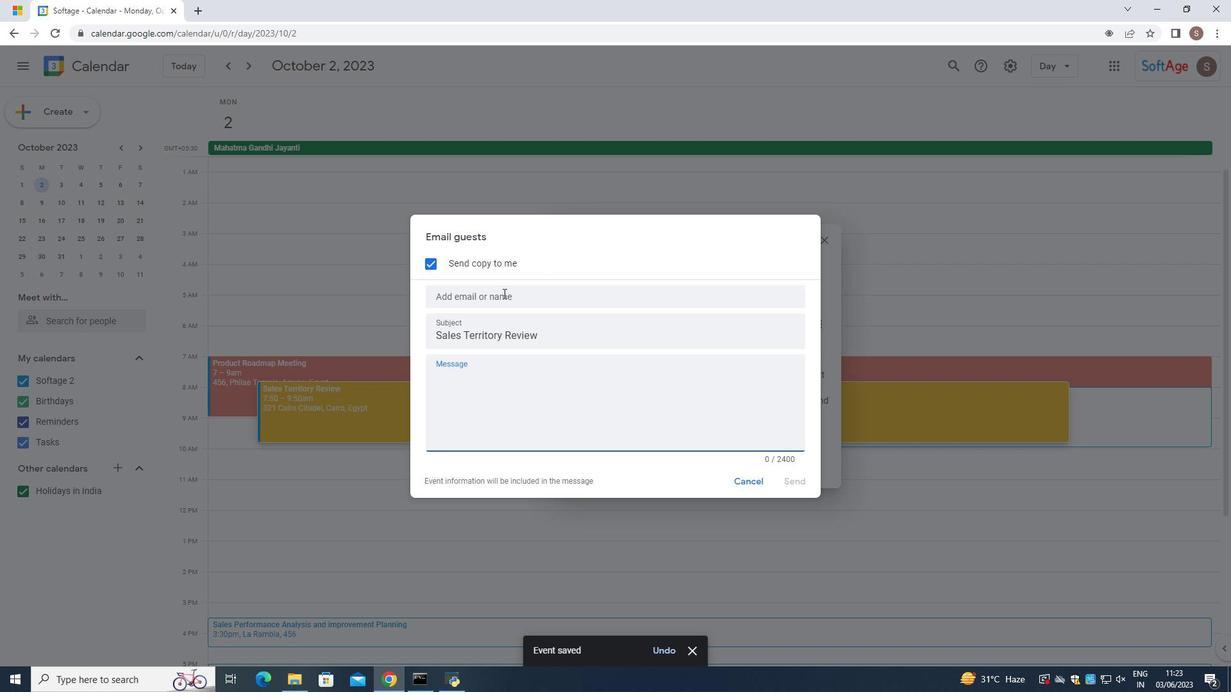 
Action: Mouse moved to (503, 304)
Screenshot: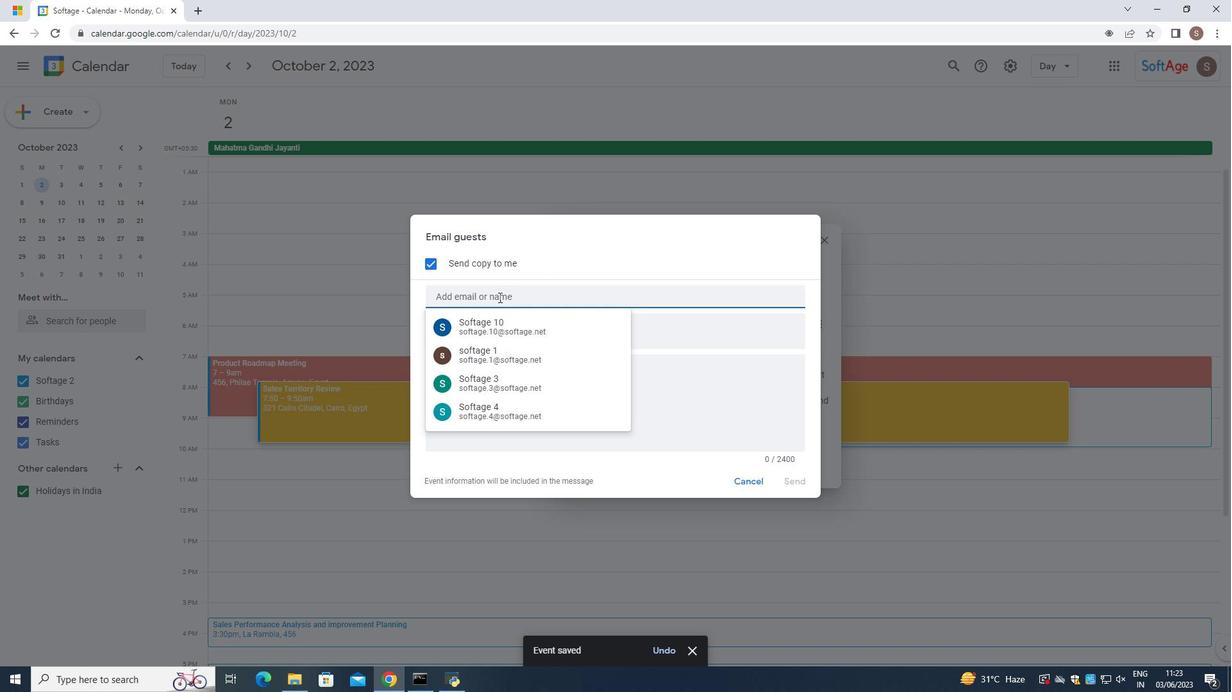 
Action: Key pressed softage.8
Screenshot: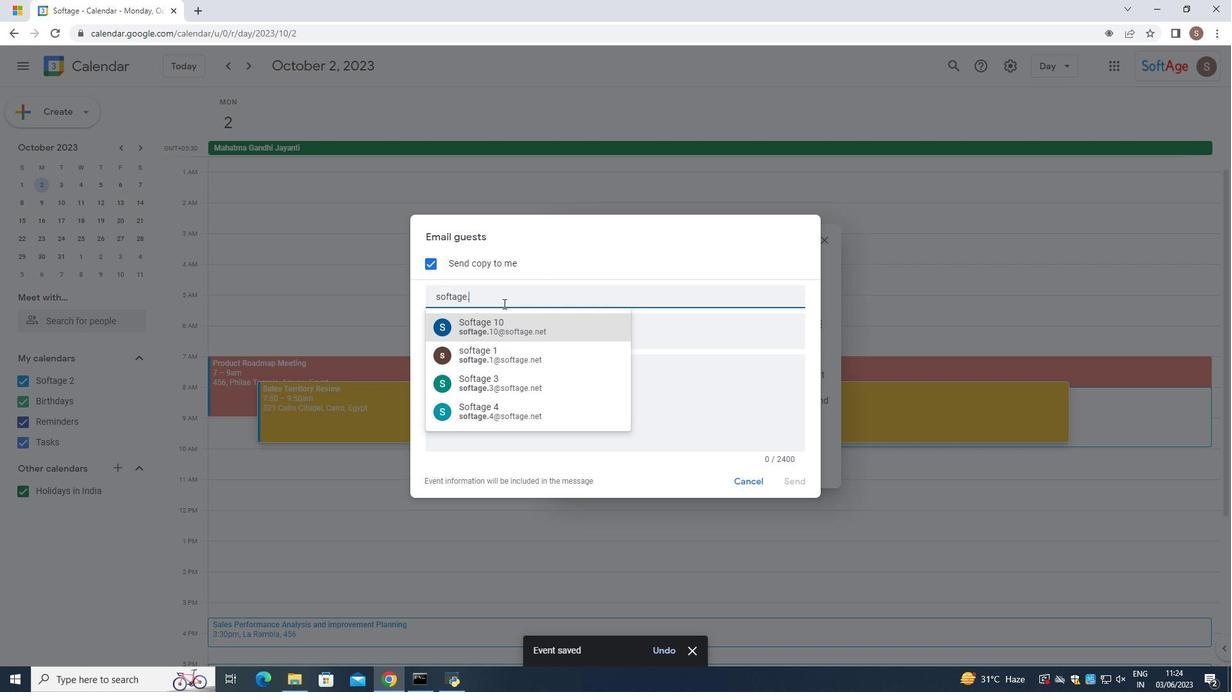
Action: Mouse moved to (514, 329)
Screenshot: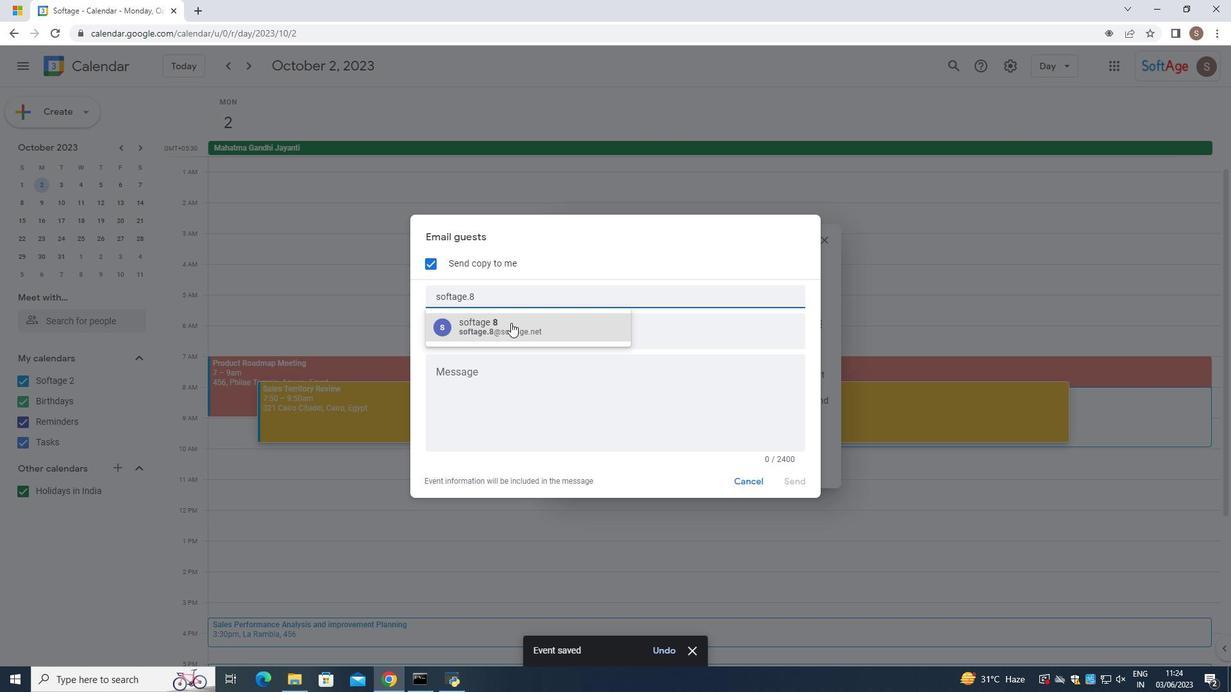 
Action: Mouse pressed left at (514, 329)
Screenshot: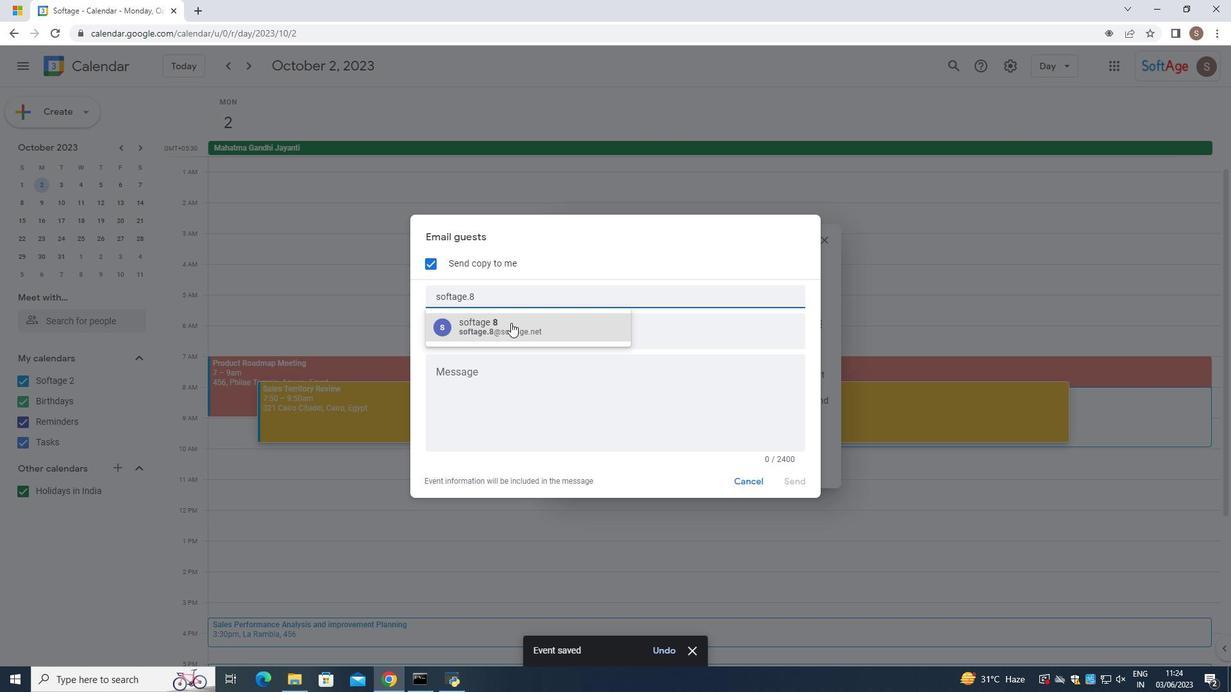 
Action: Key pressed softage.9
Screenshot: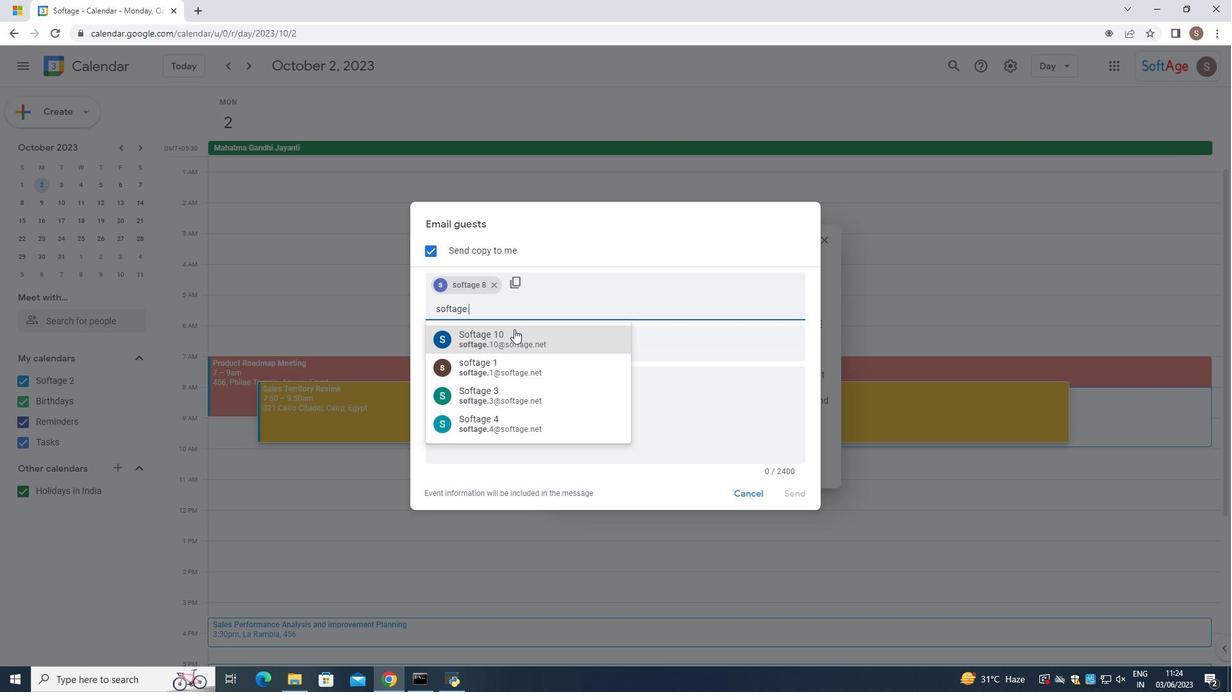 
Action: Mouse moved to (511, 336)
Screenshot: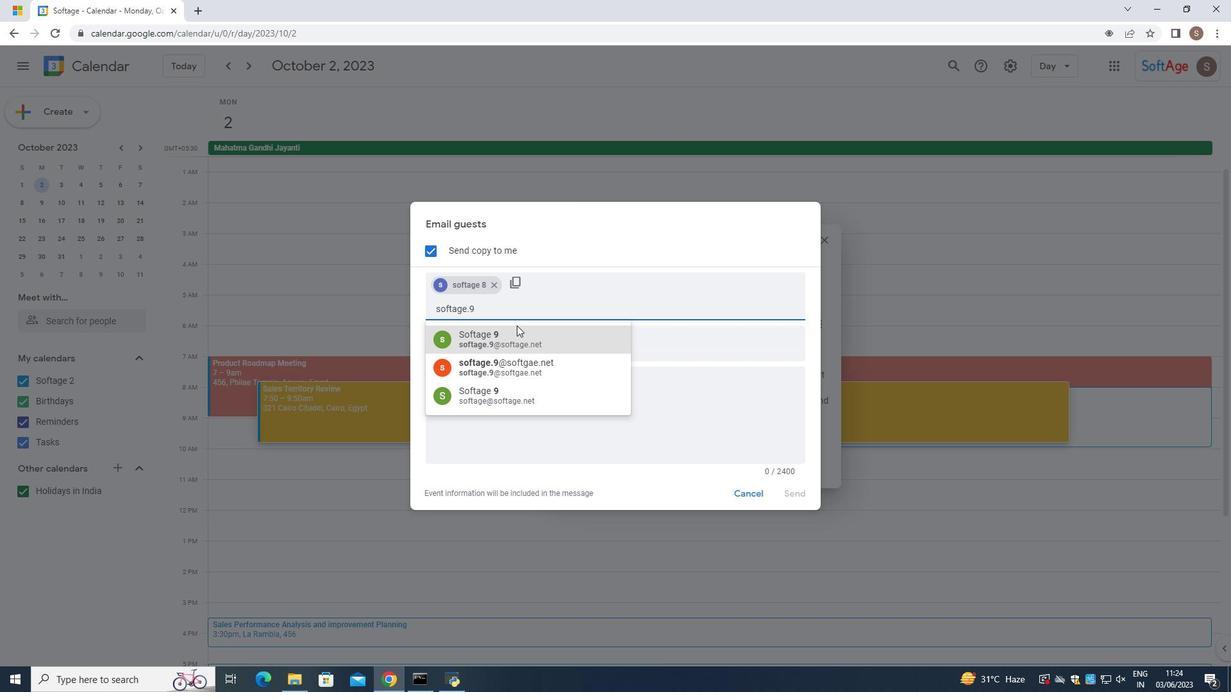 
Action: Mouse pressed left at (511, 336)
Screenshot: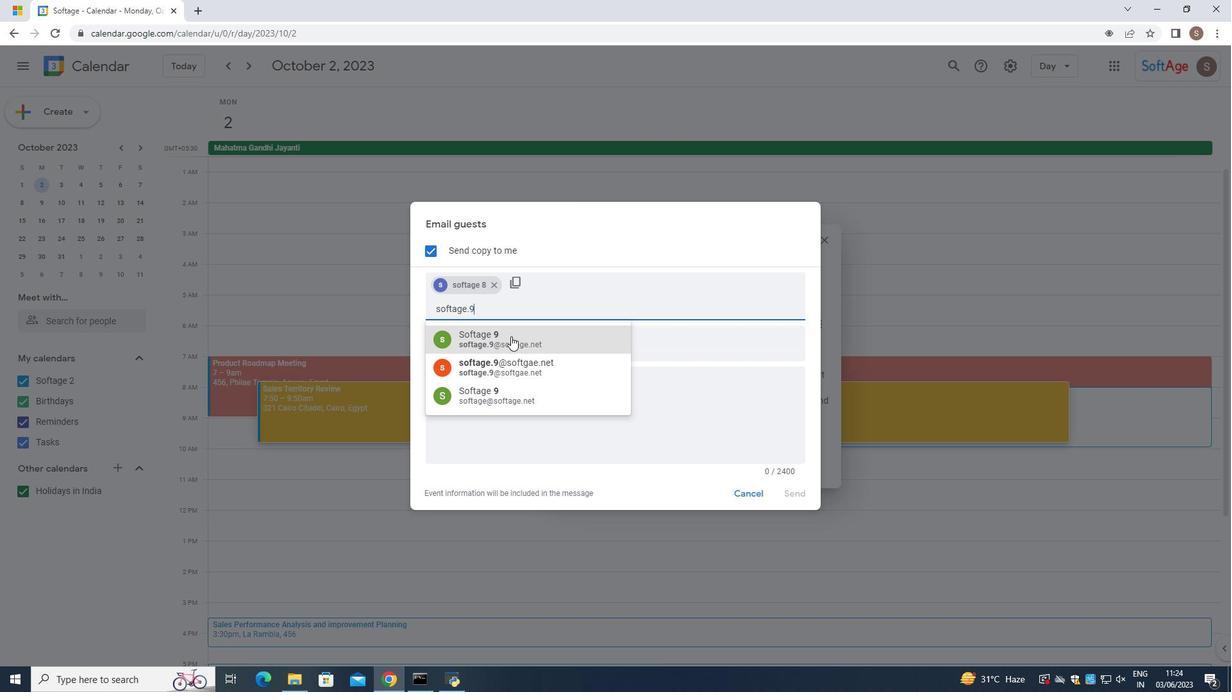 
Action: Mouse moved to (588, 394)
Screenshot: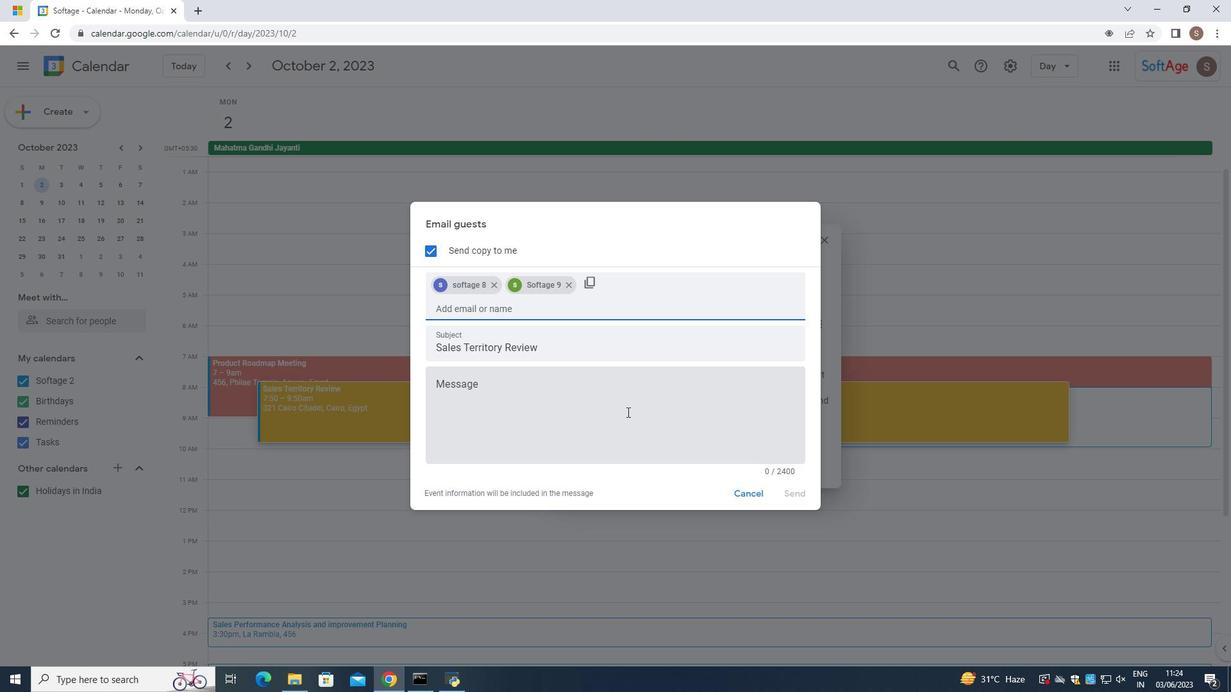 
Action: Mouse pressed left at (588, 394)
Screenshot: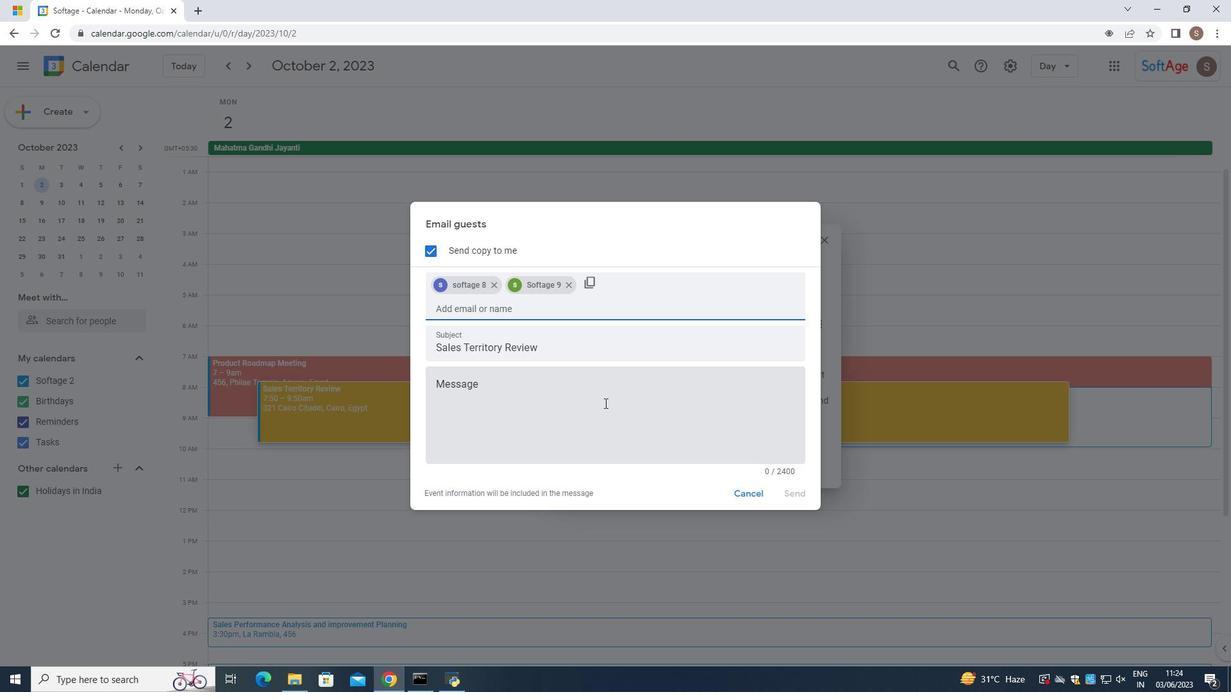 
Action: Mouse moved to (578, 384)
Screenshot: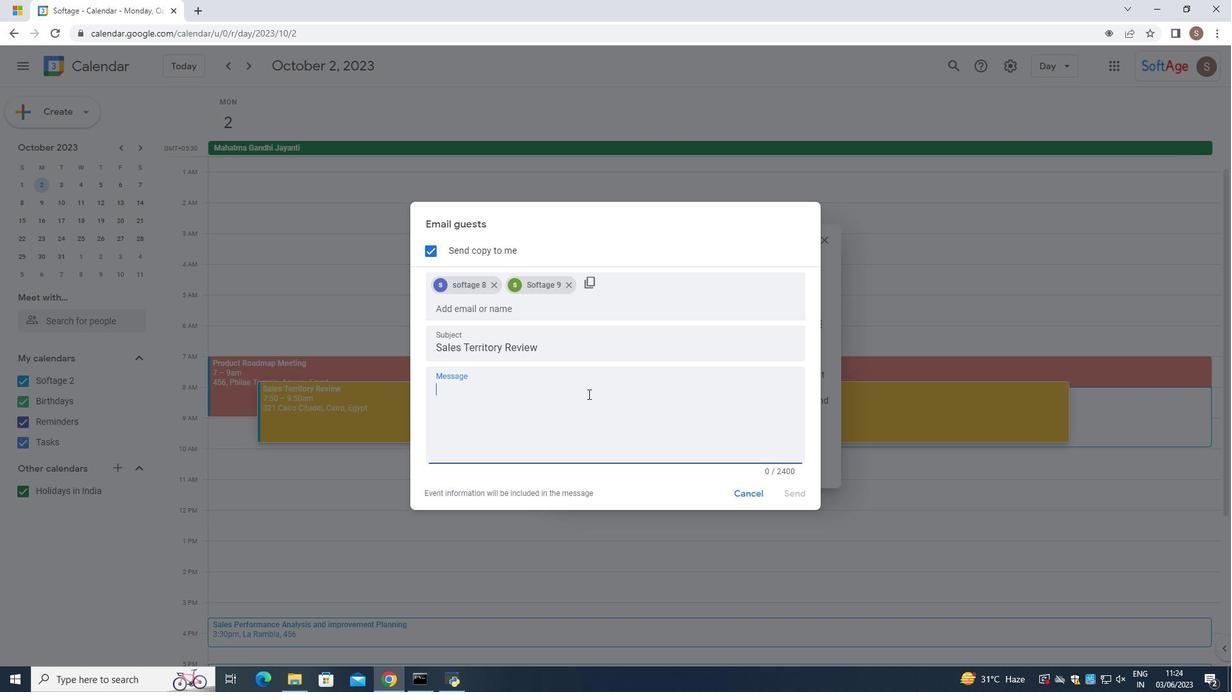 
Action: Key pressed pat<Key.backspace>rticipate
Screenshot: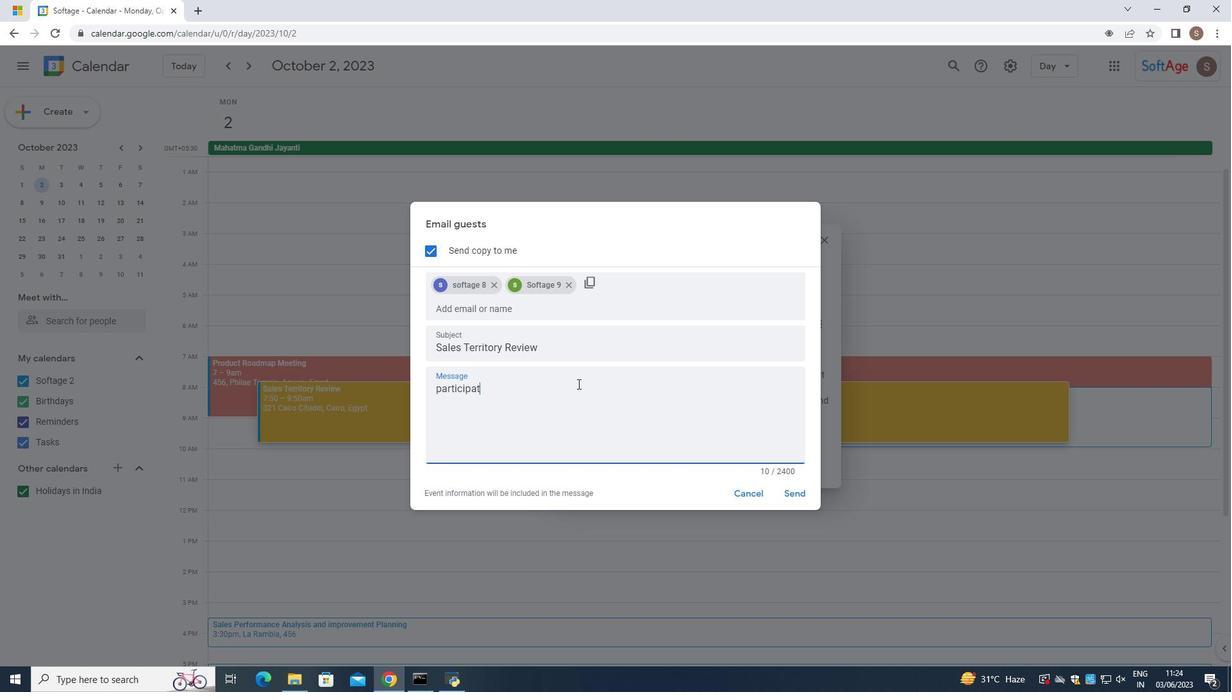 
Action: Mouse moved to (784, 493)
Screenshot: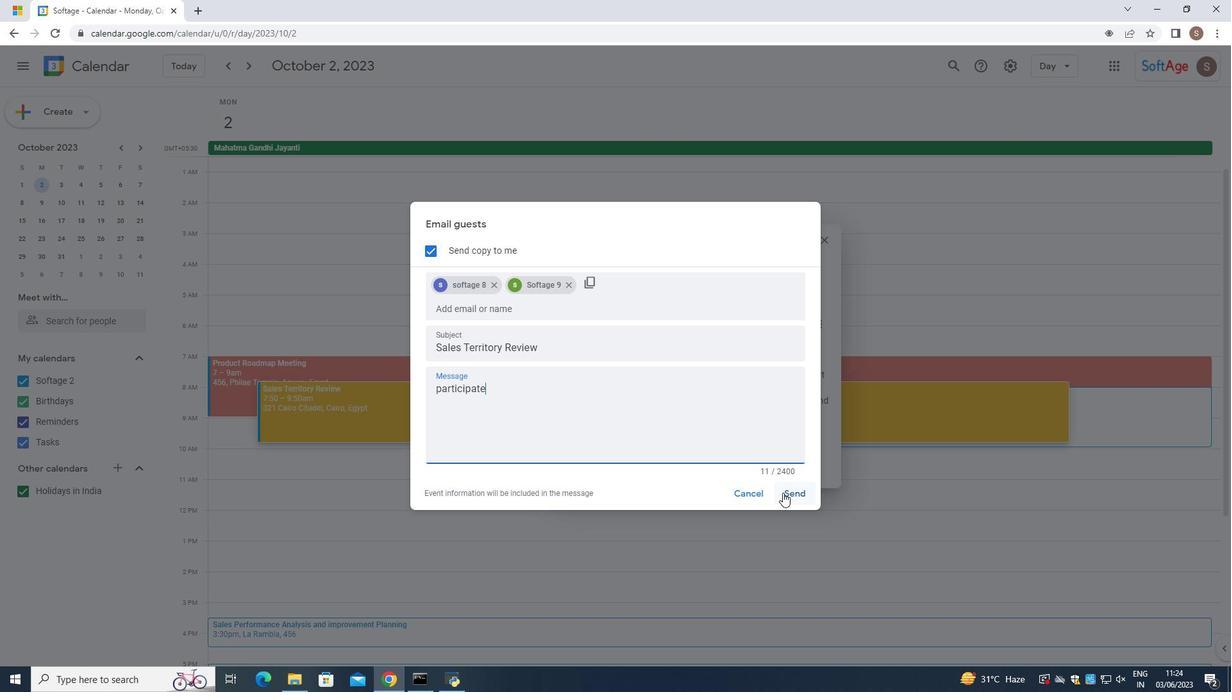 
Action: Mouse pressed left at (784, 493)
Screenshot: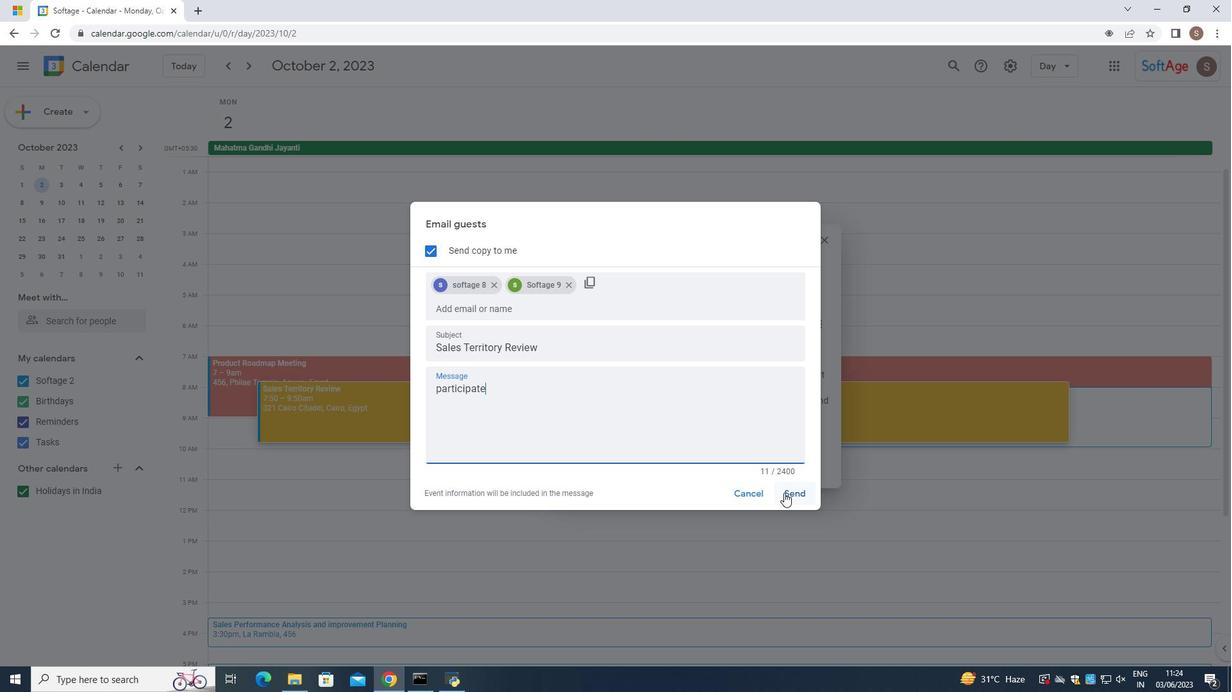 
Action: Mouse moved to (446, 460)
Screenshot: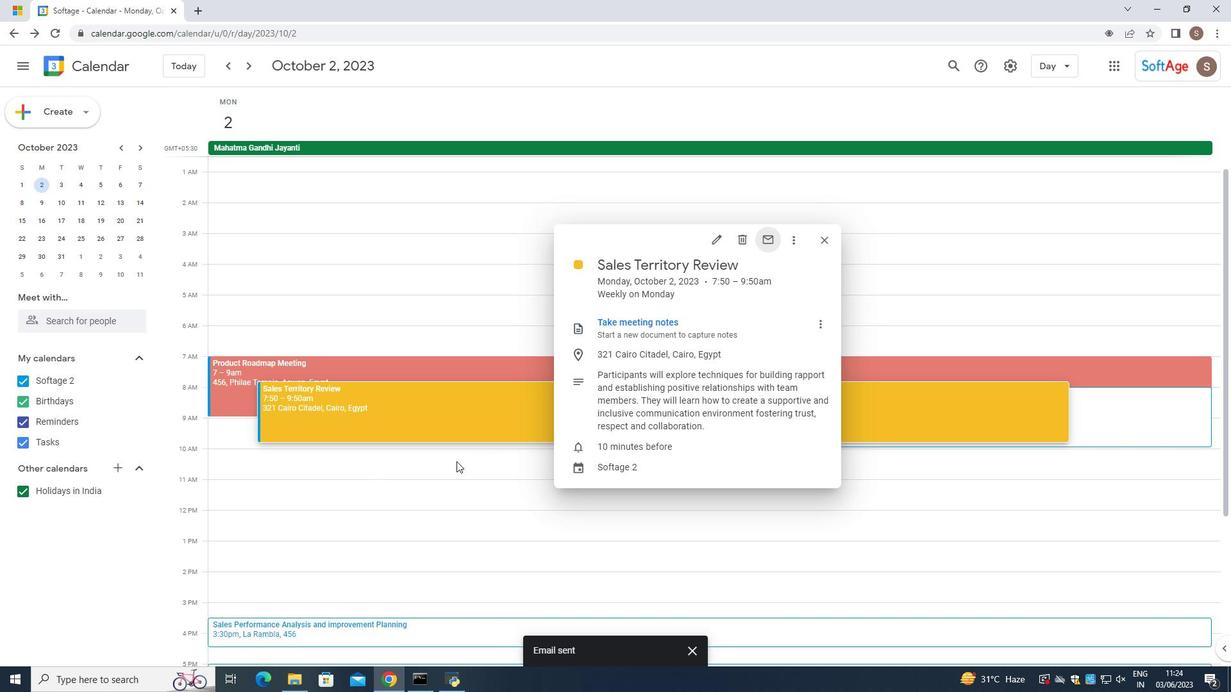 
